Task: Find connections with filter location Vlotho with filter topic #communitywith filter profile language German with filter current company ANZ OILFIELD SERVICES PVT. LTD. with filter school Velammal College of Engineering & Technology, Madurai with filter industry Venture Capital and Private Equity Principals with filter service category Management with filter keywords title Beautician
Action: Mouse moved to (662, 68)
Screenshot: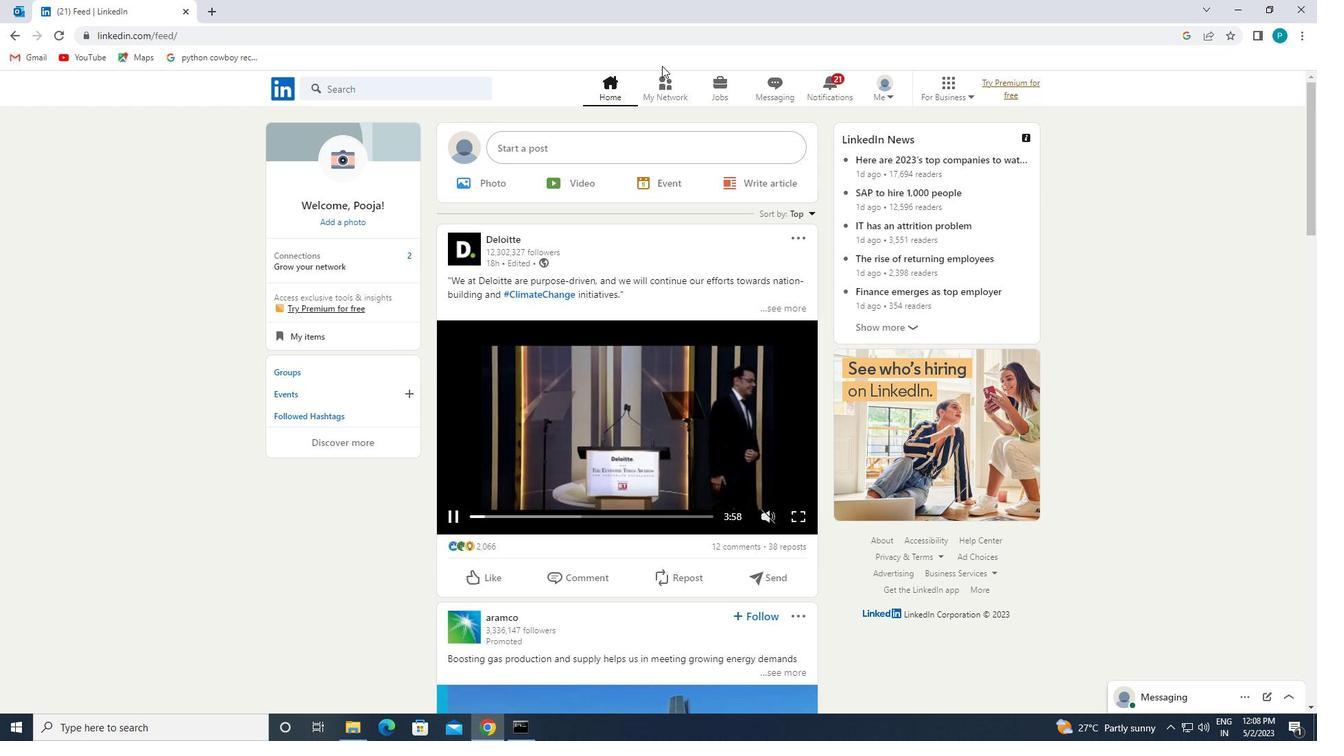 
Action: Mouse pressed left at (662, 68)
Screenshot: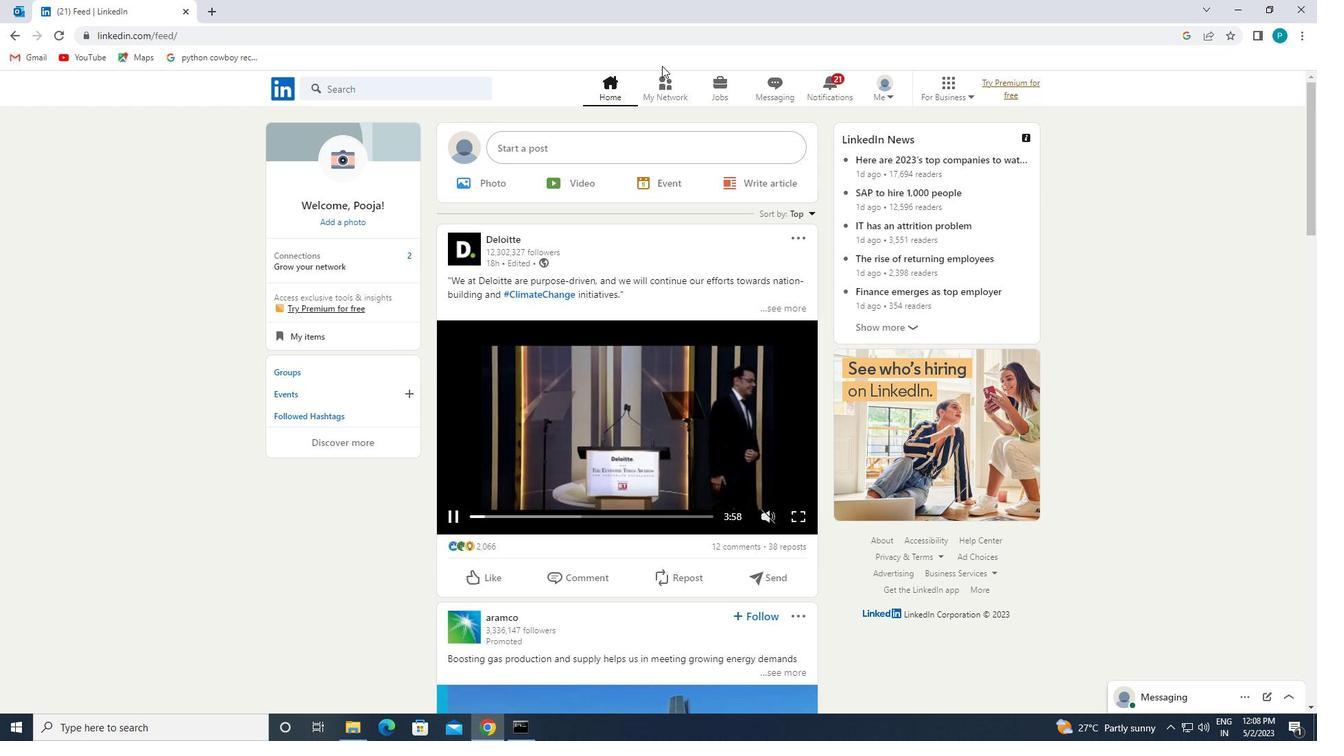 
Action: Mouse moved to (662, 77)
Screenshot: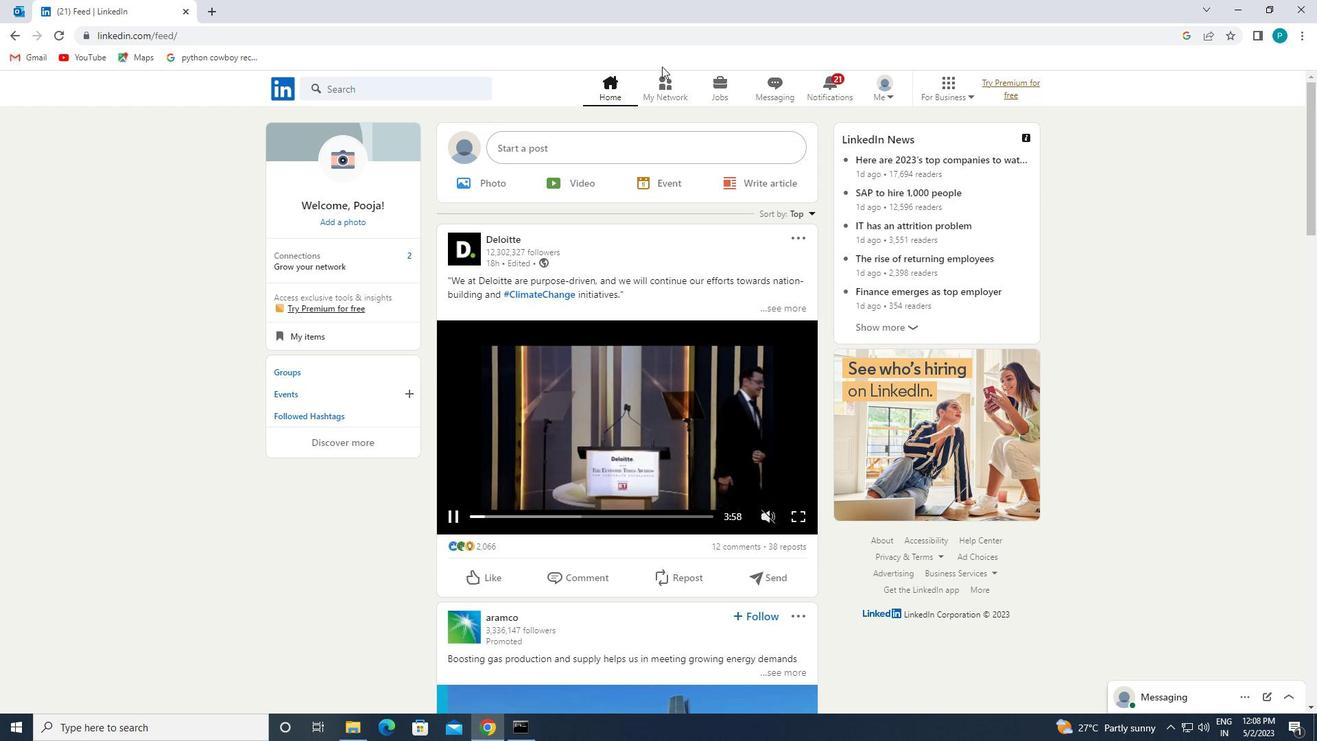 
Action: Mouse pressed left at (662, 77)
Screenshot: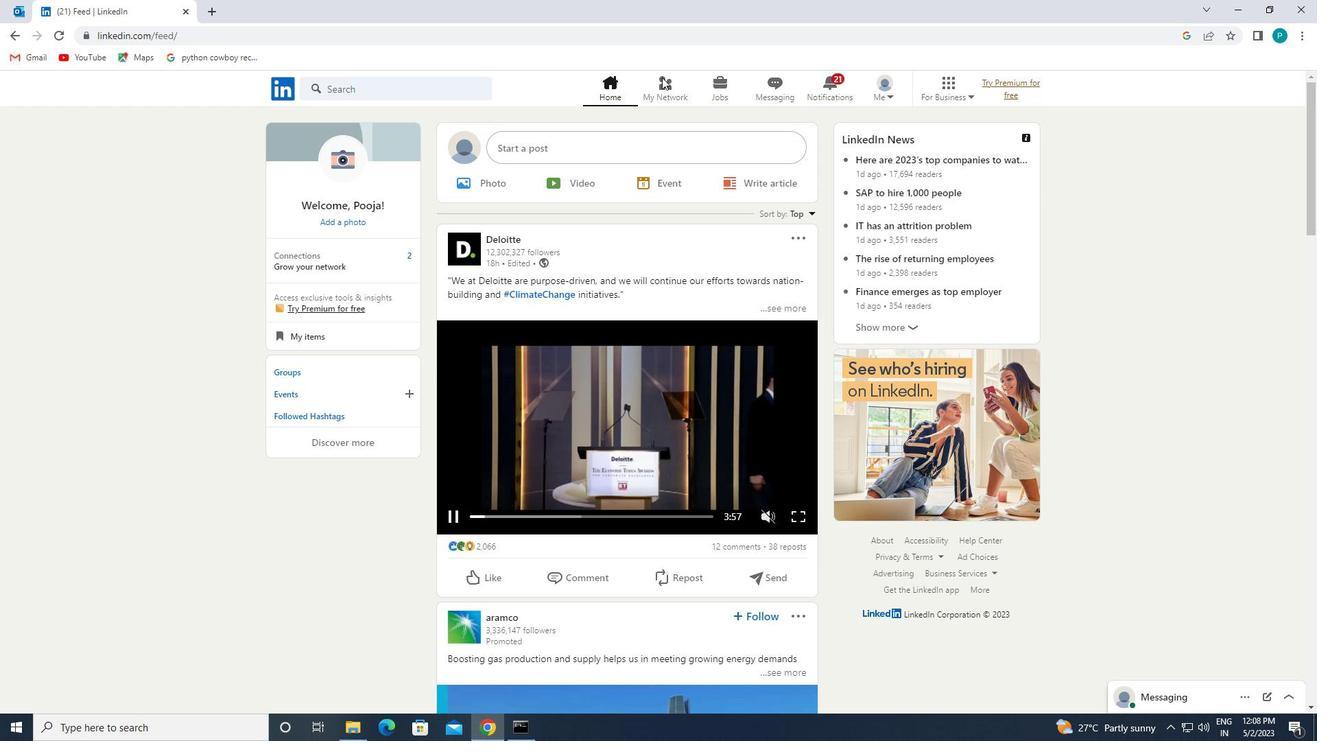
Action: Mouse moved to (414, 159)
Screenshot: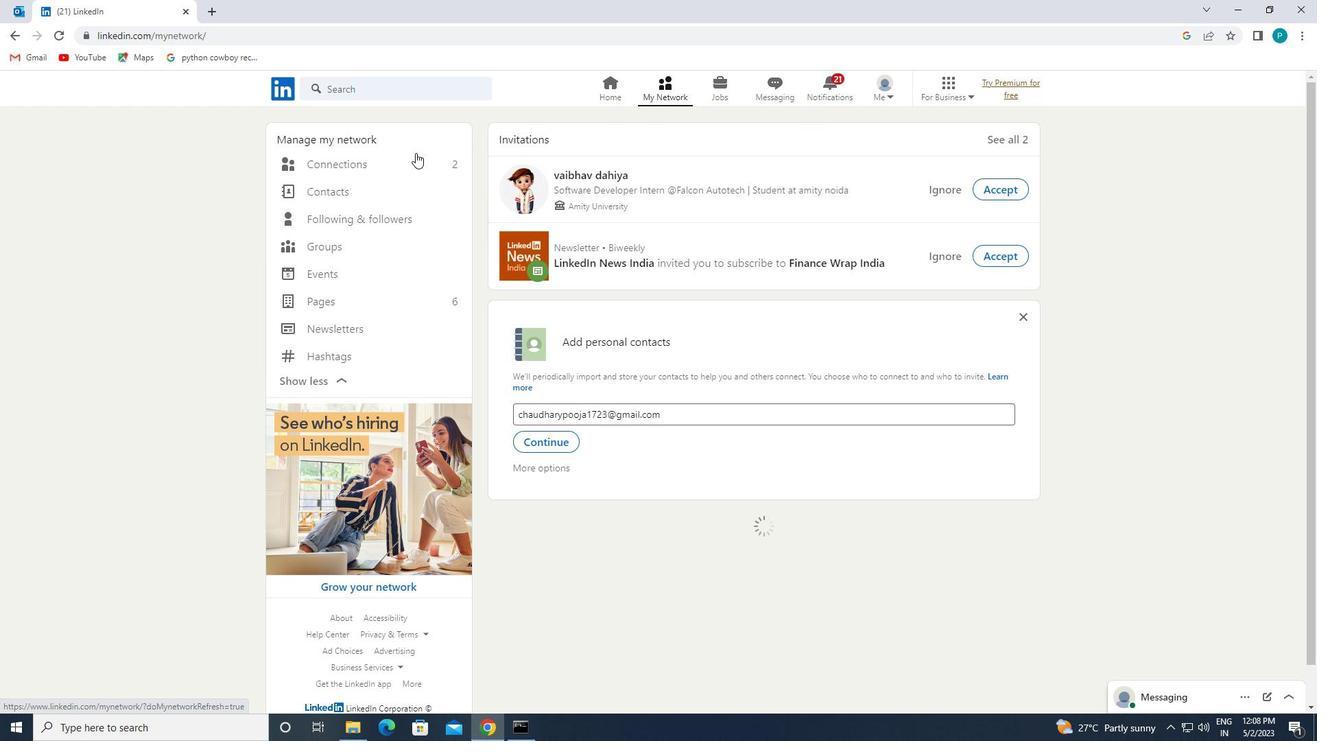 
Action: Mouse pressed left at (414, 159)
Screenshot: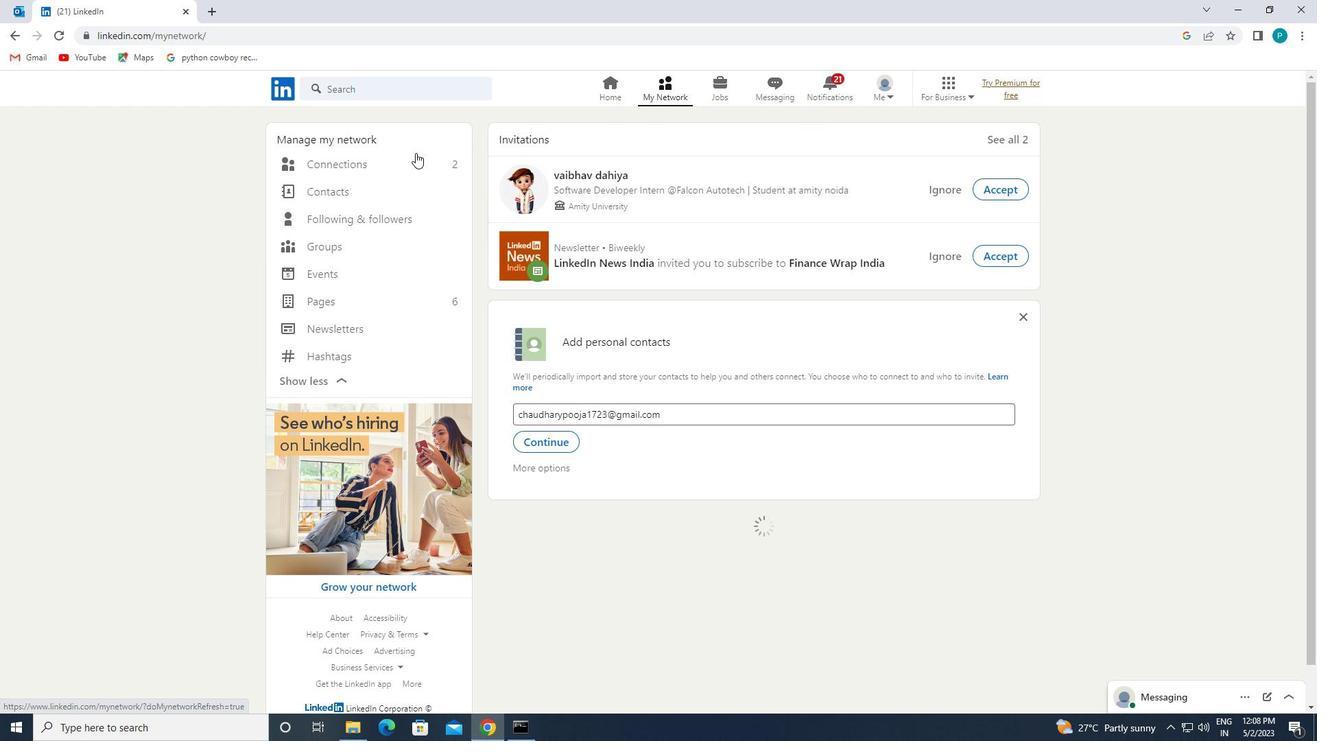
Action: Mouse moved to (749, 169)
Screenshot: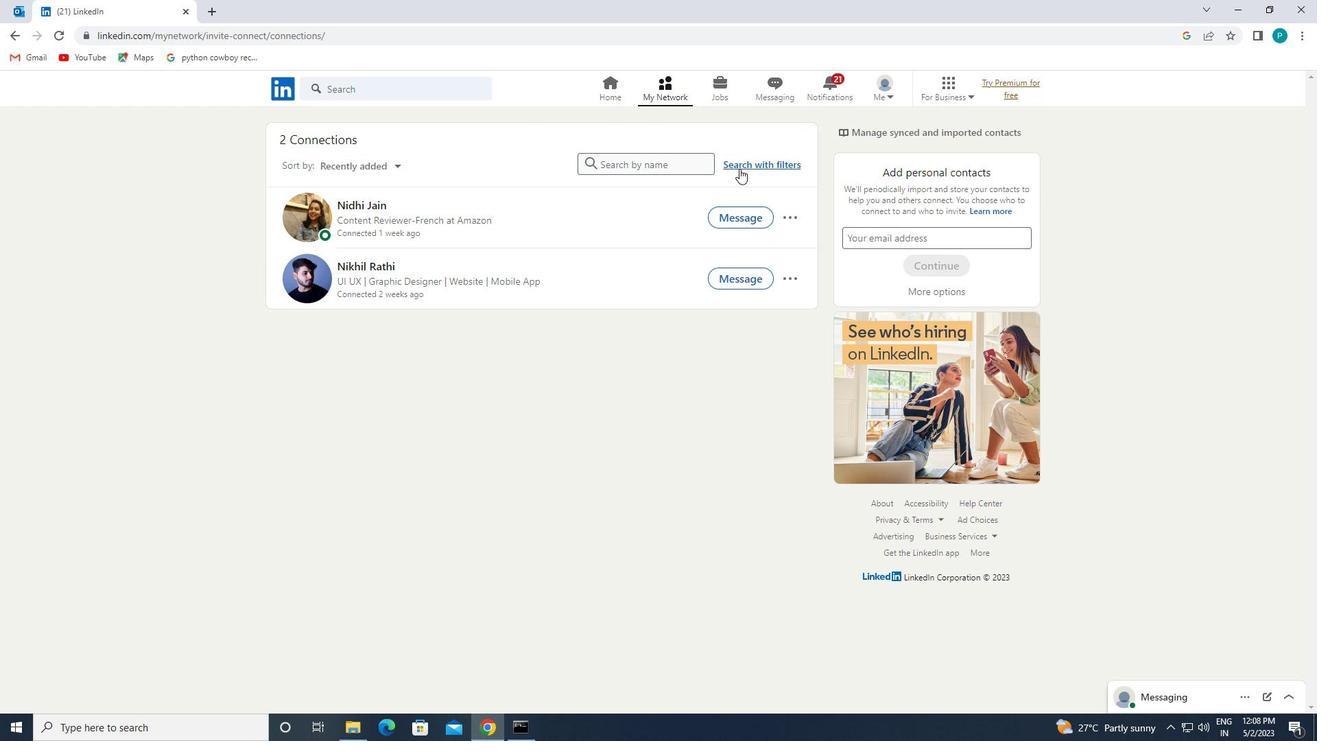 
Action: Mouse pressed left at (749, 169)
Screenshot: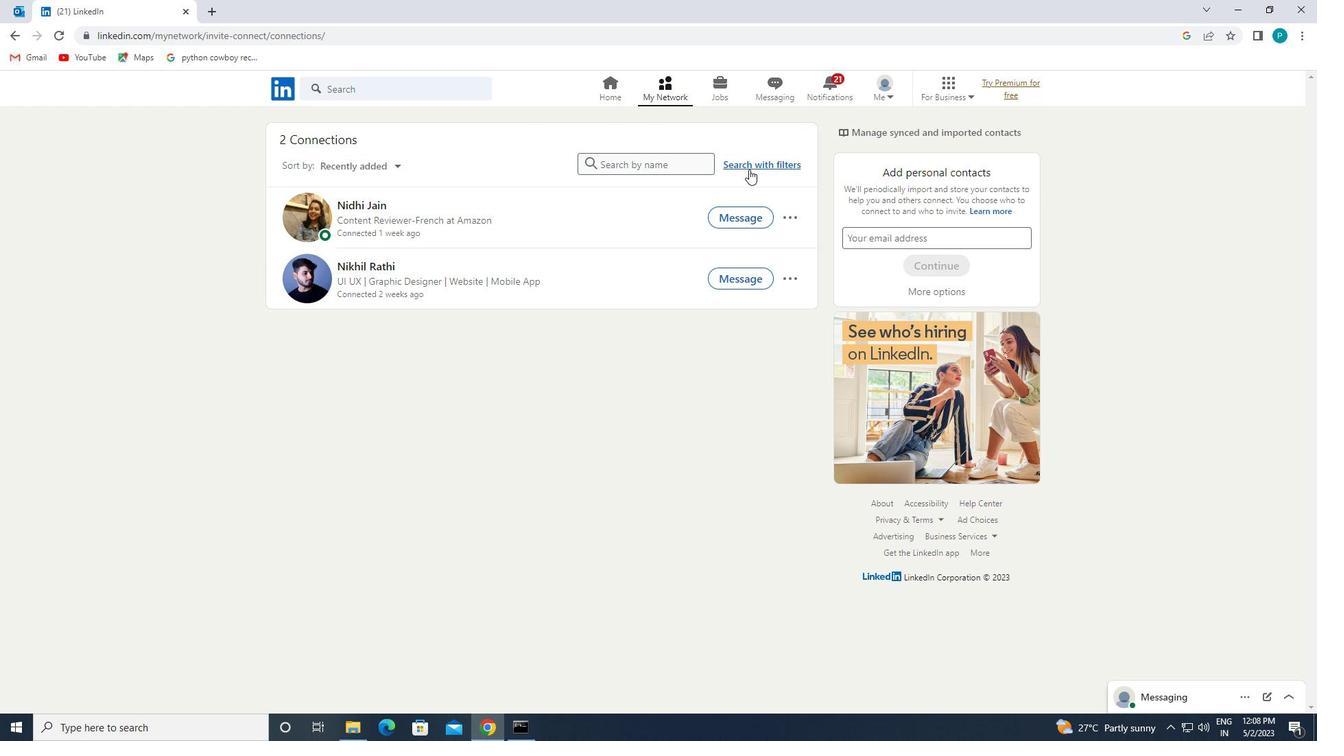 
Action: Mouse moved to (689, 131)
Screenshot: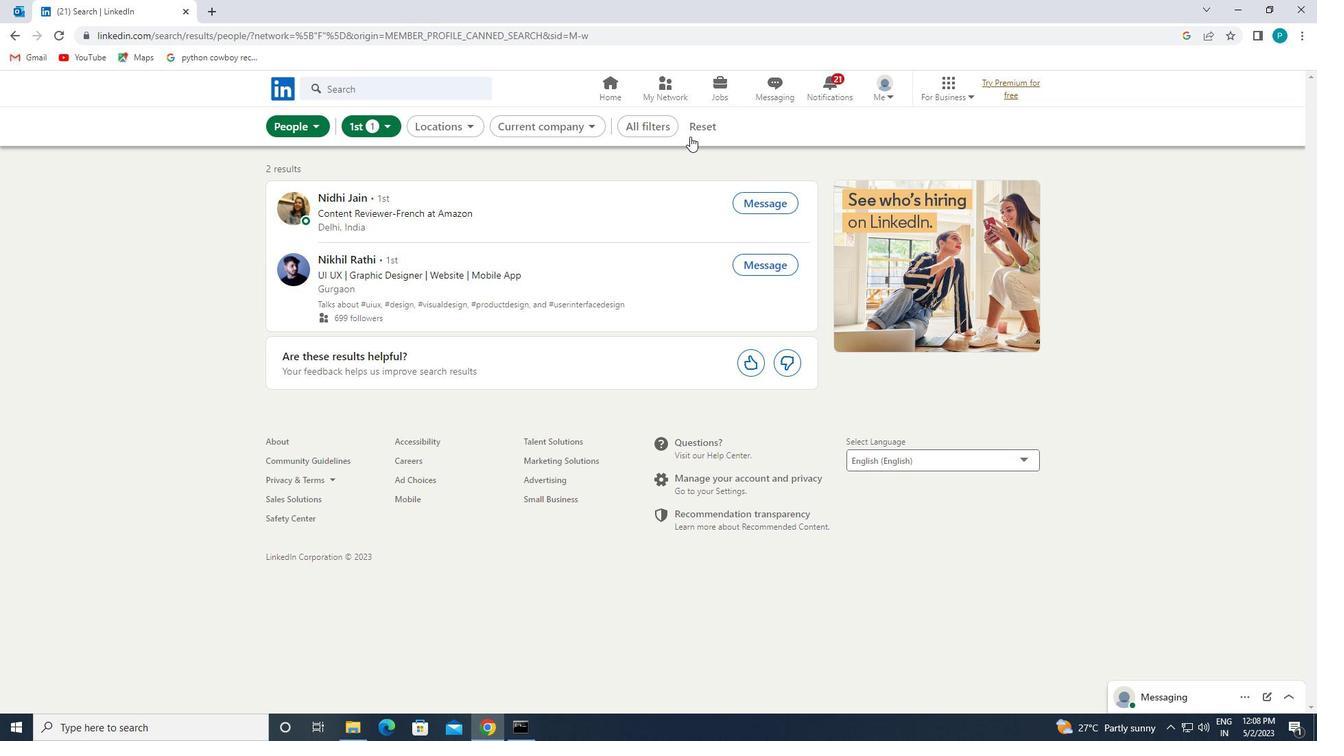 
Action: Mouse pressed left at (689, 131)
Screenshot: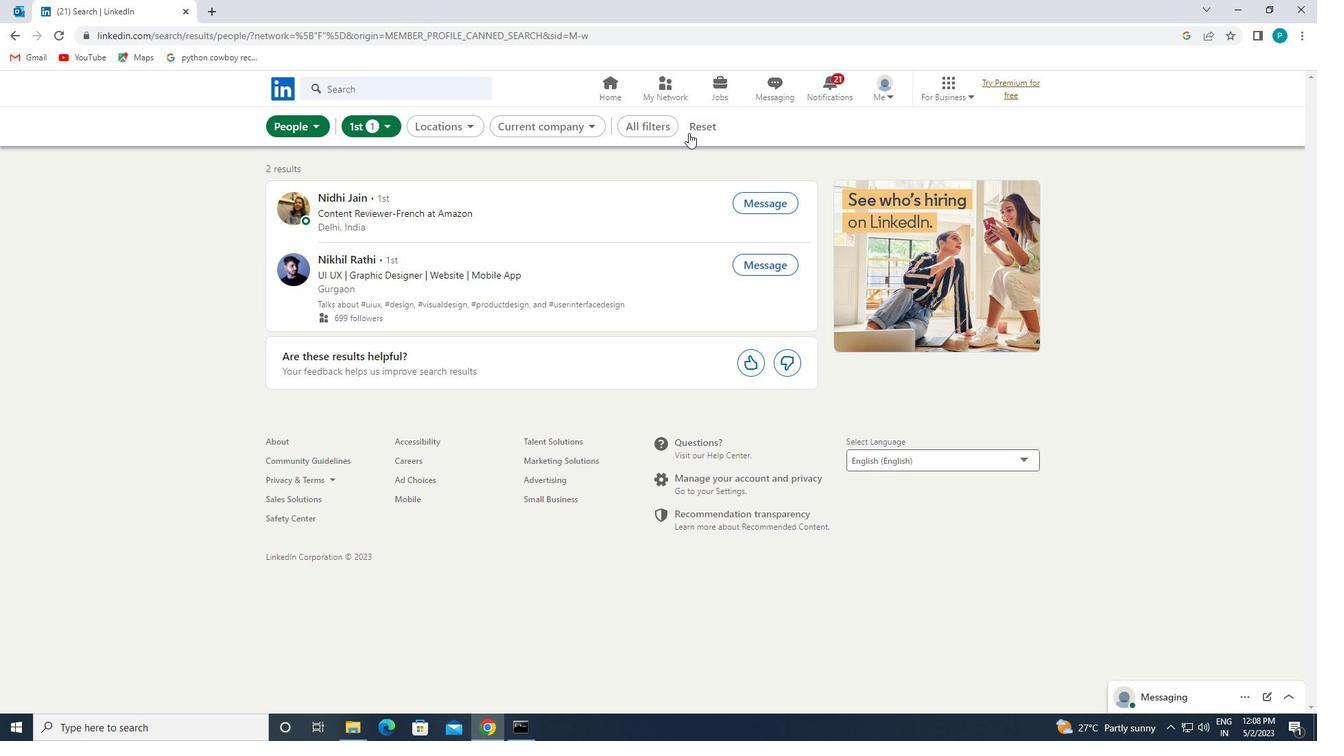 
Action: Mouse moved to (680, 129)
Screenshot: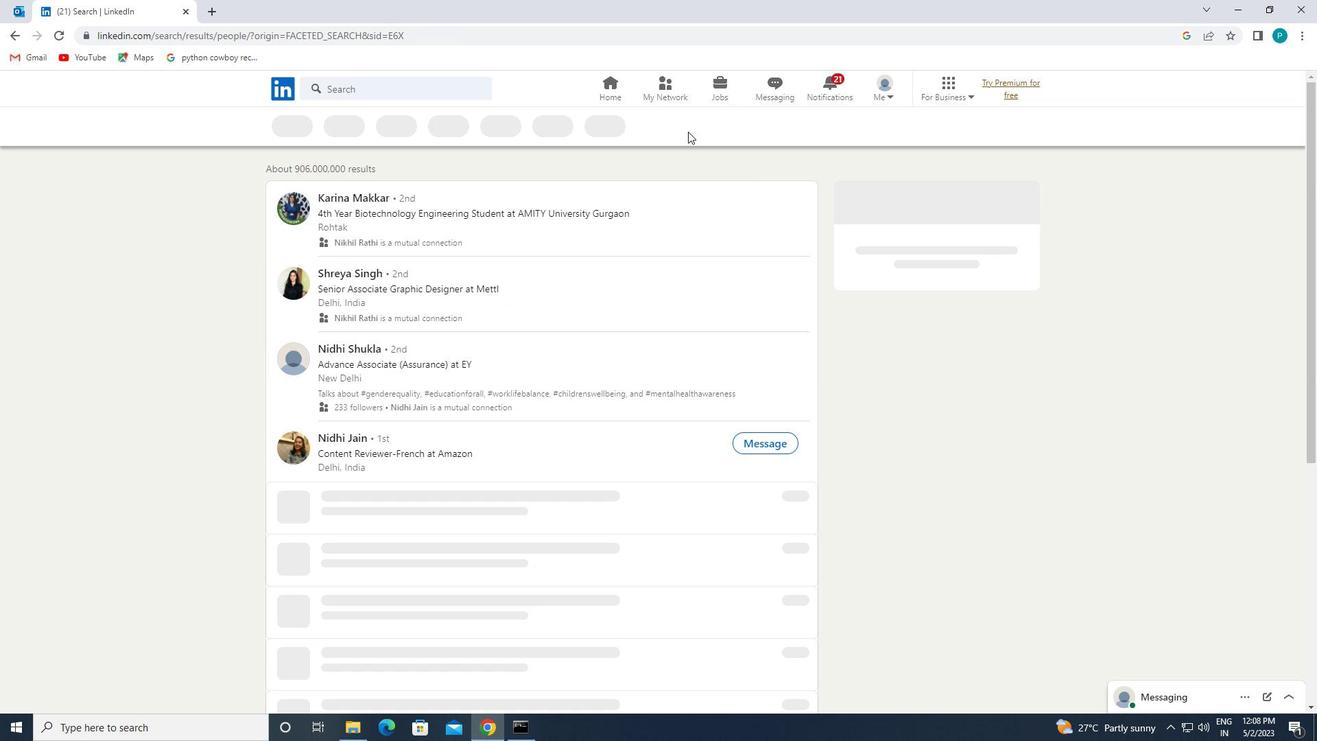 
Action: Mouse pressed left at (680, 129)
Screenshot: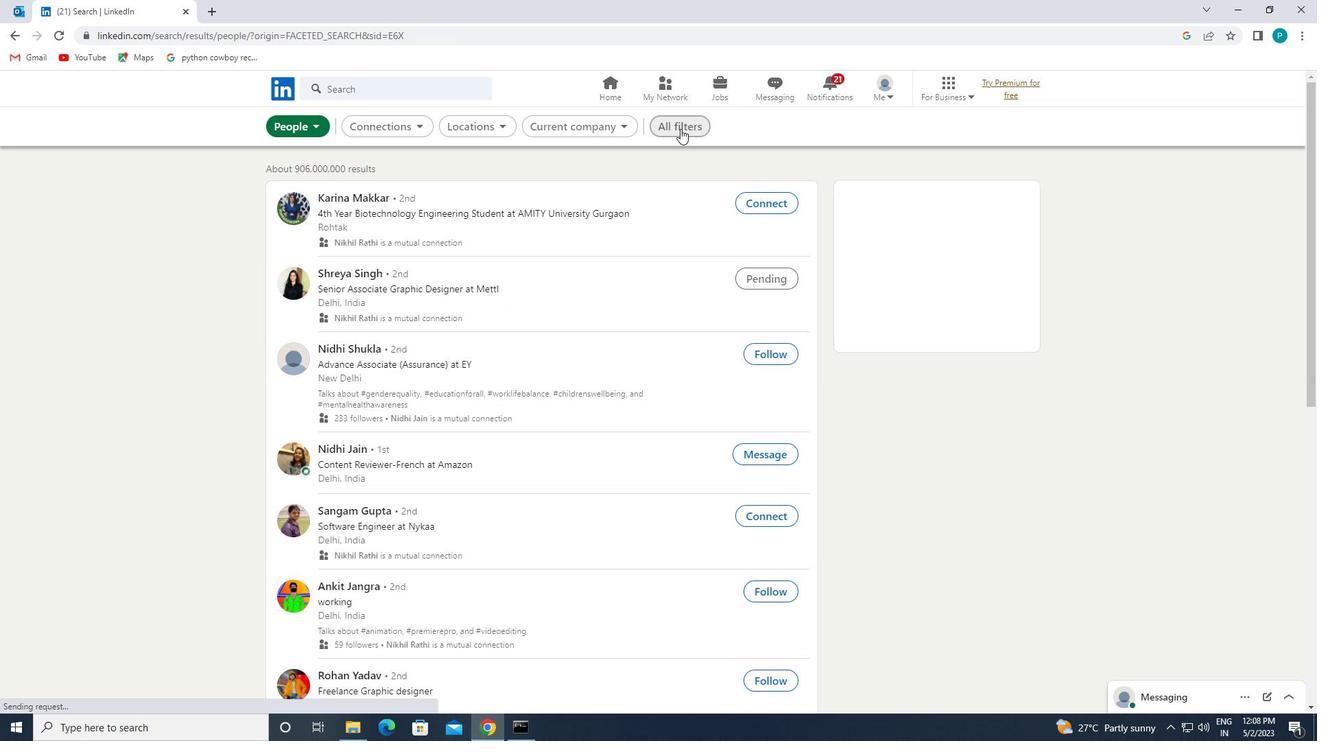 
Action: Mouse moved to (1053, 450)
Screenshot: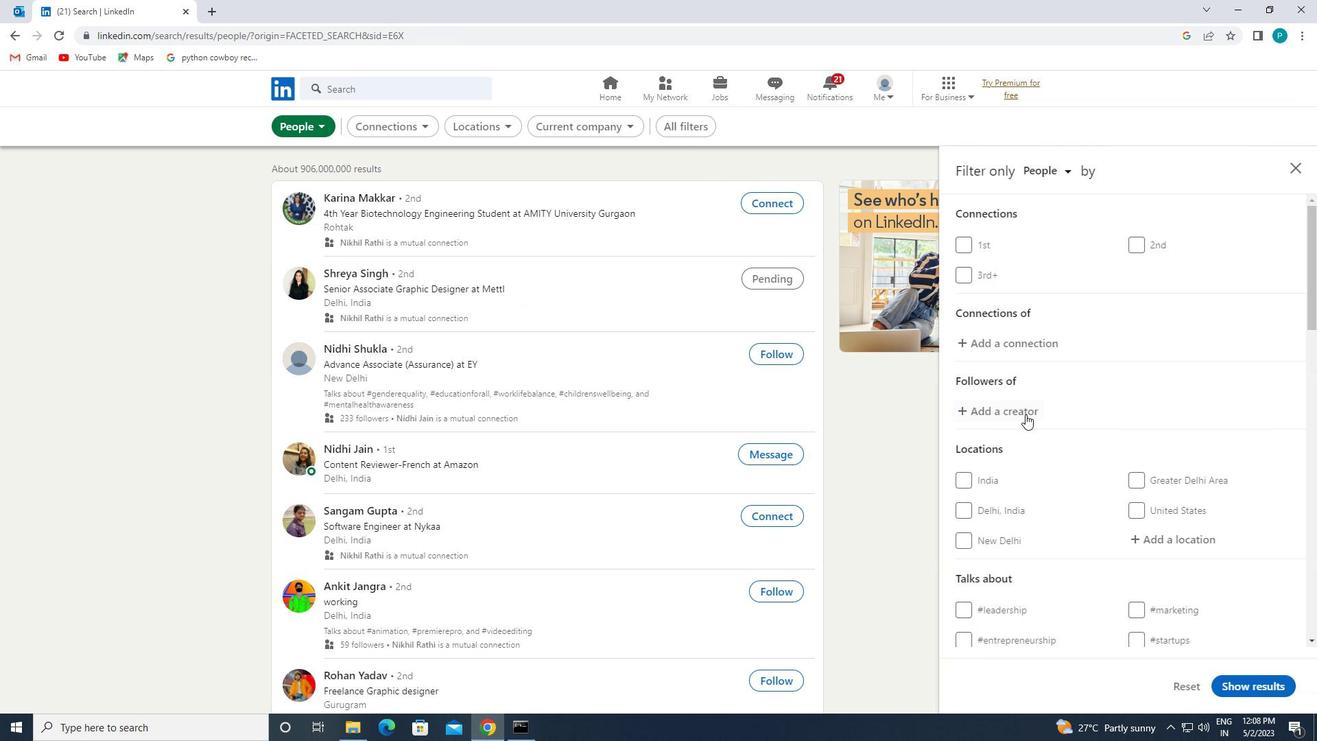 
Action: Mouse scrolled (1053, 450) with delta (0, 0)
Screenshot: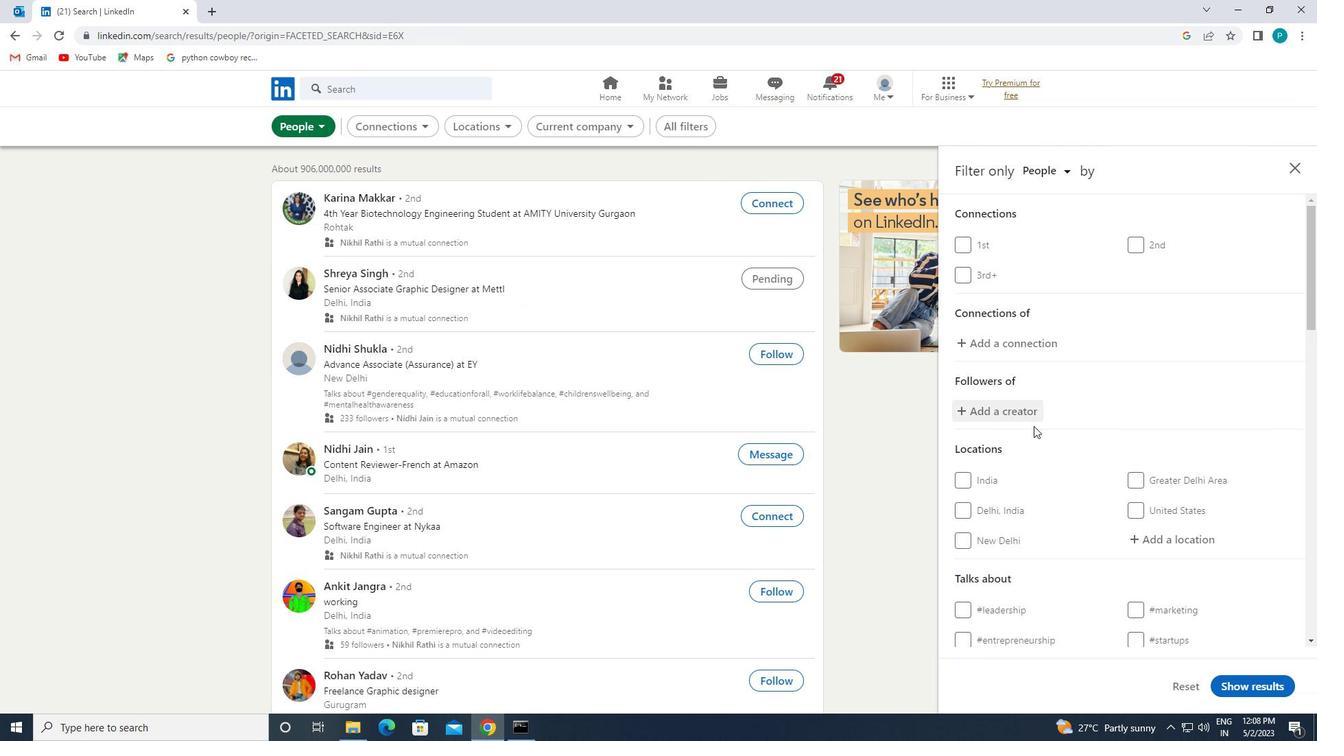 
Action: Mouse moved to (1058, 459)
Screenshot: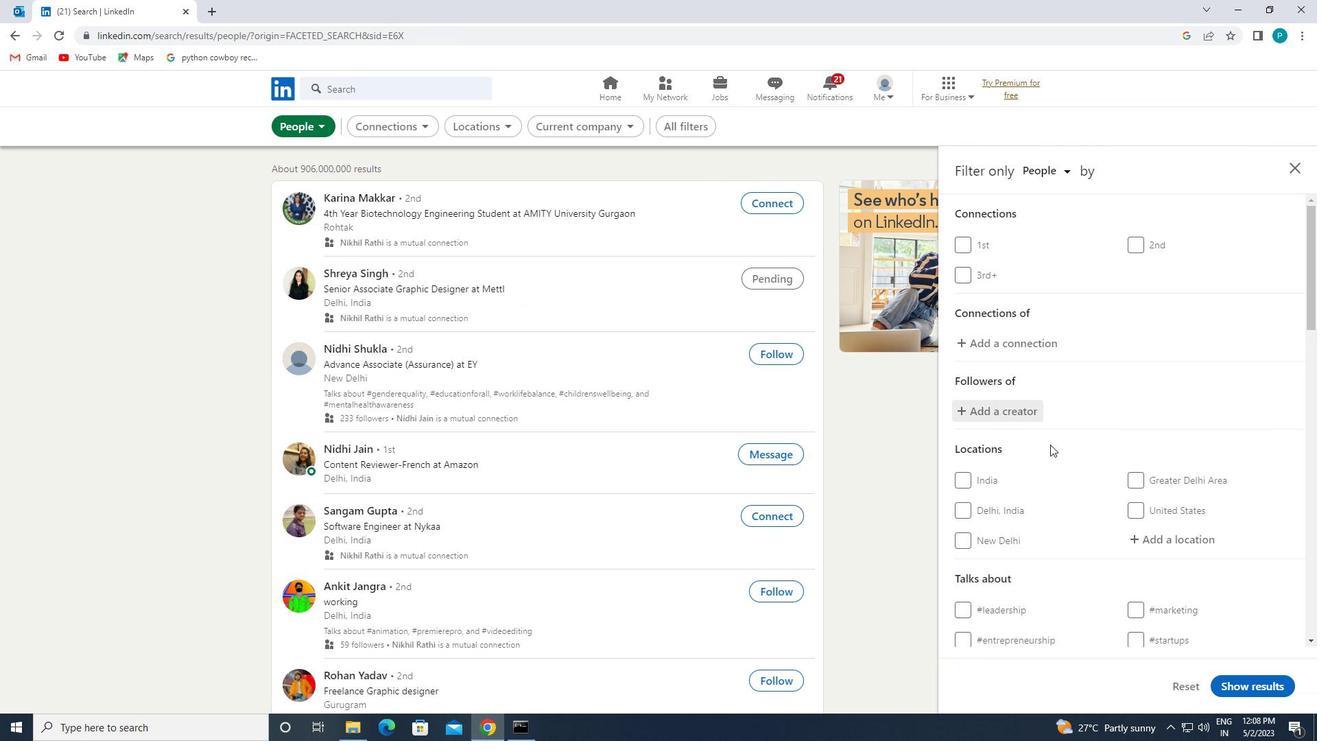 
Action: Mouse scrolled (1058, 459) with delta (0, 0)
Screenshot: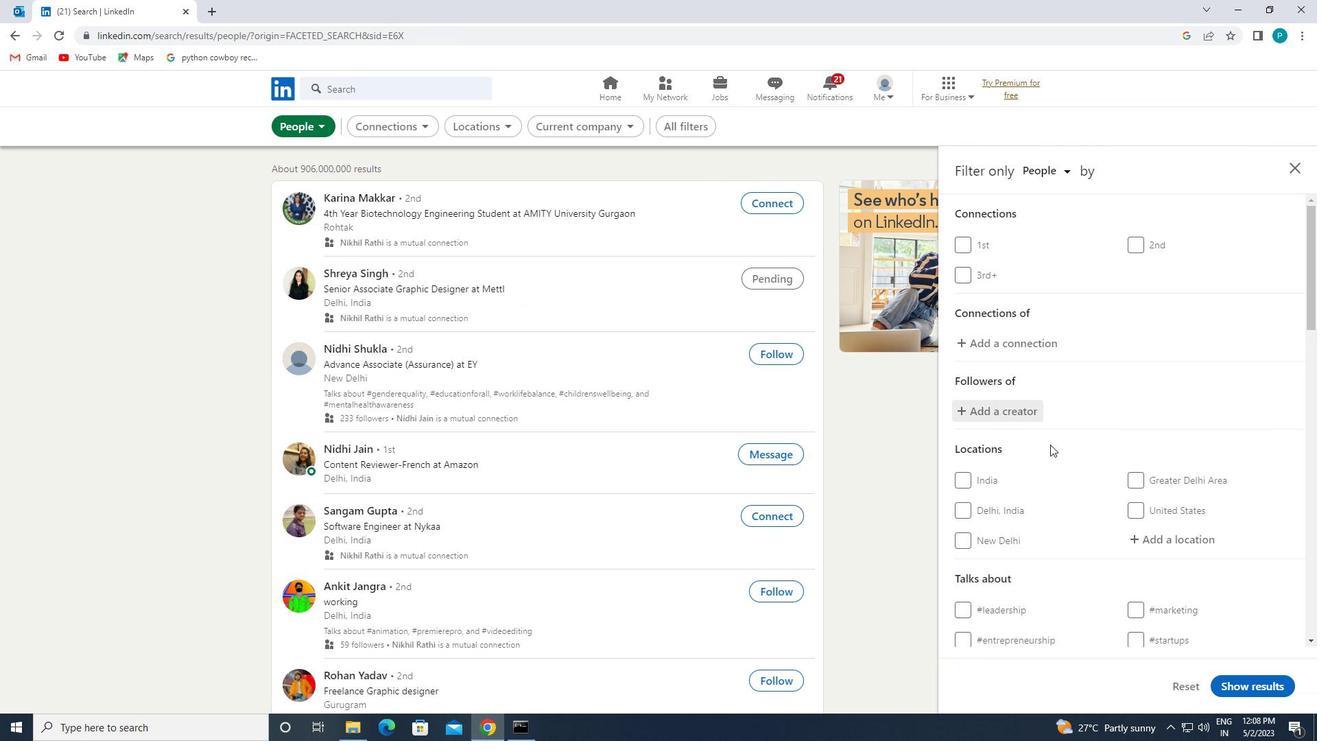 
Action: Mouse moved to (1150, 409)
Screenshot: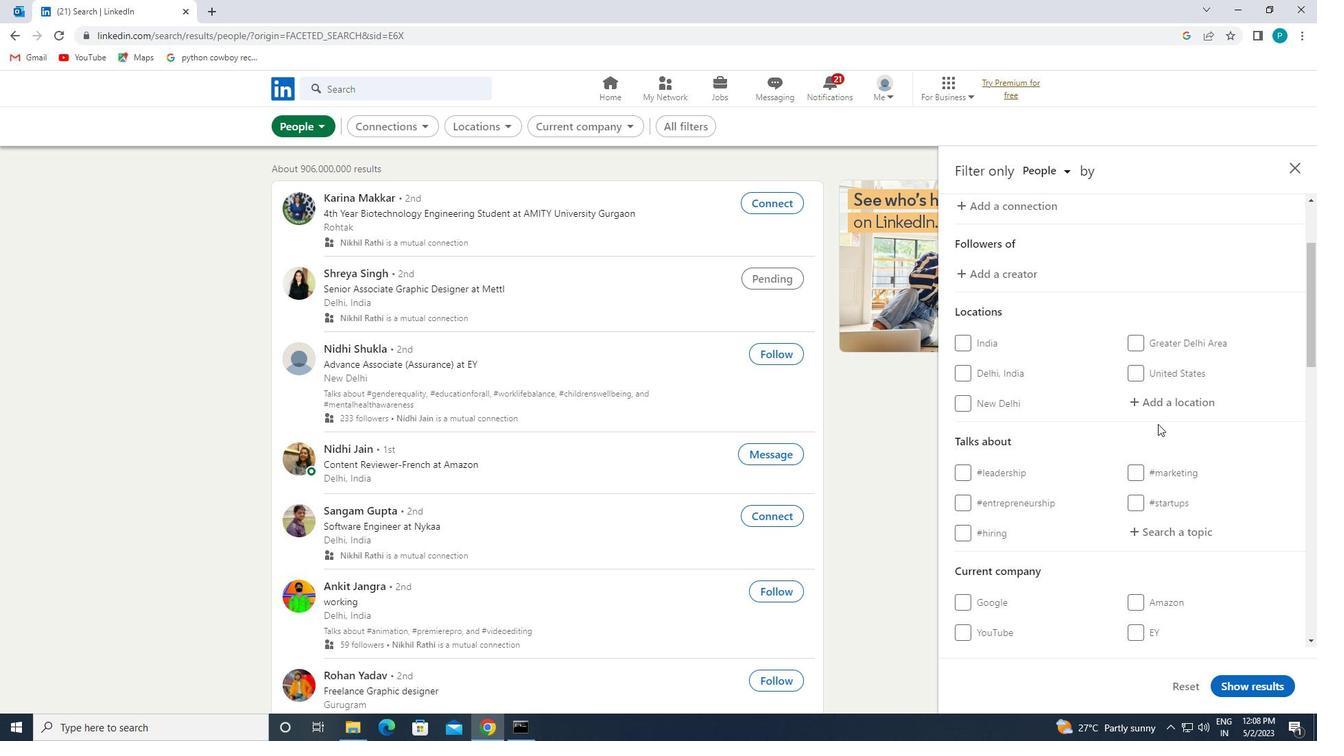 
Action: Mouse pressed left at (1150, 409)
Screenshot: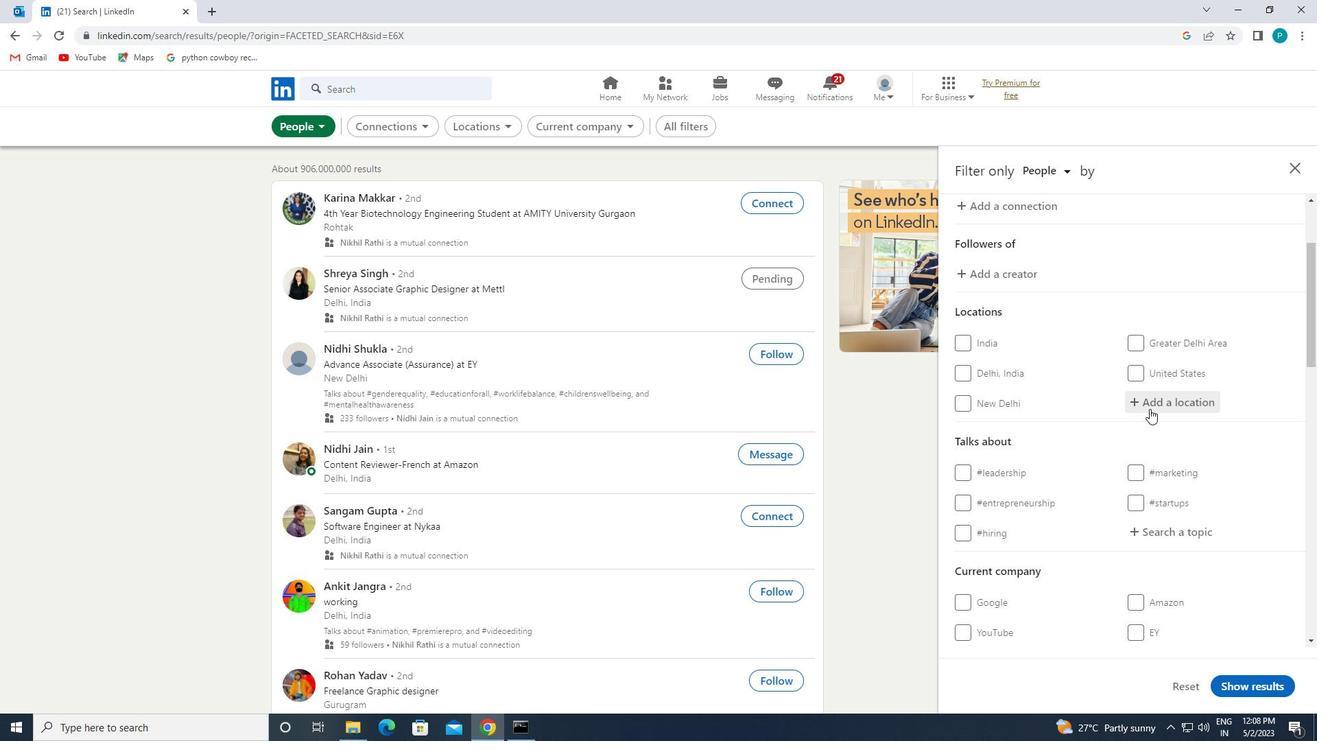 
Action: Mouse moved to (1149, 408)
Screenshot: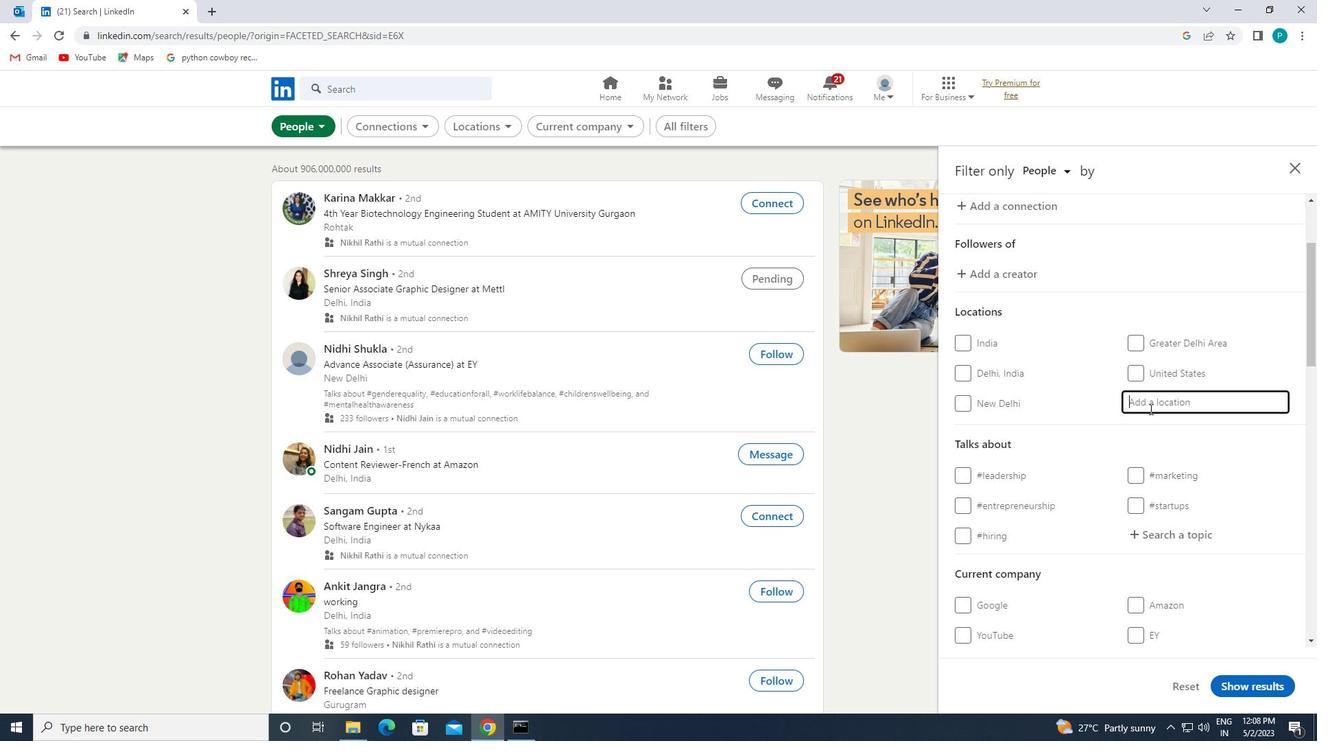 
Action: Key pressed <Key.caps_lock>v<Key.caps_lock>ol<Key.backspace><Key.backspace>lotho
Screenshot: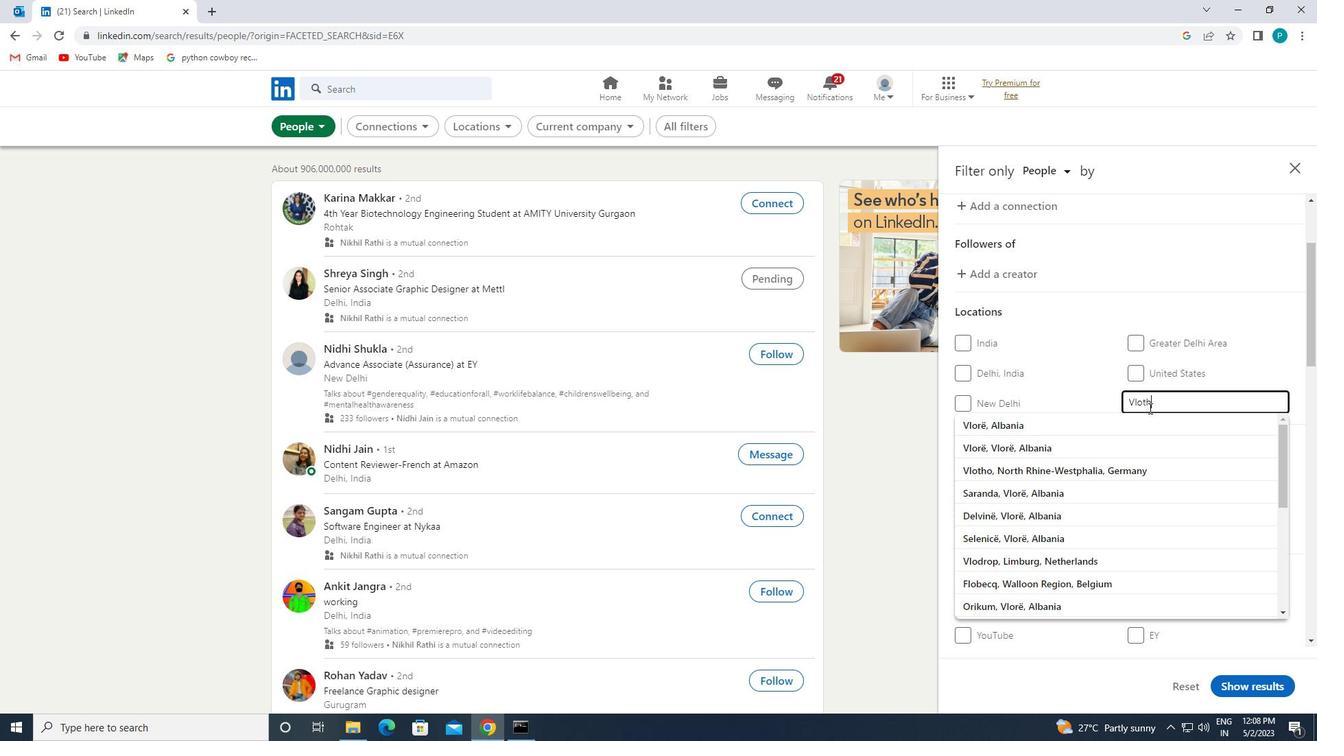 
Action: Mouse moved to (1132, 422)
Screenshot: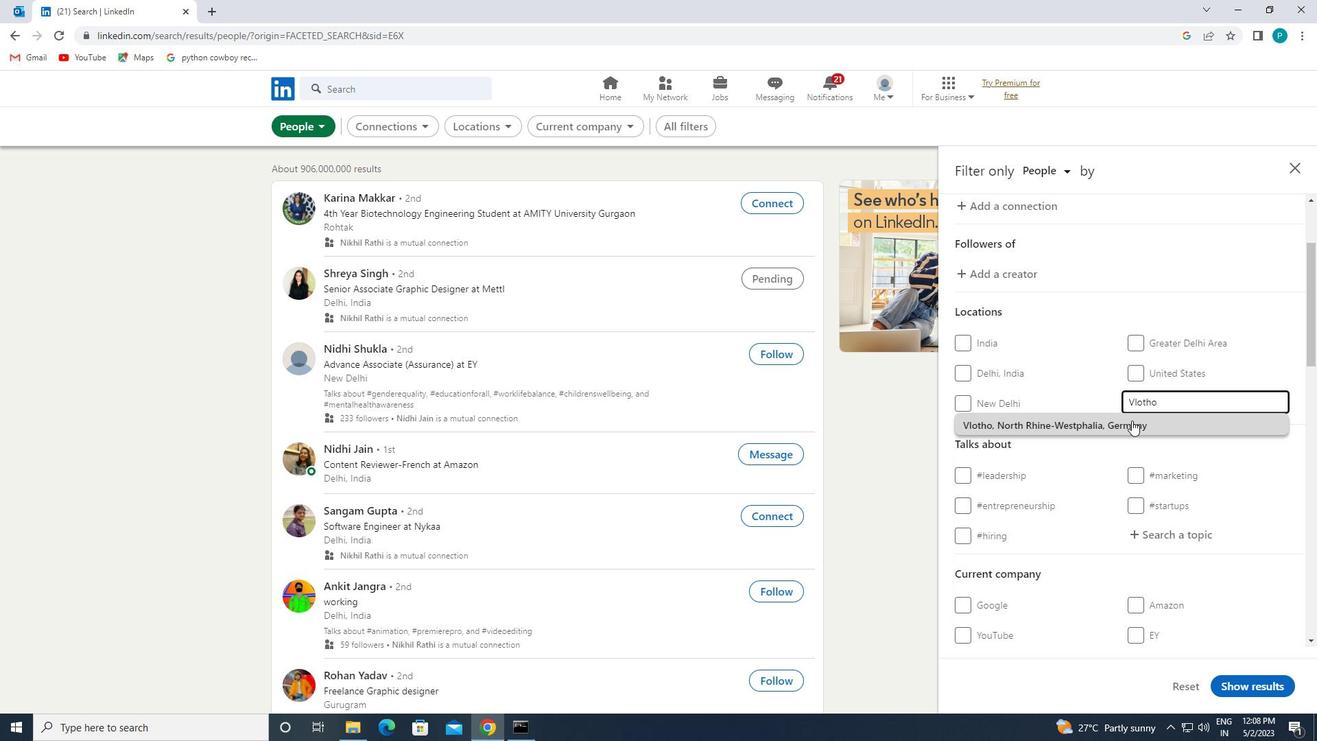 
Action: Mouse pressed left at (1132, 422)
Screenshot: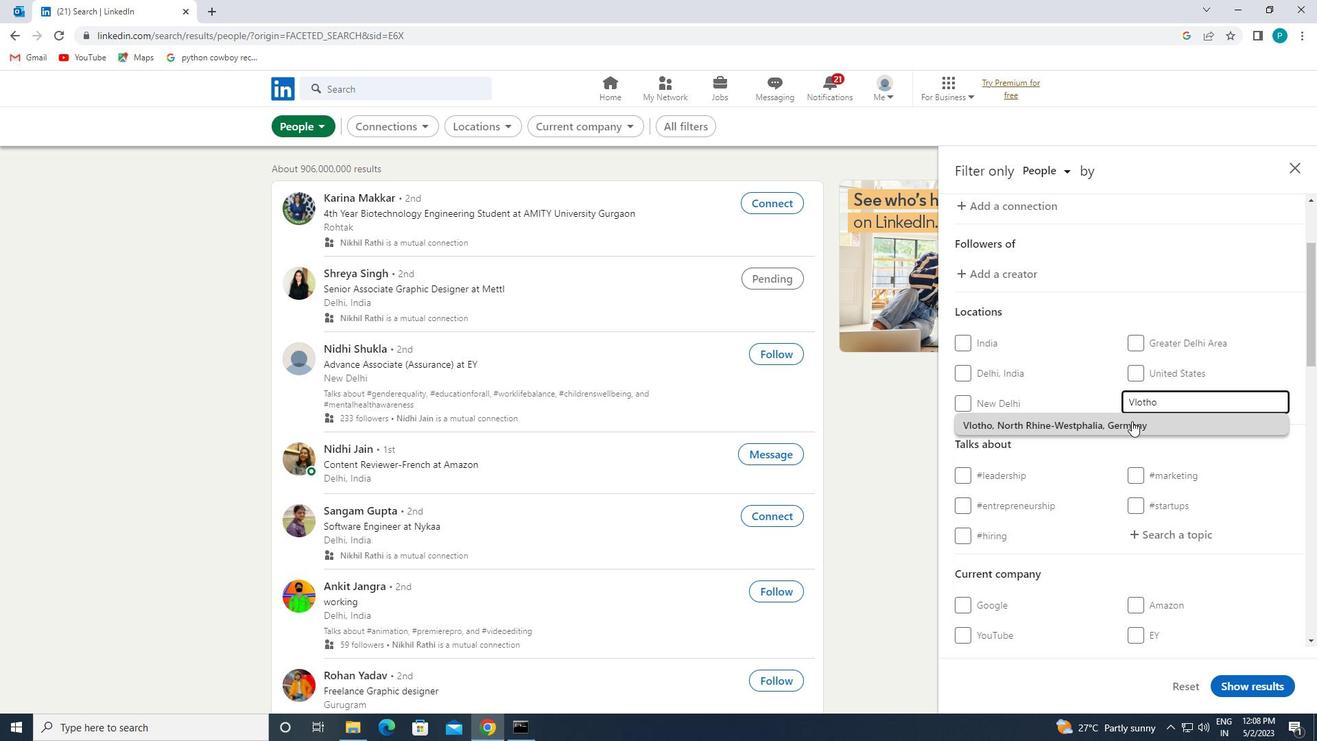 
Action: Mouse scrolled (1132, 422) with delta (0, 0)
Screenshot: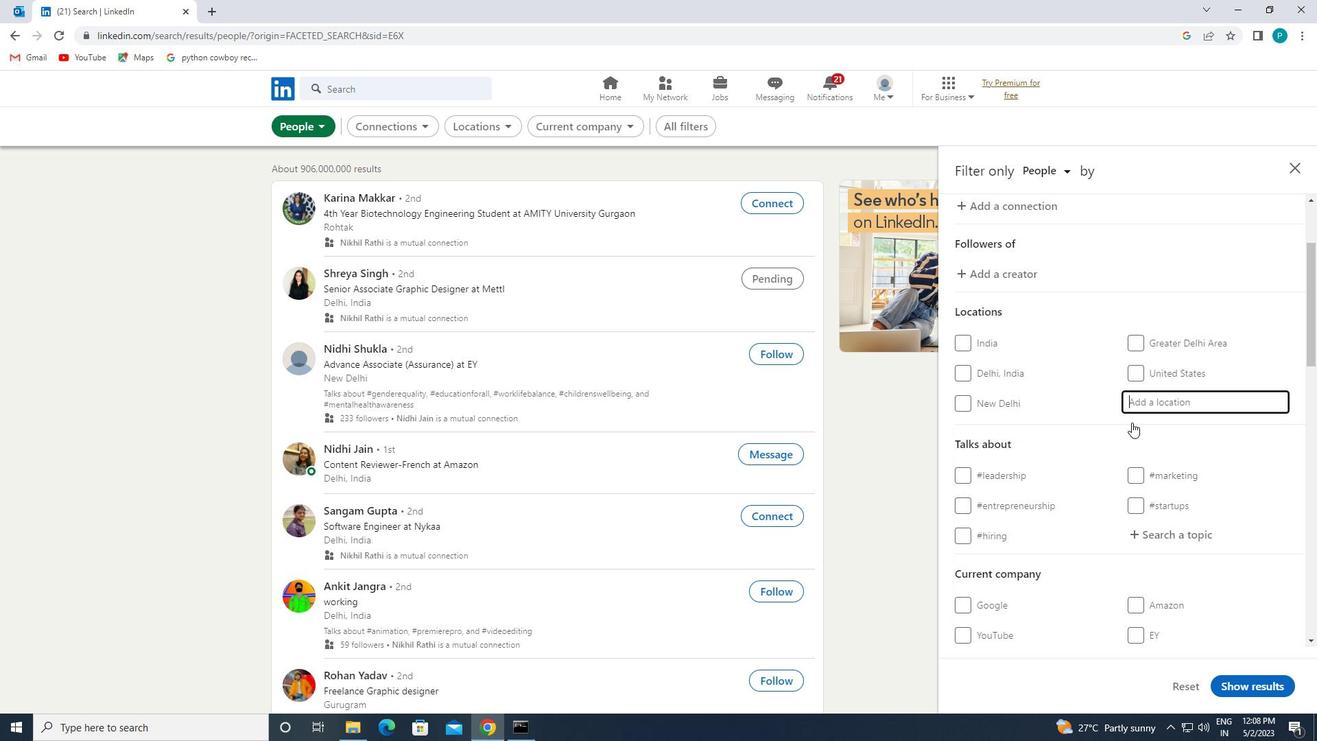 
Action: Mouse scrolled (1132, 422) with delta (0, 0)
Screenshot: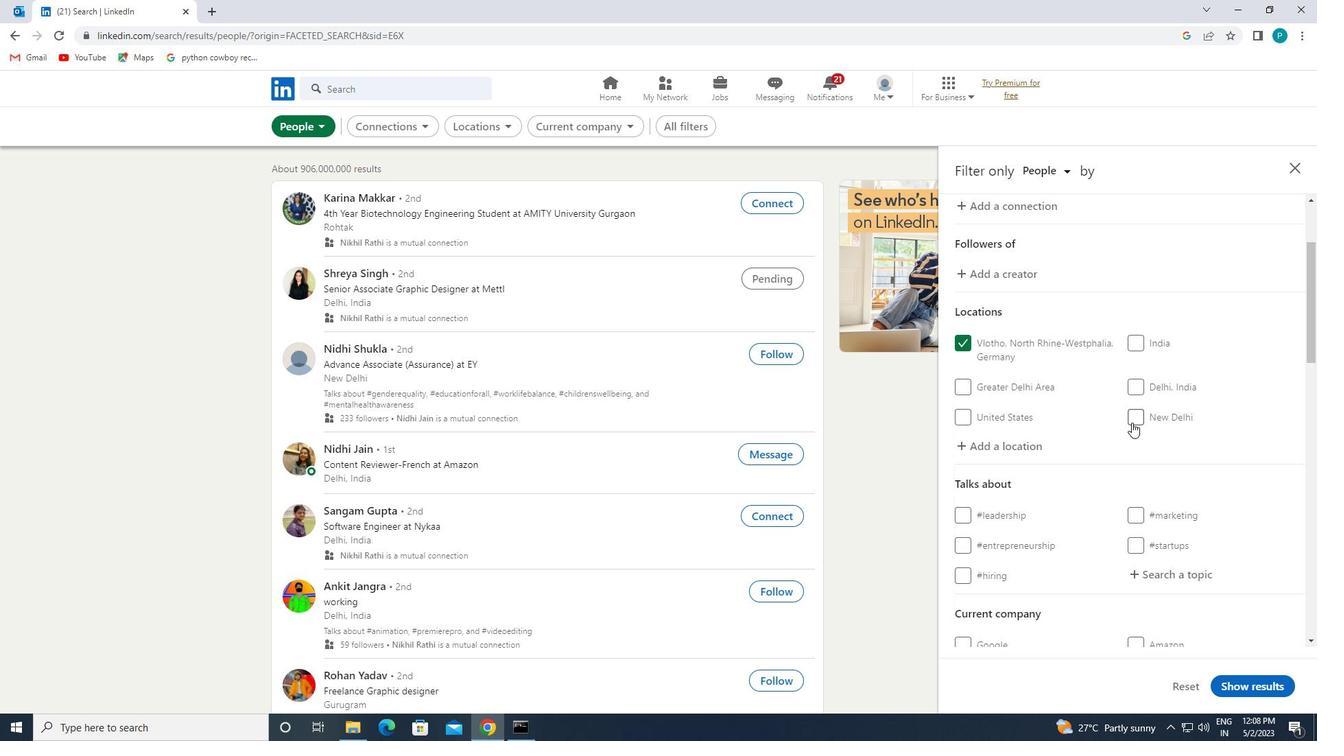 
Action: Mouse moved to (1142, 436)
Screenshot: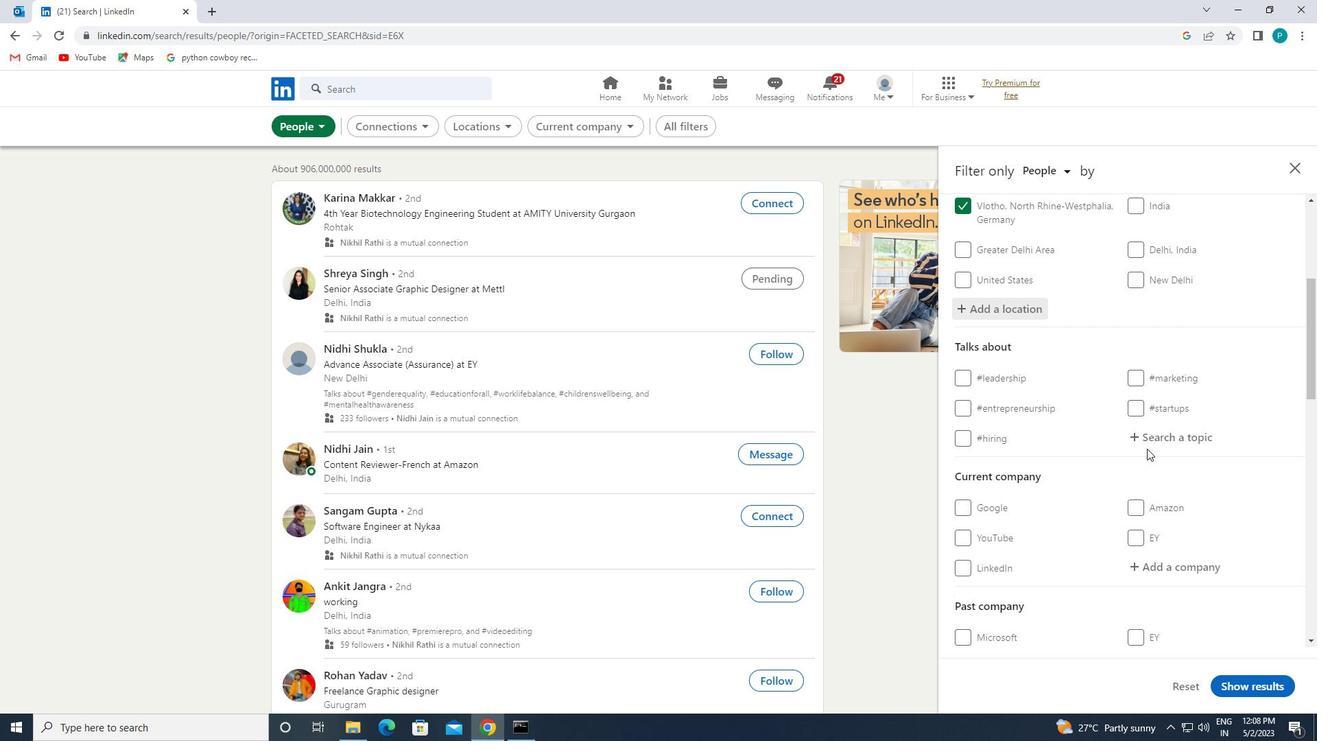 
Action: Mouse pressed left at (1142, 436)
Screenshot: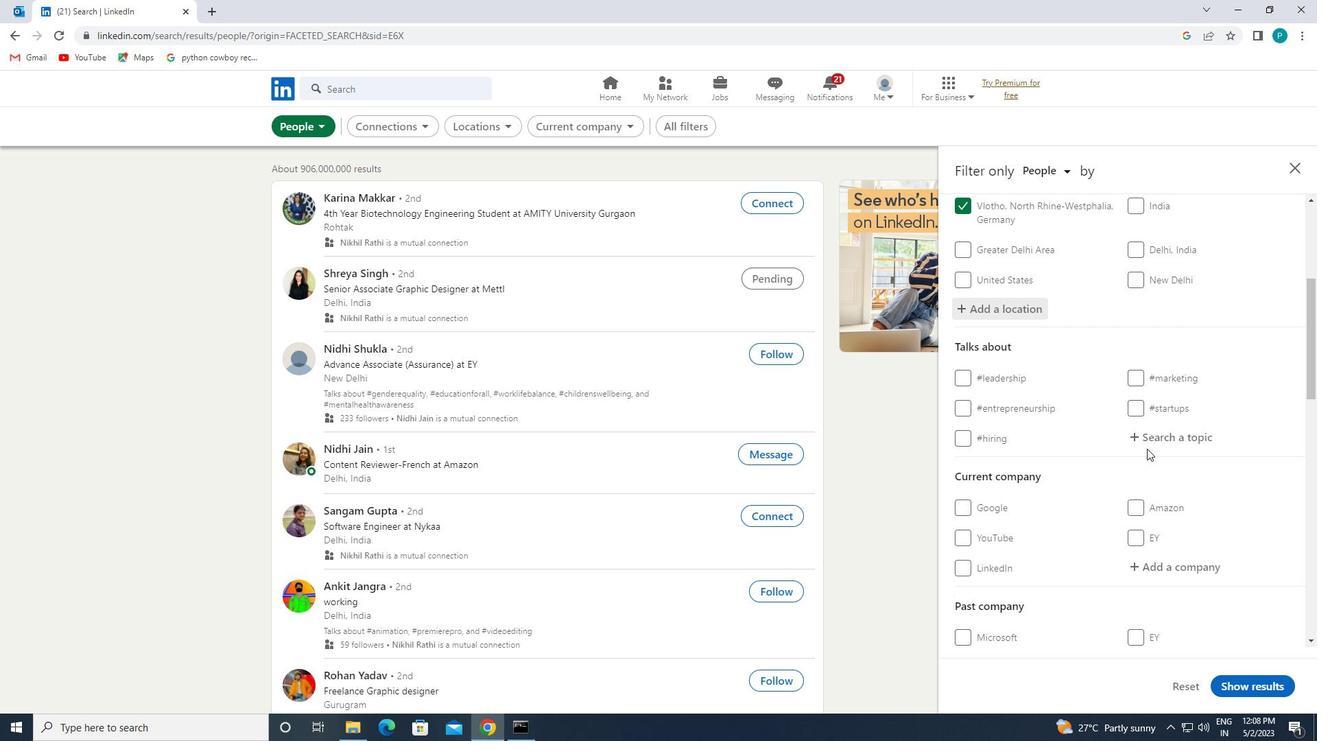
Action: Mouse moved to (1144, 437)
Screenshot: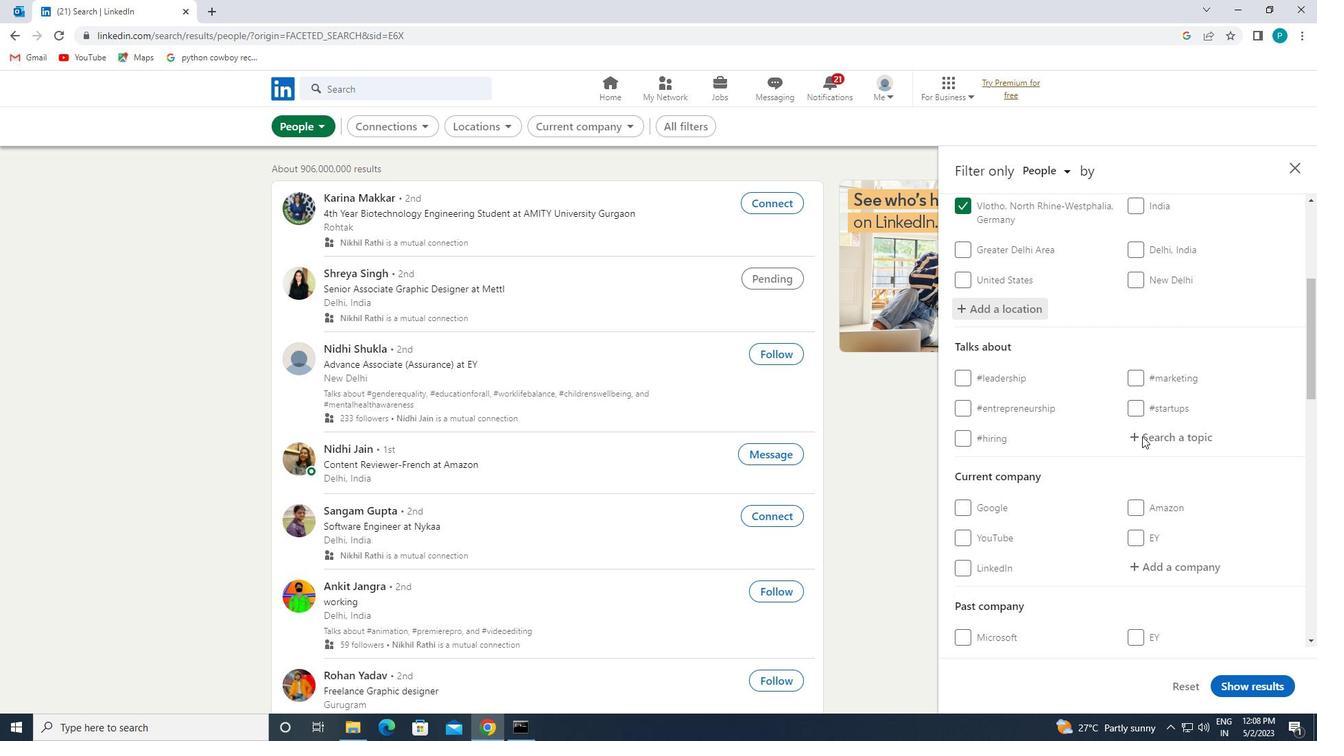 
Action: Key pressed <Key.shift>#COMMUNITY
Screenshot: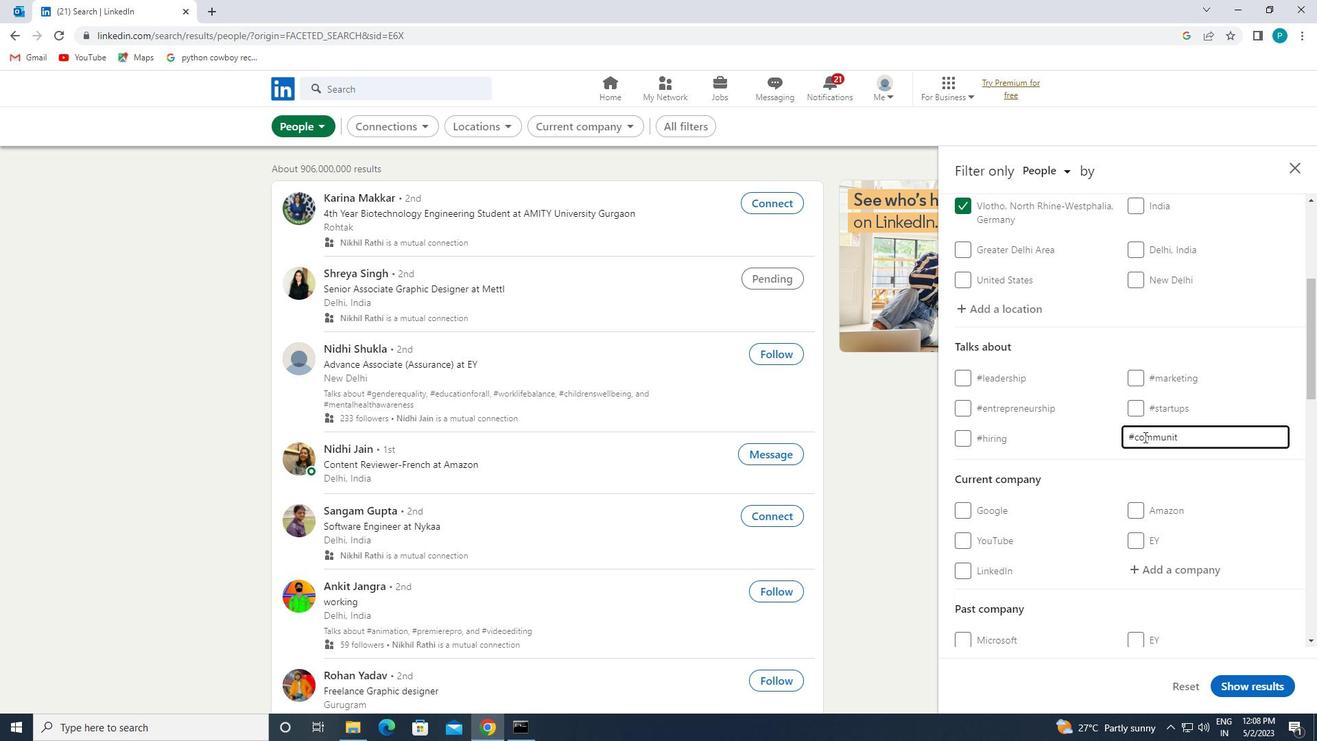 
Action: Mouse scrolled (1144, 436) with delta (0, 0)
Screenshot: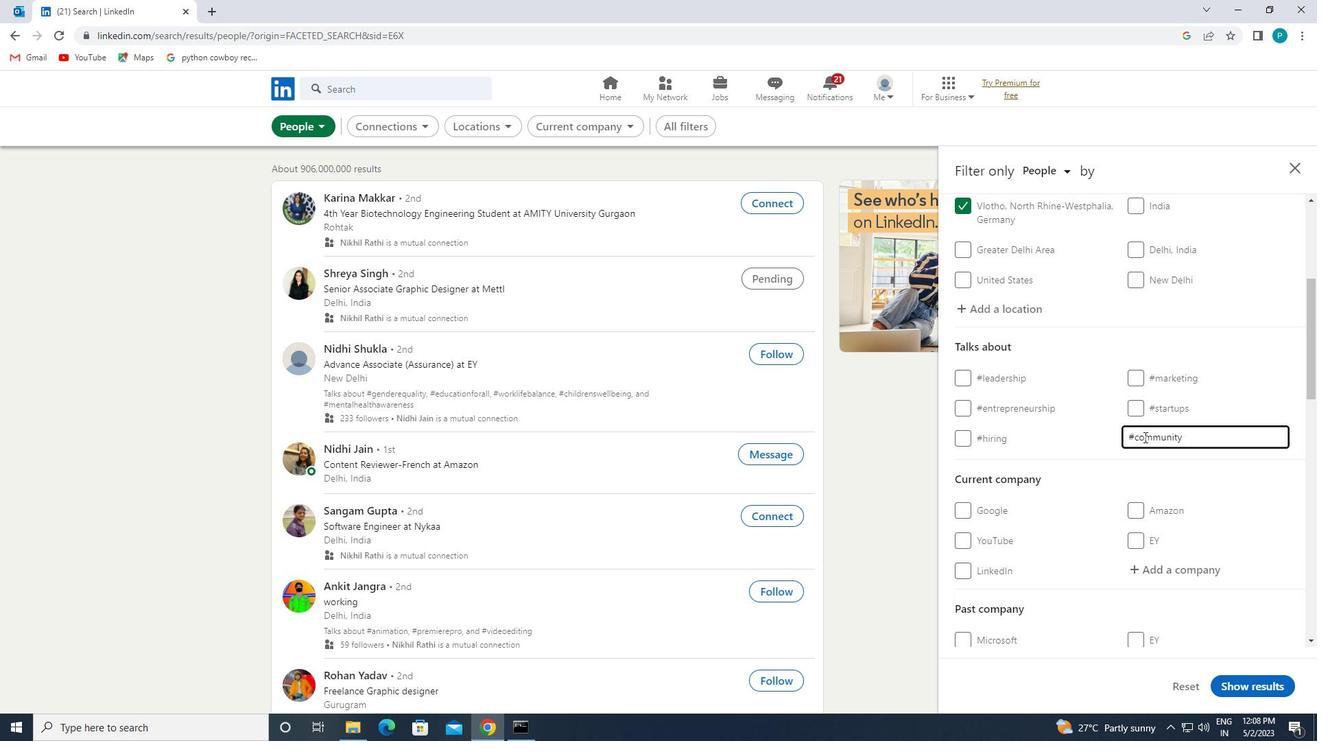 
Action: Mouse scrolled (1144, 436) with delta (0, 0)
Screenshot: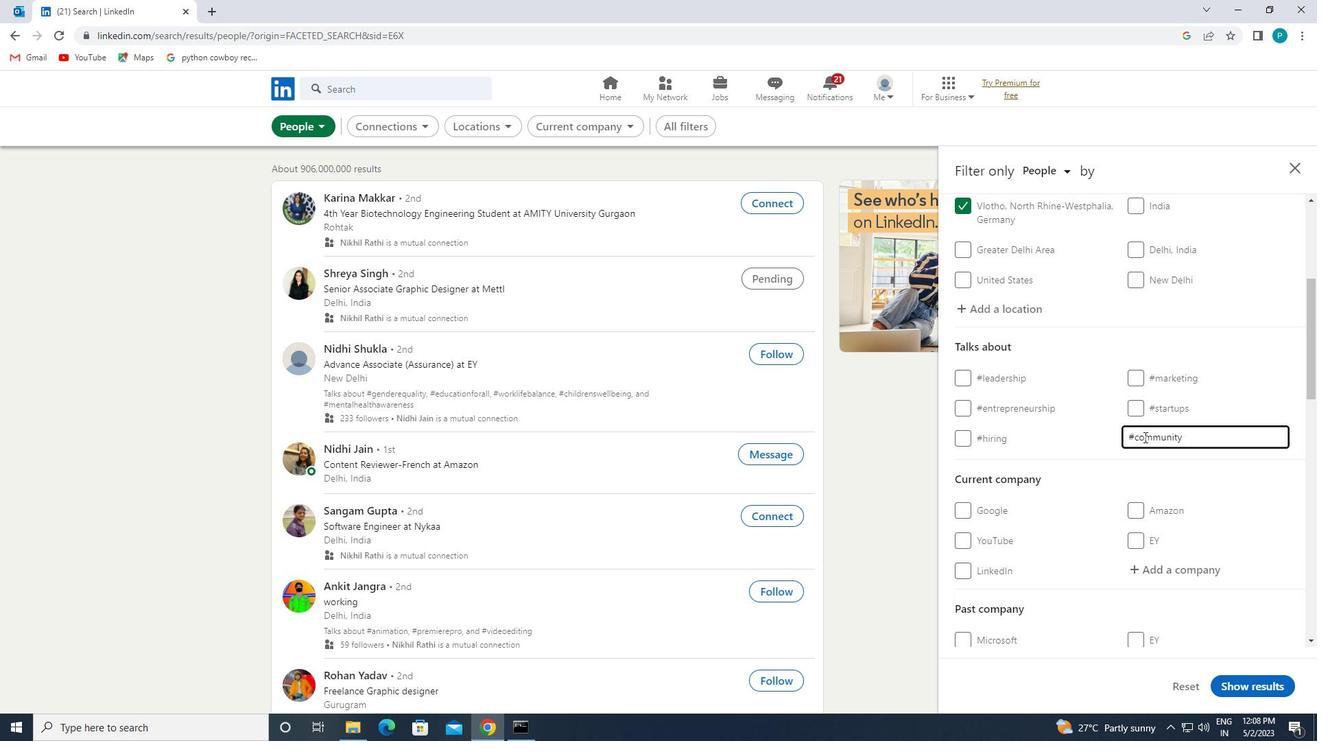 
Action: Mouse scrolled (1144, 436) with delta (0, 0)
Screenshot: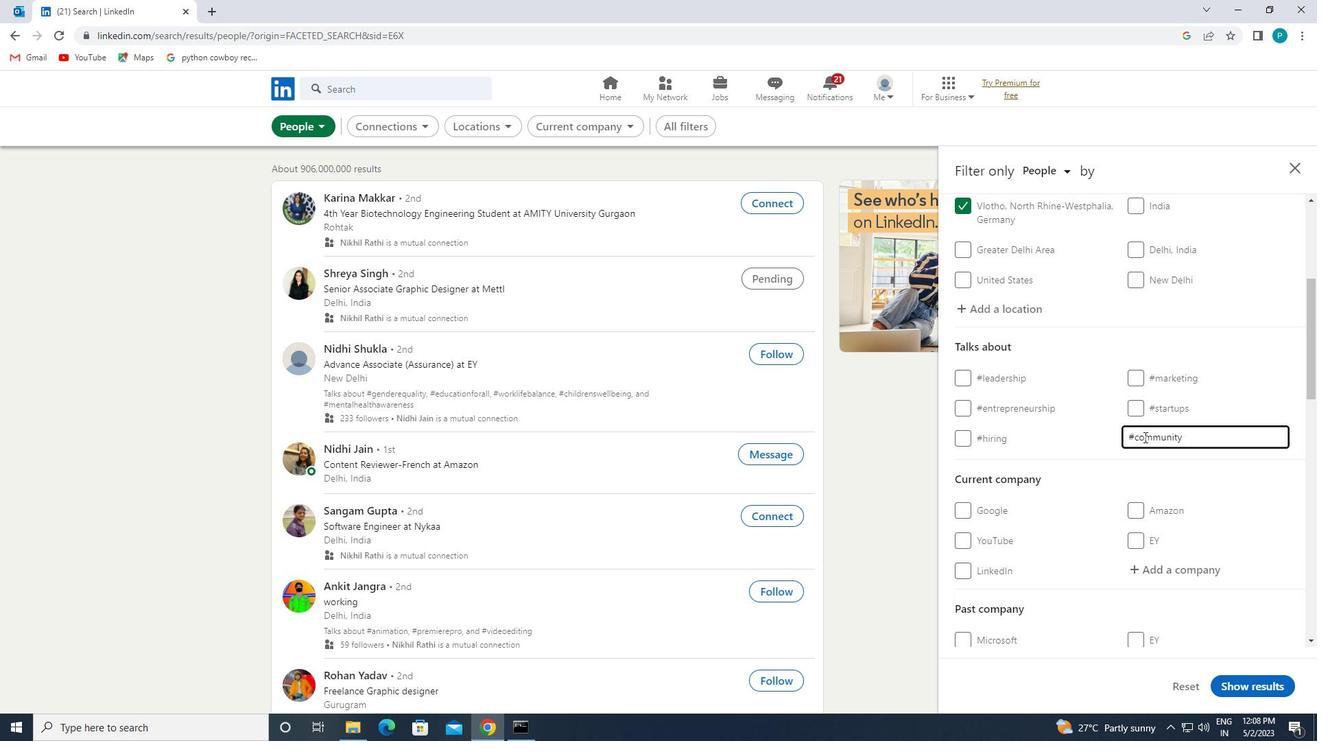 
Action: Mouse moved to (1080, 427)
Screenshot: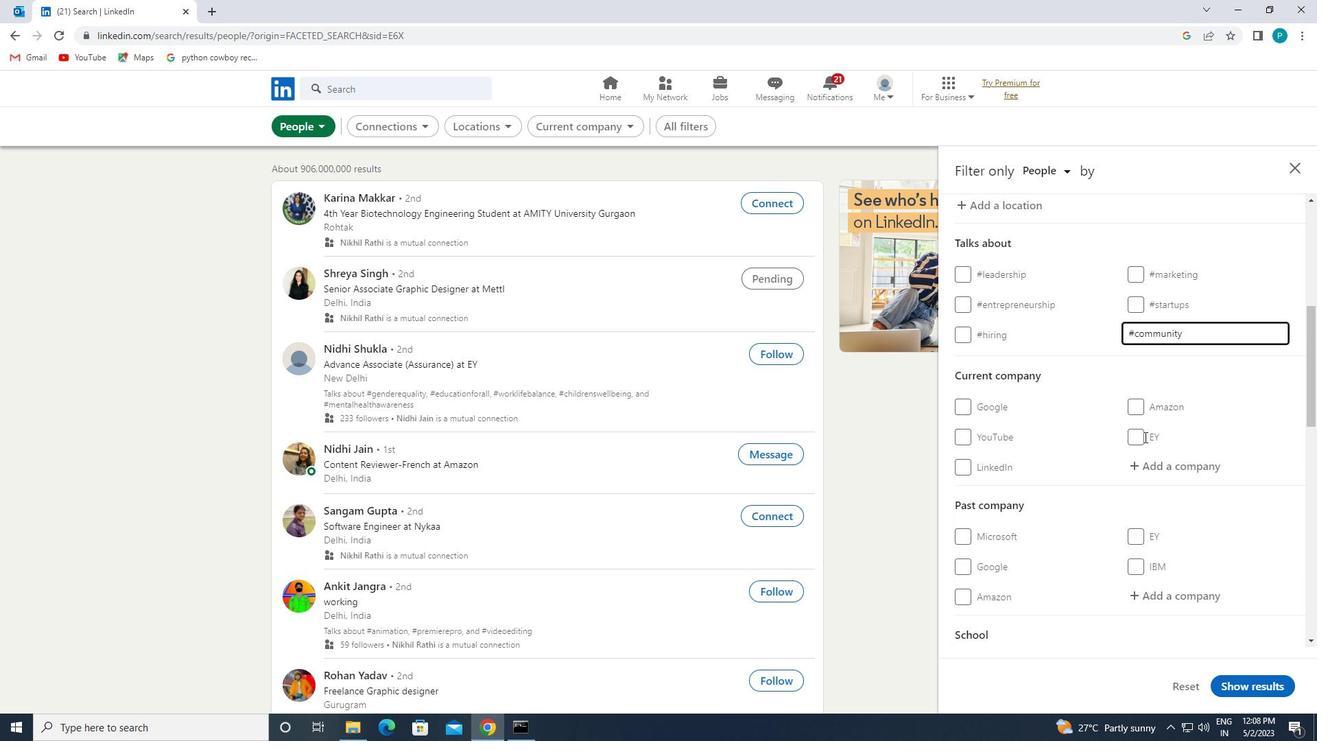 
Action: Mouse scrolled (1080, 426) with delta (0, 0)
Screenshot: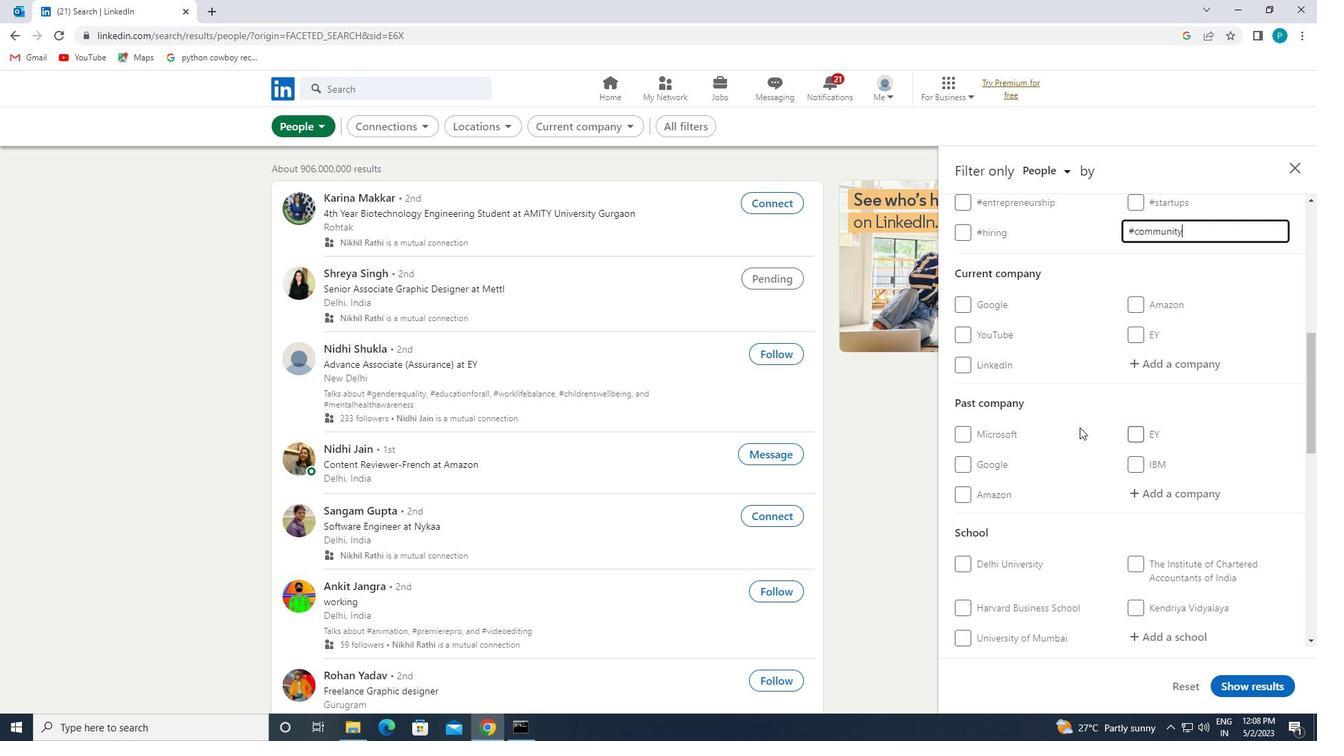 
Action: Mouse scrolled (1080, 426) with delta (0, 0)
Screenshot: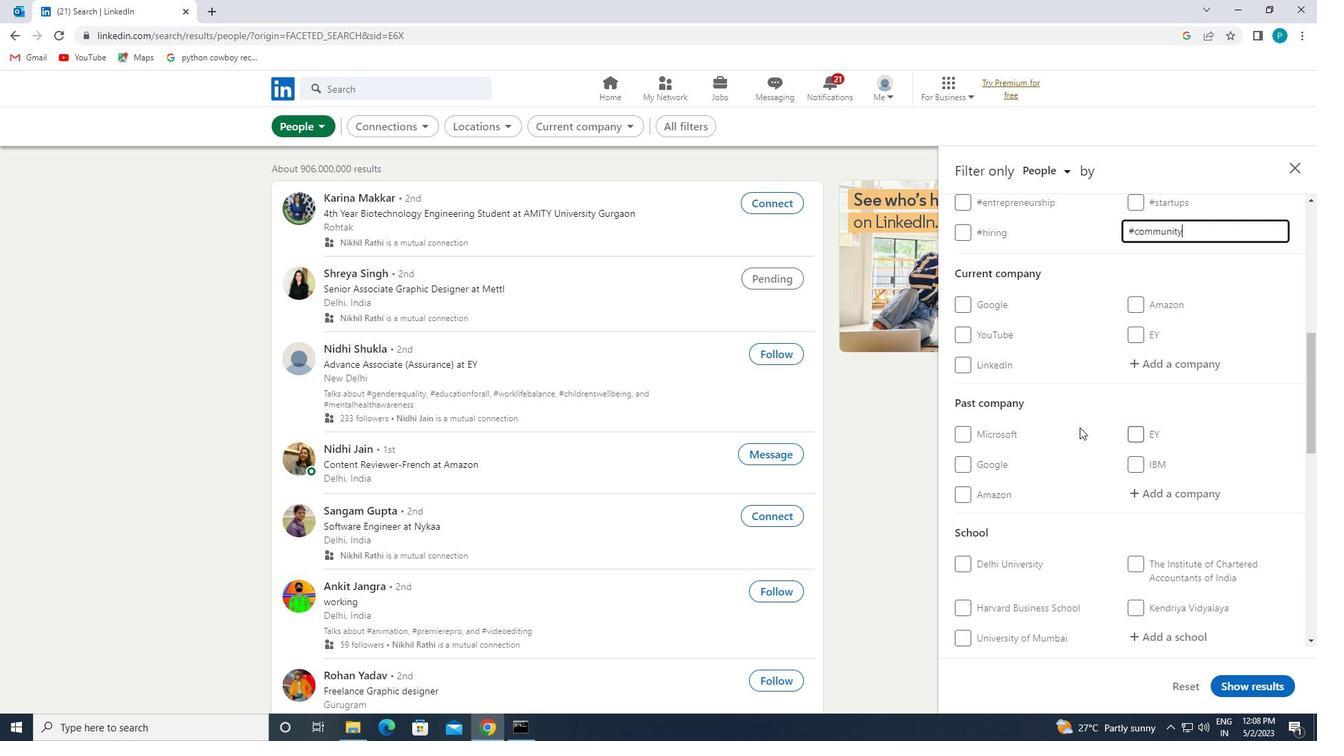 
Action: Mouse scrolled (1080, 426) with delta (0, 0)
Screenshot: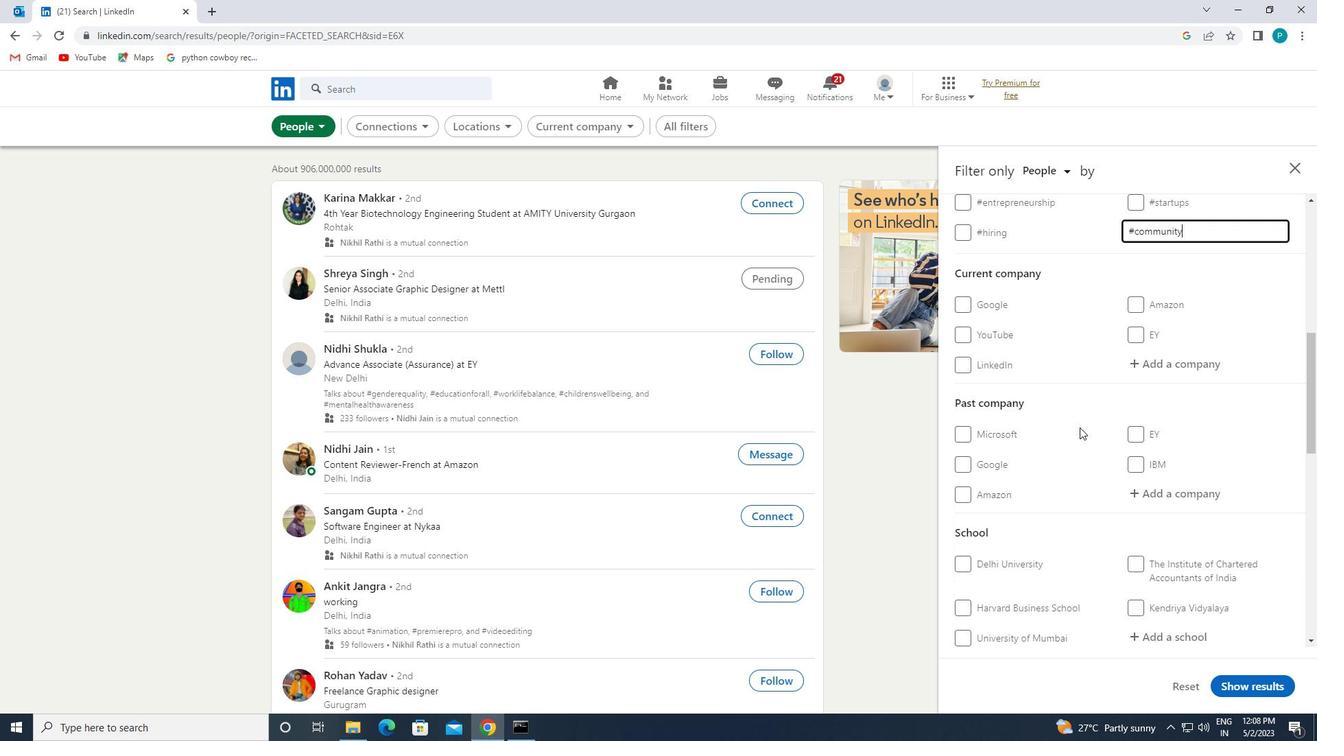 
Action: Mouse moved to (1038, 488)
Screenshot: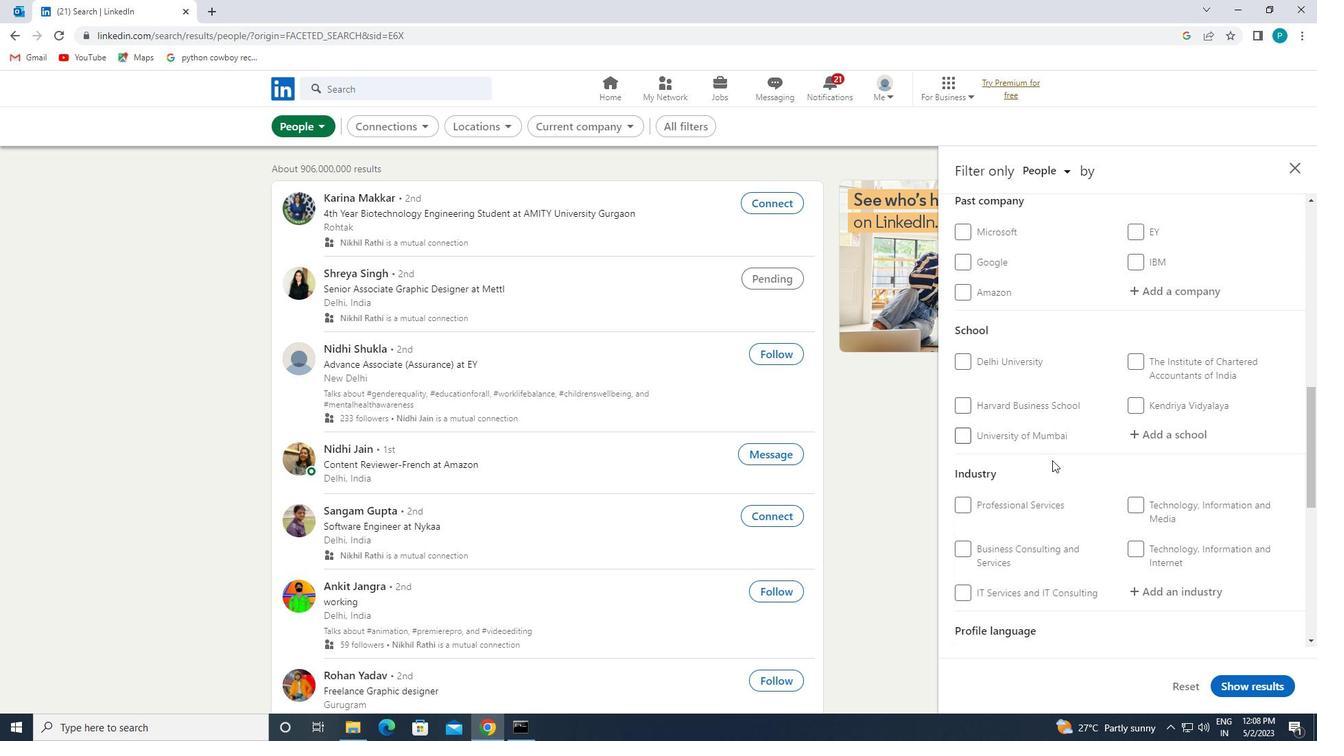 
Action: Mouse scrolled (1038, 488) with delta (0, 0)
Screenshot: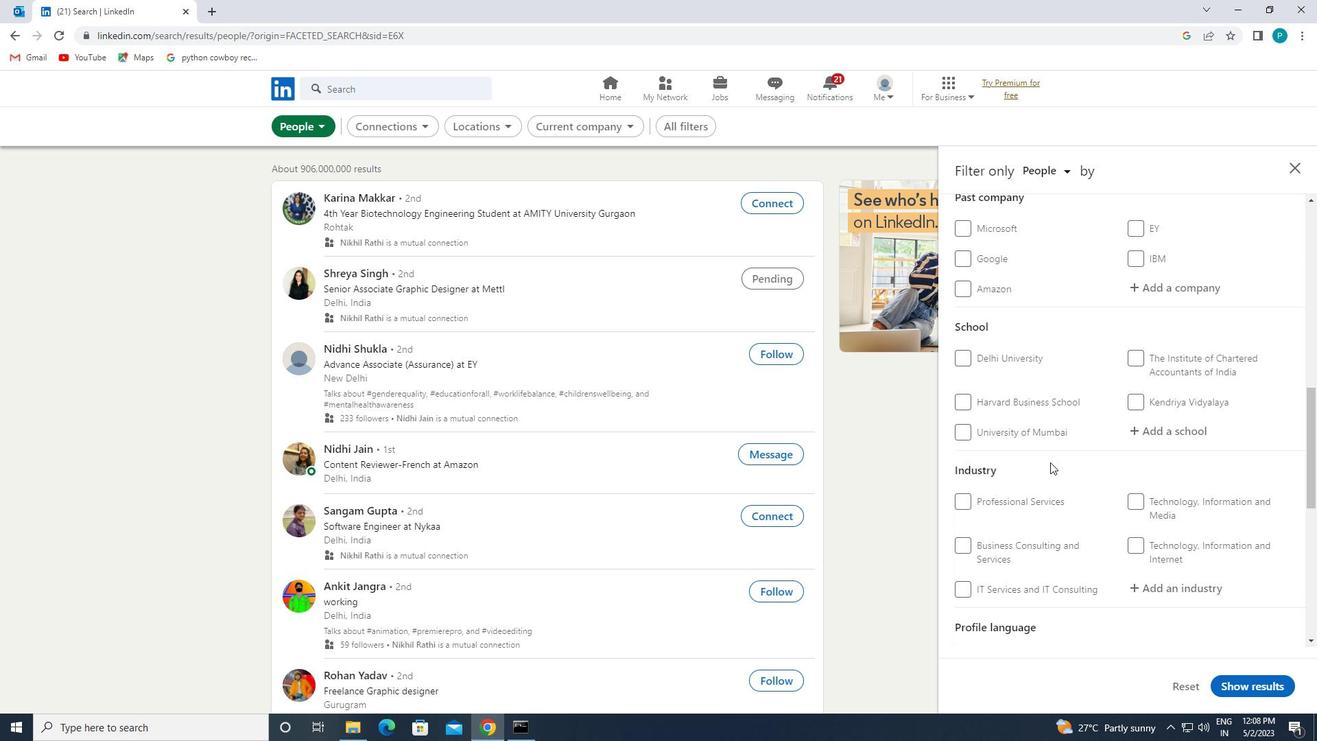 
Action: Mouse scrolled (1038, 488) with delta (0, 0)
Screenshot: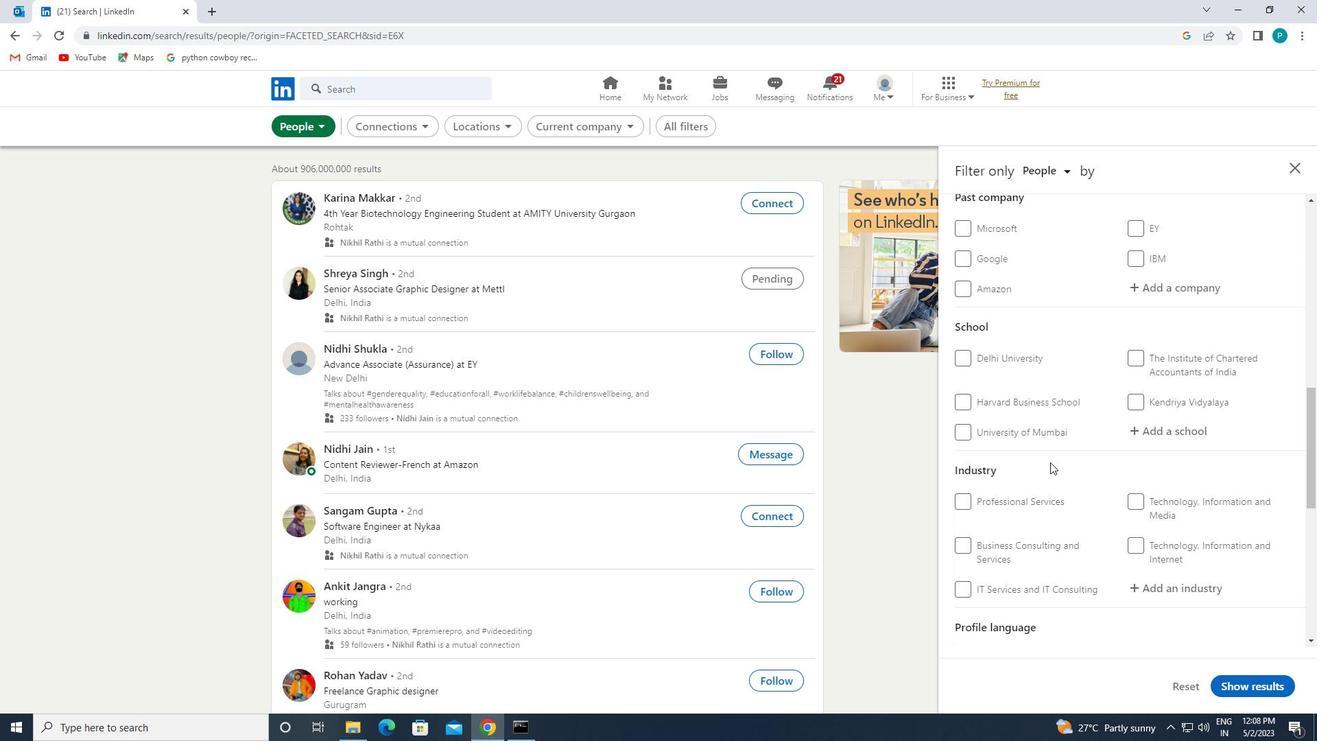 
Action: Mouse moved to (1030, 517)
Screenshot: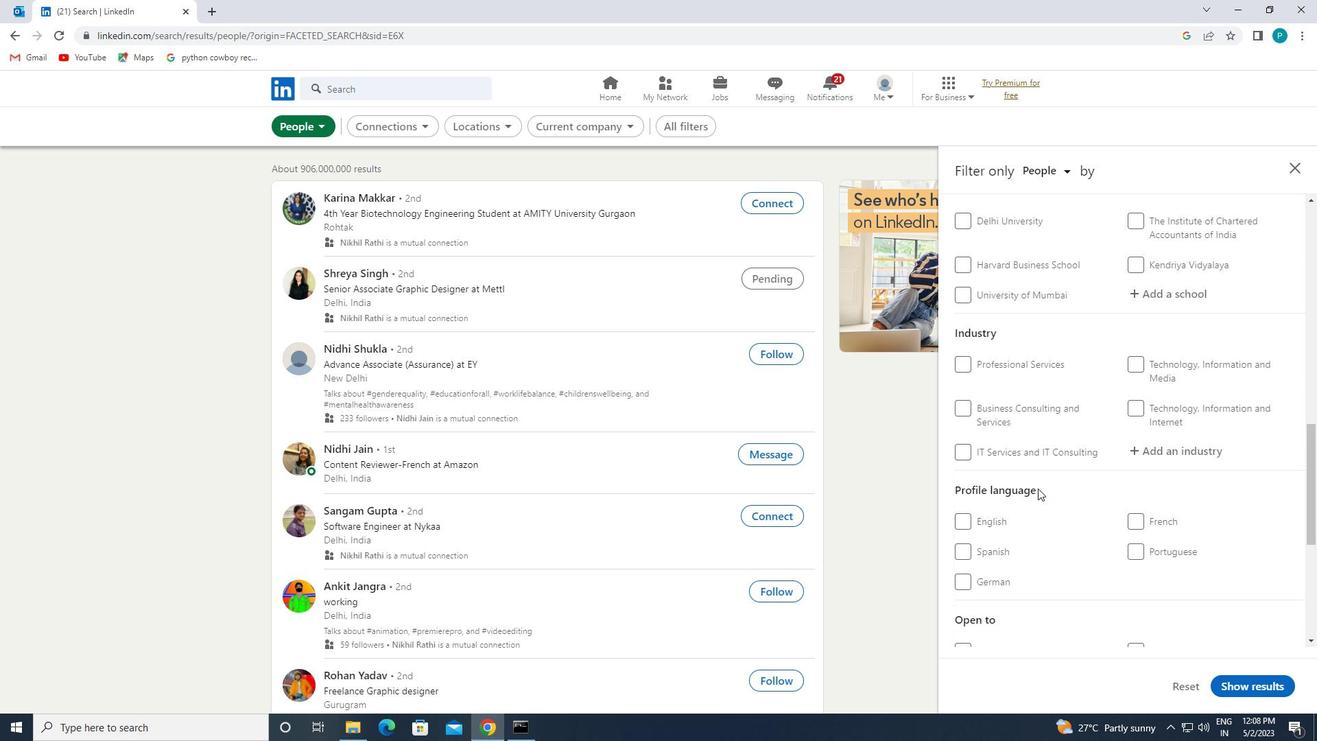 
Action: Mouse scrolled (1030, 516) with delta (0, 0)
Screenshot: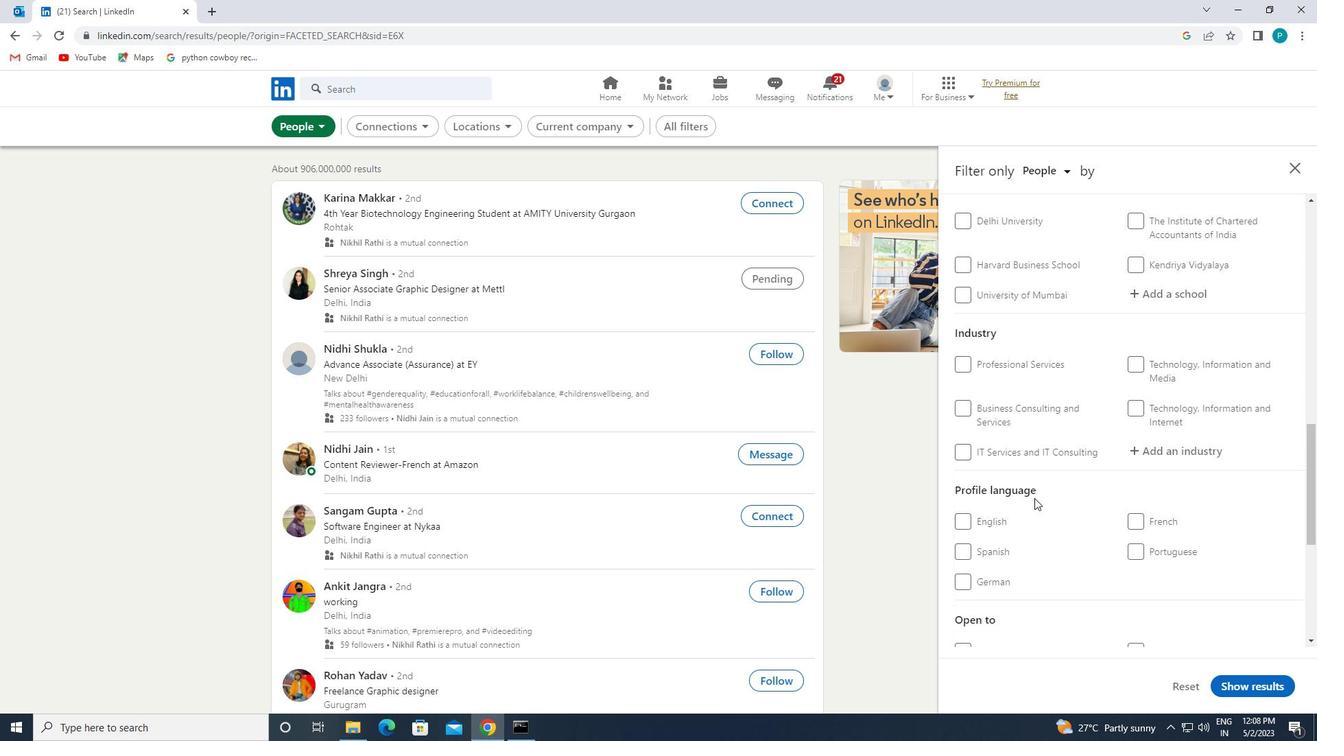 
Action: Mouse moved to (1007, 514)
Screenshot: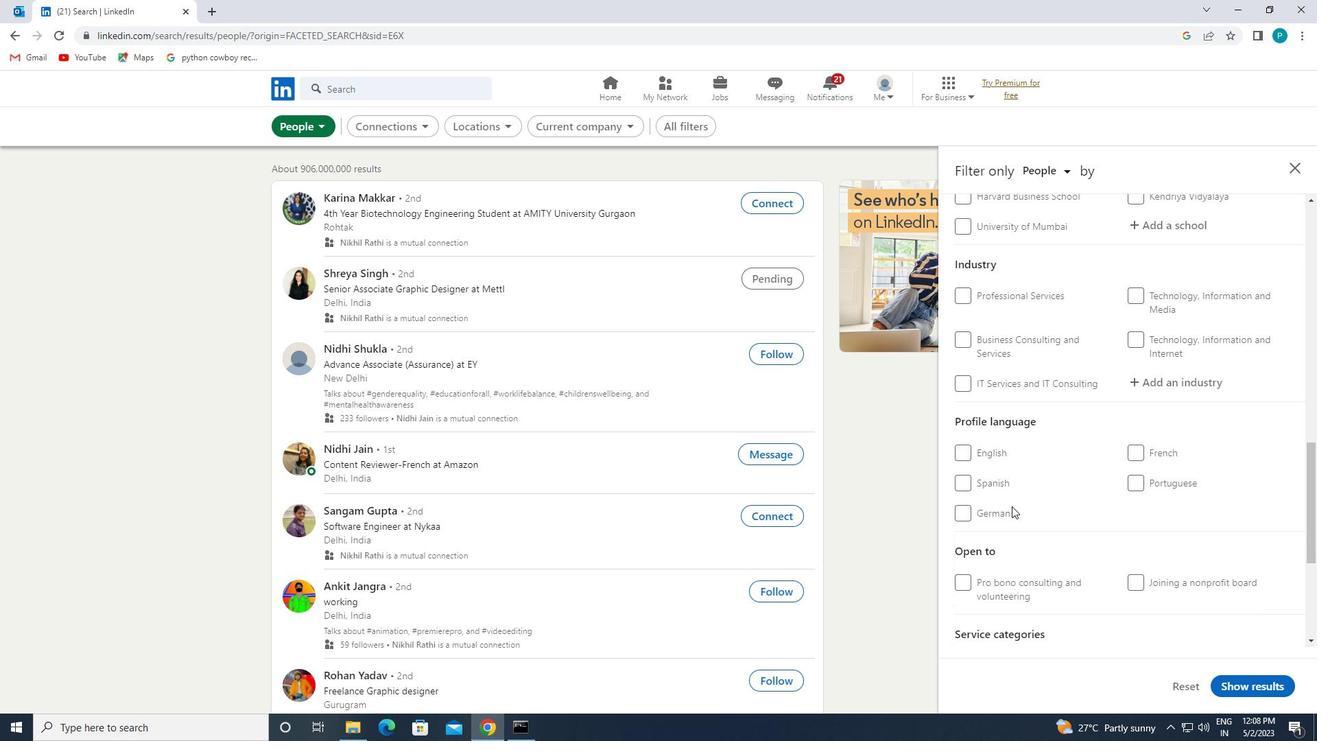 
Action: Mouse pressed left at (1007, 514)
Screenshot: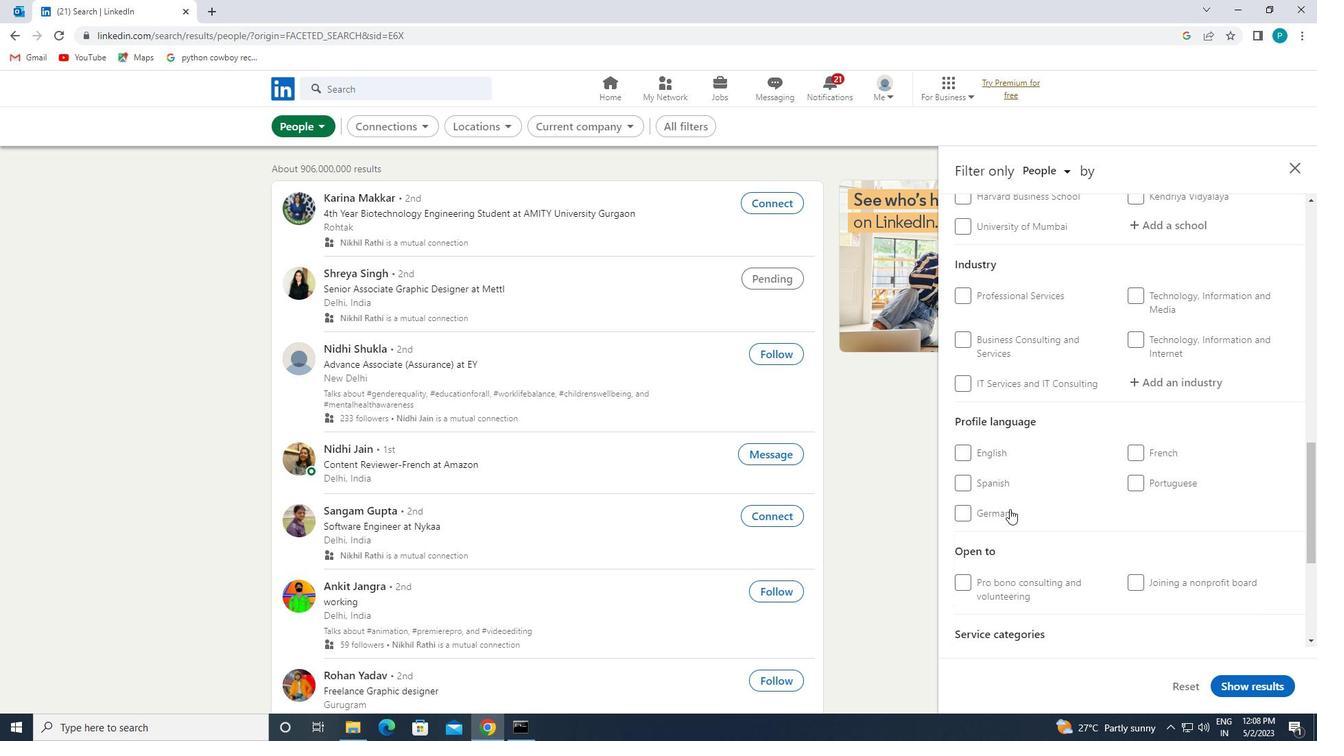 
Action: Mouse moved to (1141, 480)
Screenshot: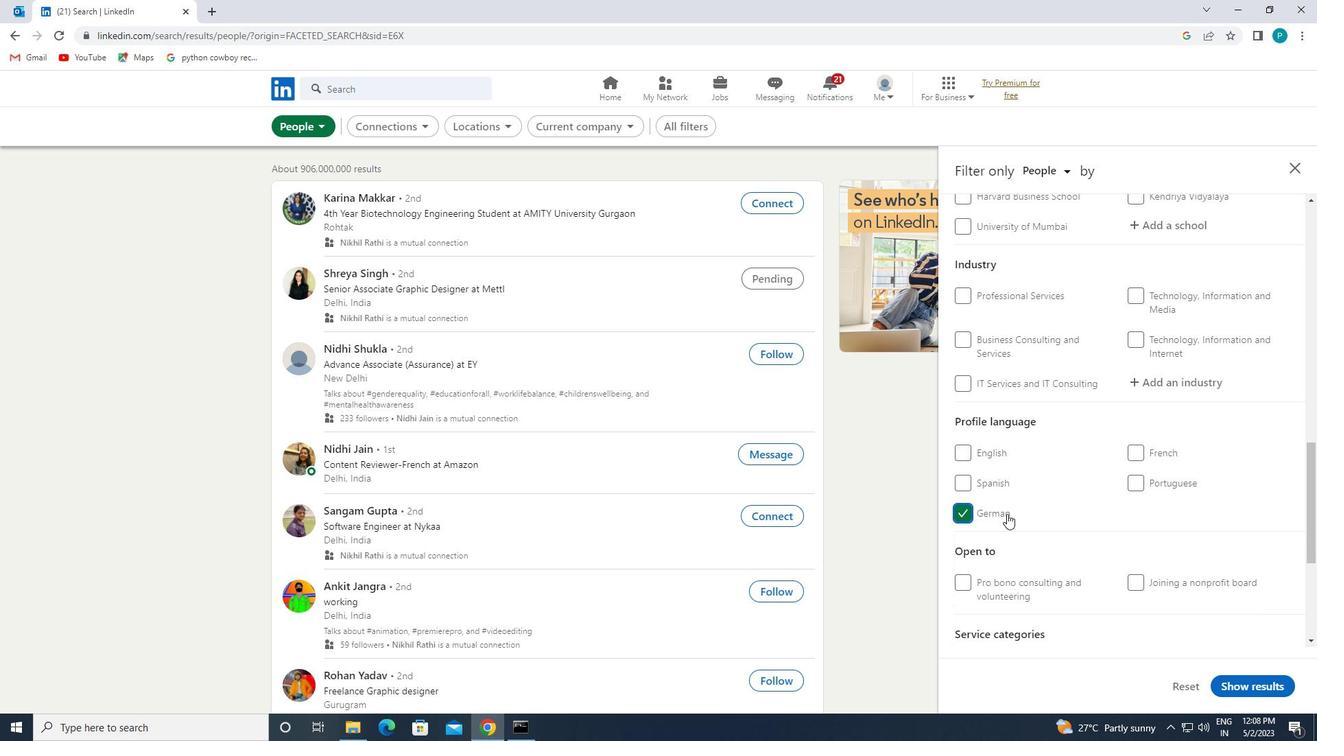
Action: Mouse scrolled (1141, 481) with delta (0, 0)
Screenshot: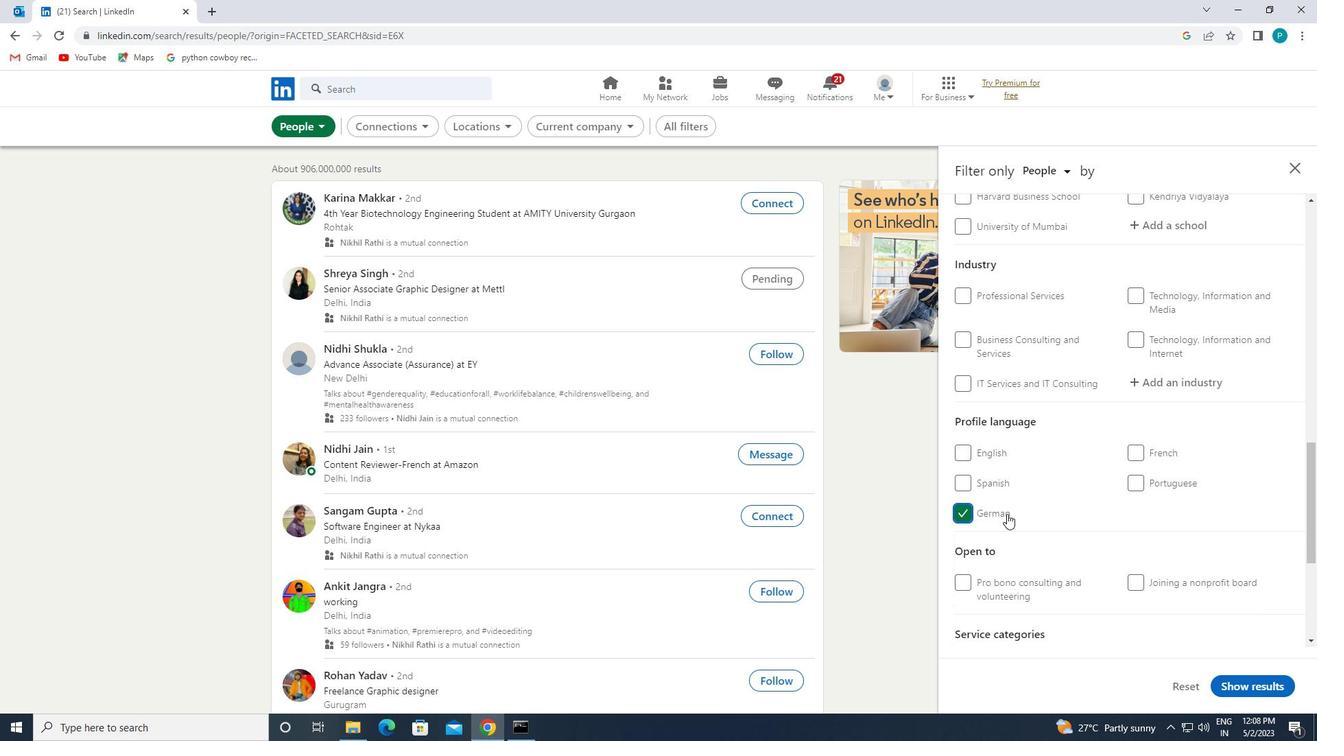 
Action: Mouse scrolled (1141, 481) with delta (0, 0)
Screenshot: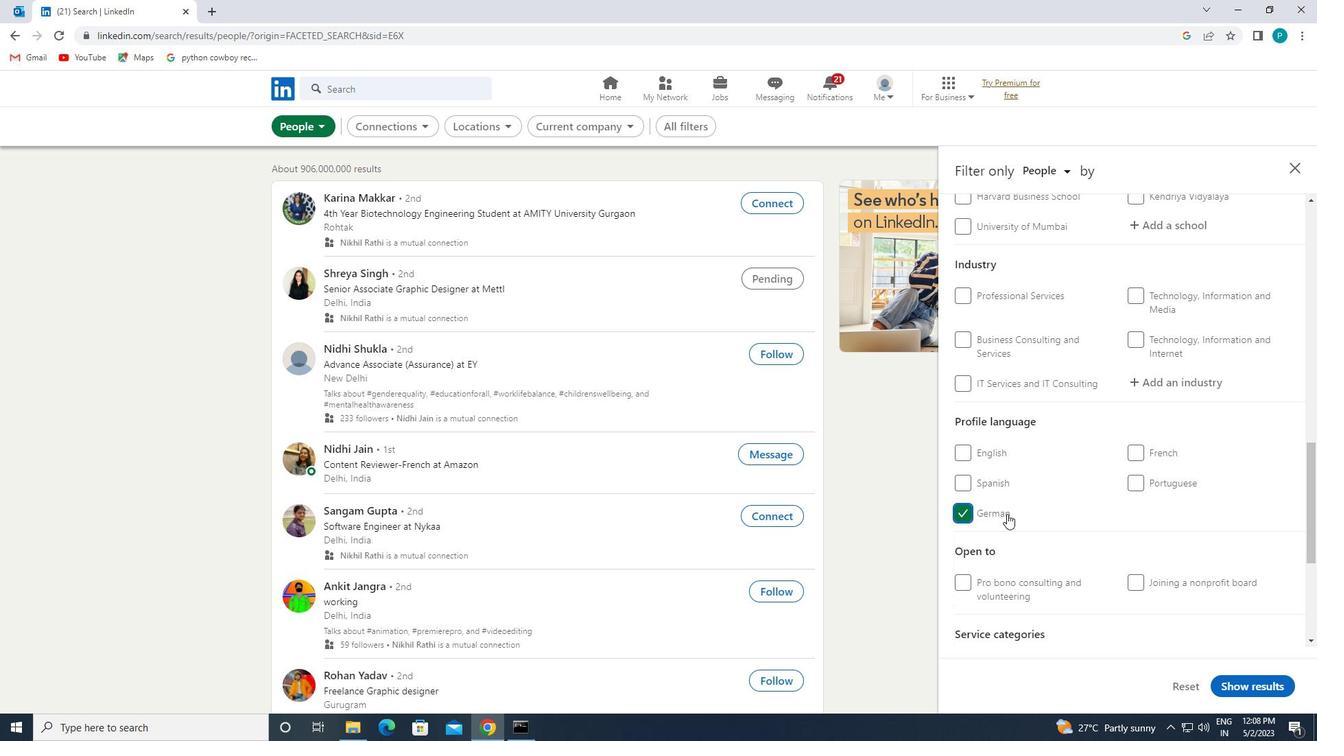 
Action: Mouse scrolled (1141, 481) with delta (0, 0)
Screenshot: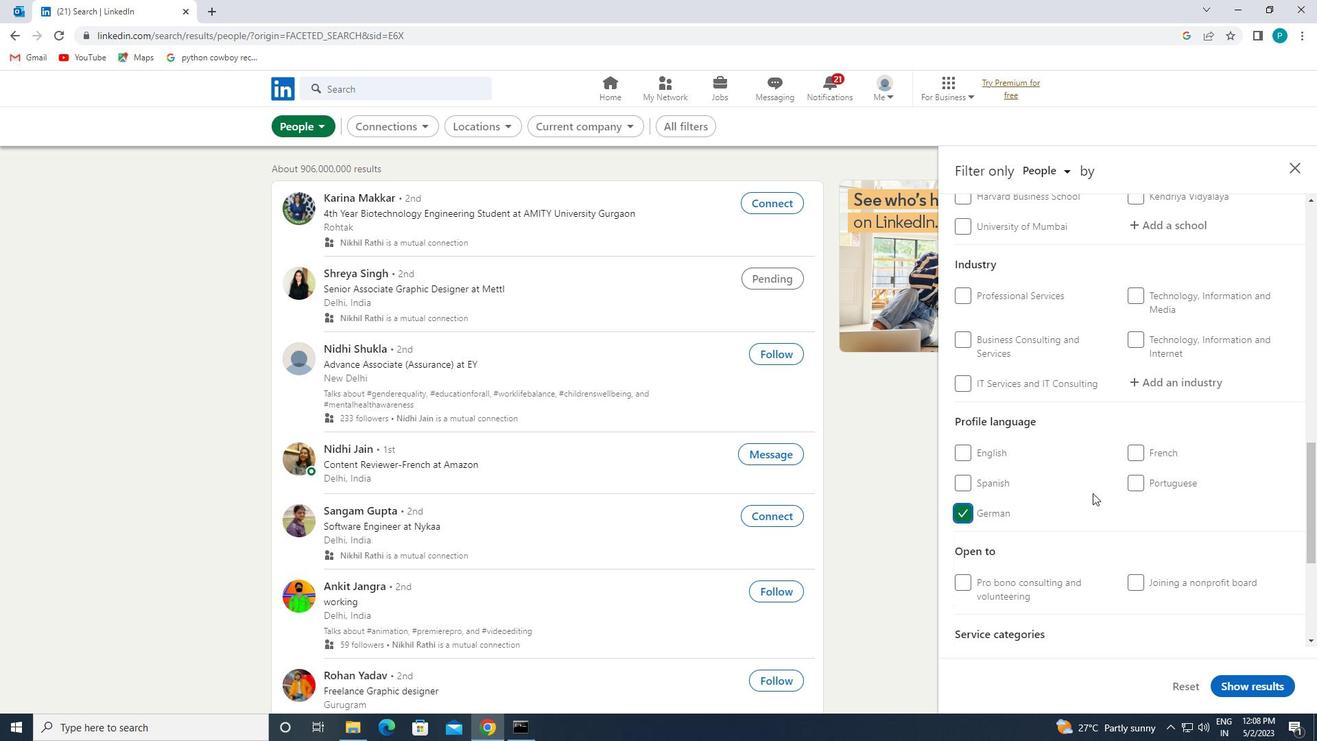 
Action: Mouse moved to (1141, 473)
Screenshot: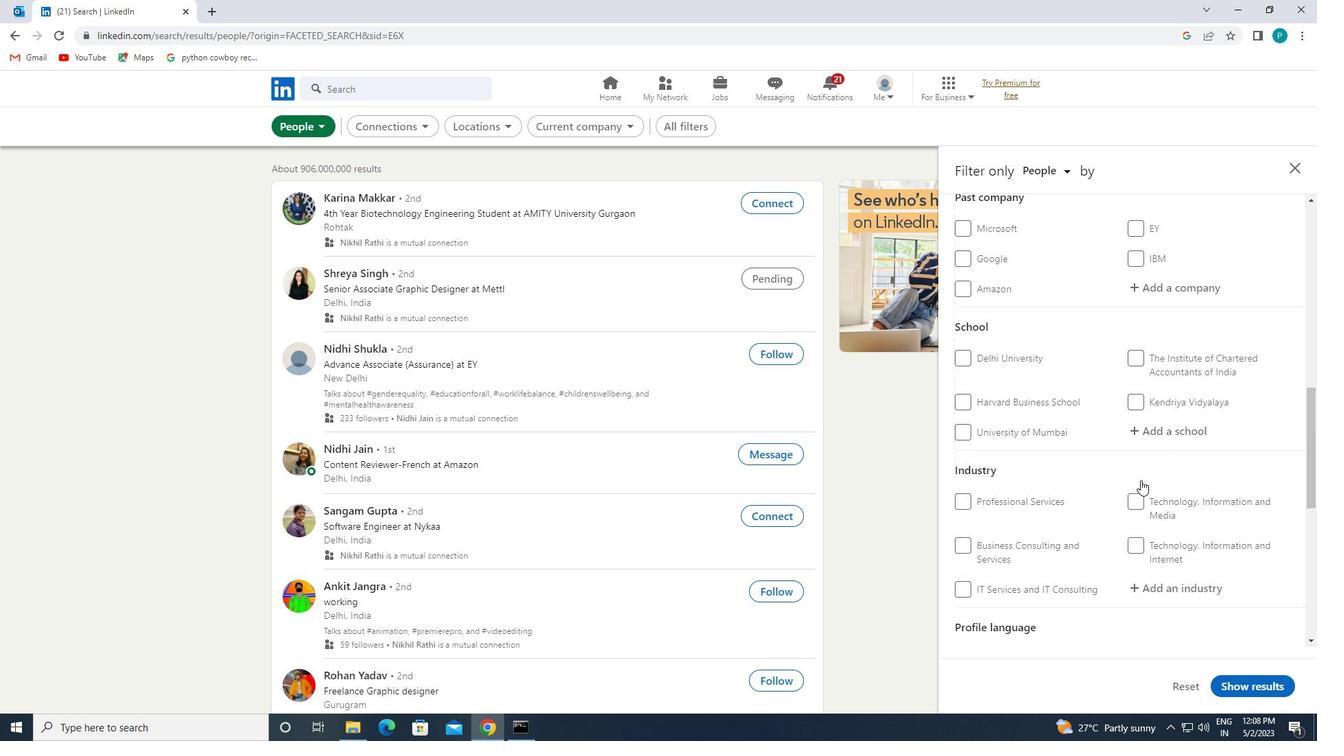 
Action: Mouse scrolled (1141, 474) with delta (0, 0)
Screenshot: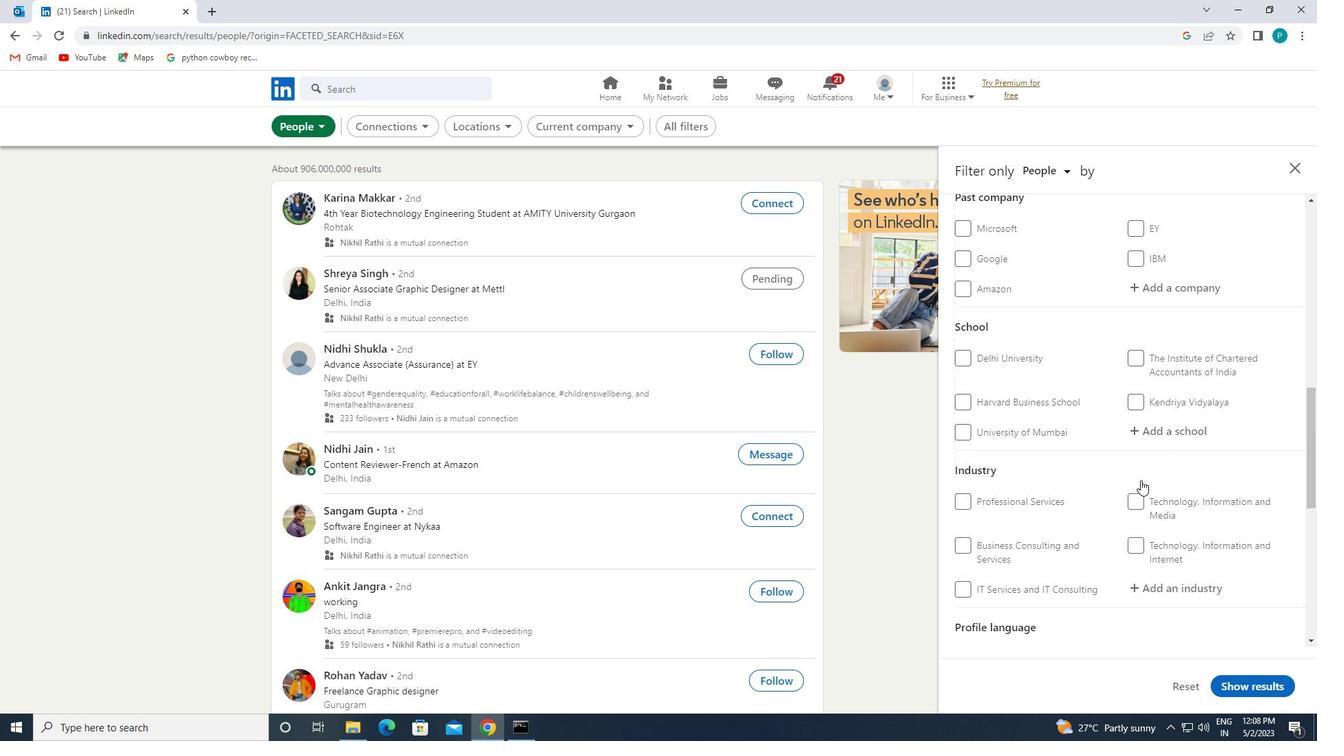 
Action: Mouse scrolled (1141, 474) with delta (0, 0)
Screenshot: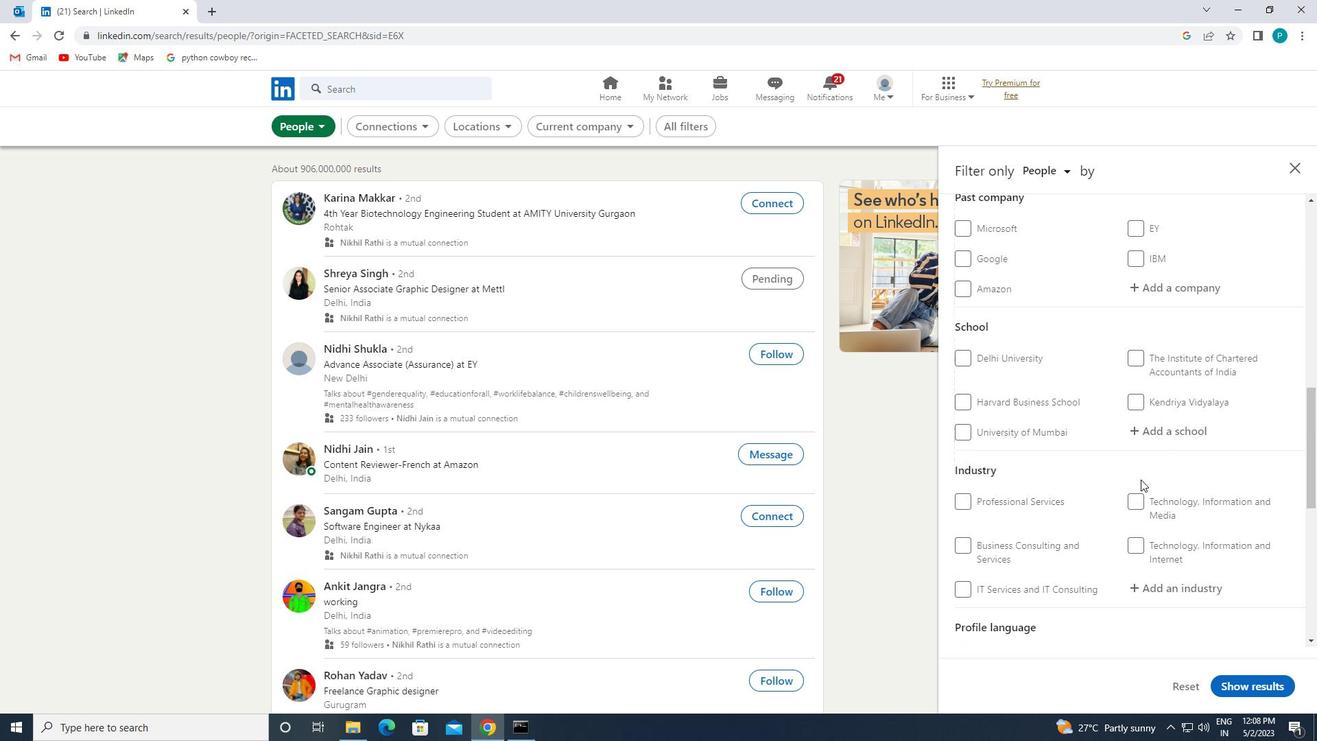 
Action: Mouse moved to (1149, 304)
Screenshot: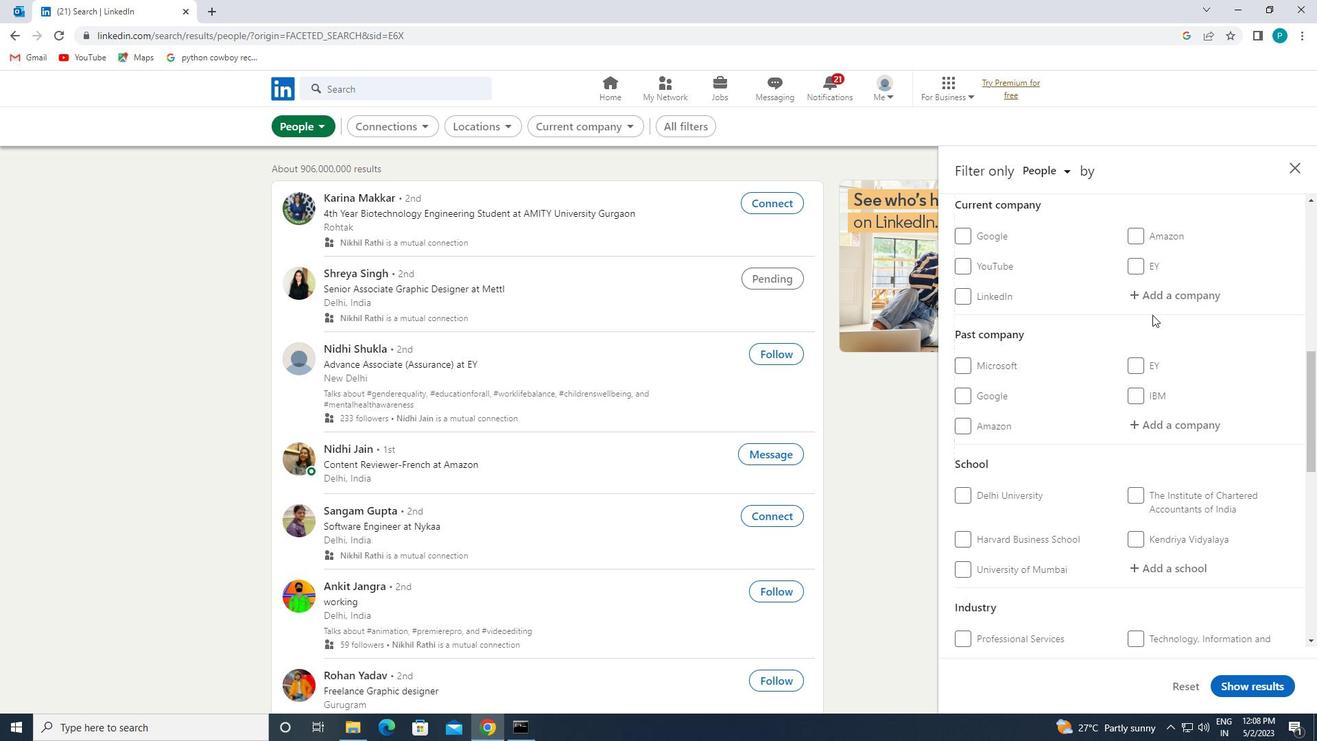 
Action: Mouse pressed left at (1149, 304)
Screenshot: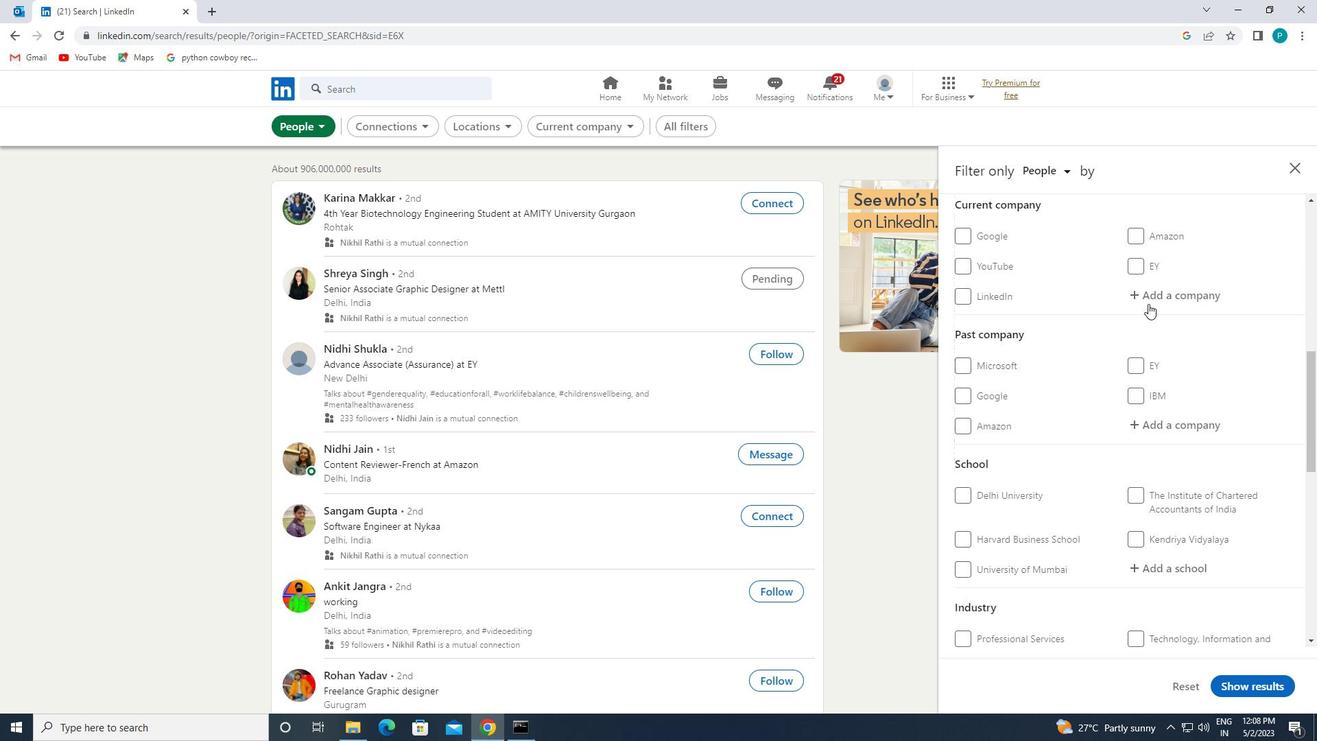 
Action: Key pressed <Key.caps_lock>ANZ
Screenshot: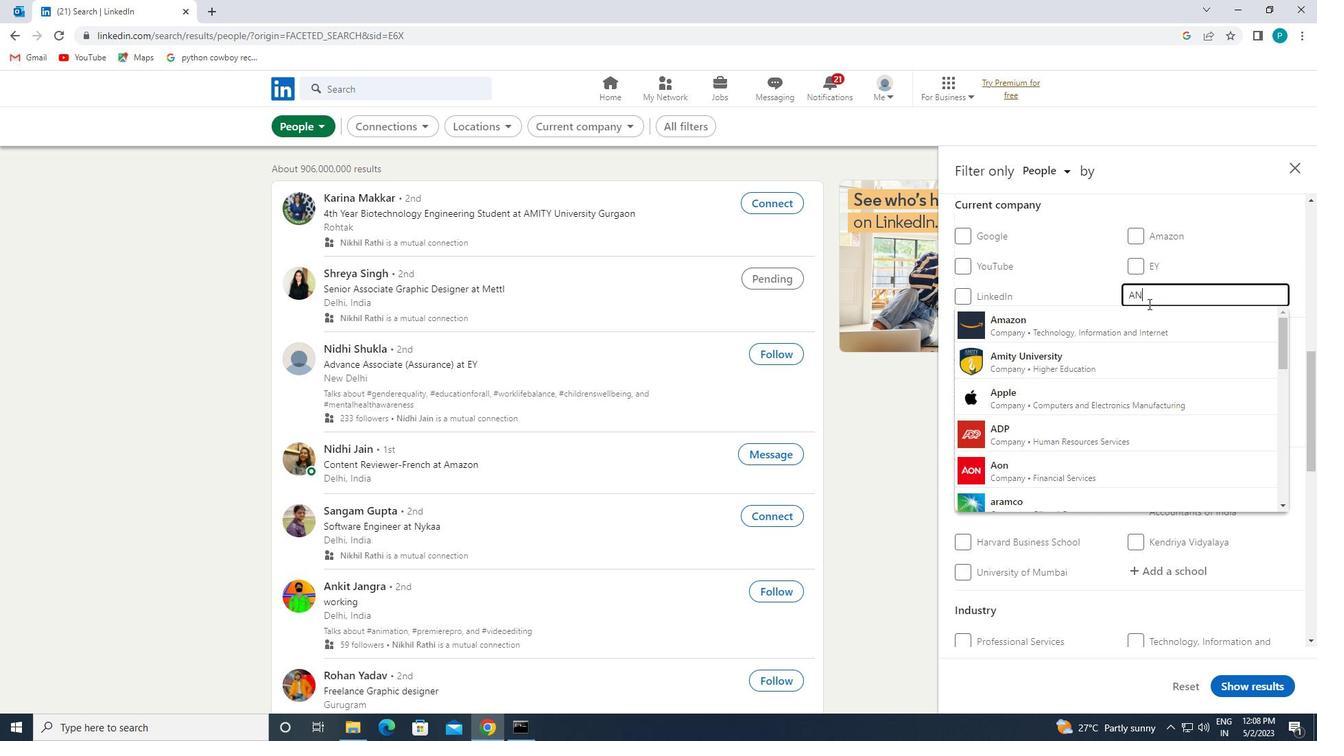 
Action: Mouse moved to (1149, 303)
Screenshot: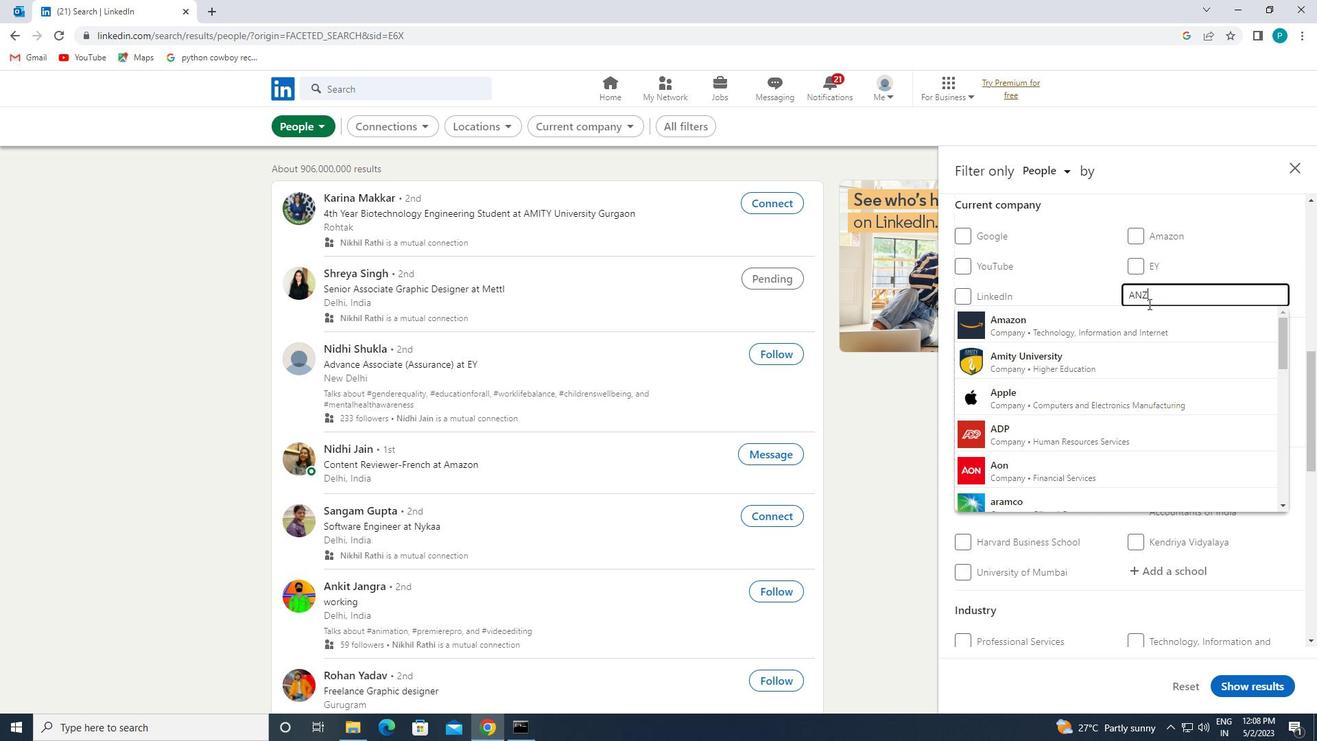 
Action: Key pressed <Key.space>OILF<Key.backspace>IELD
Screenshot: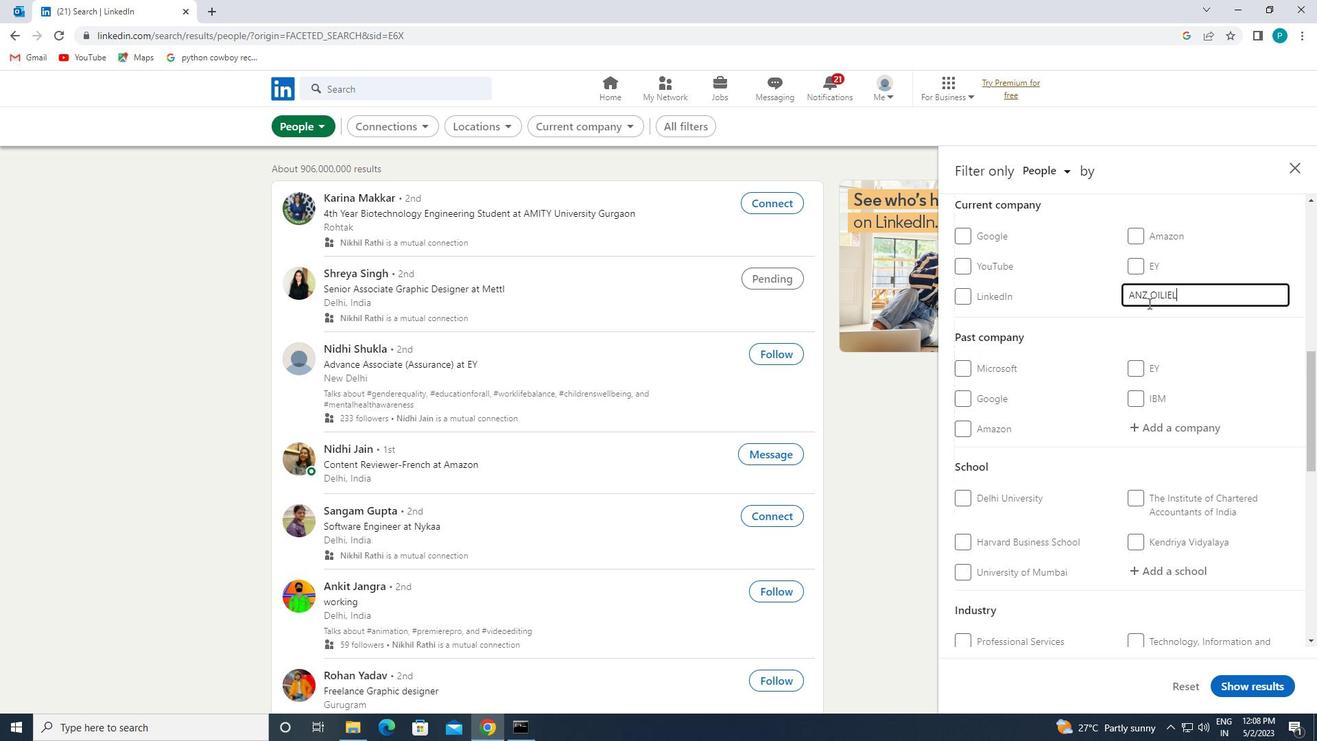
Action: Mouse moved to (1186, 297)
Screenshot: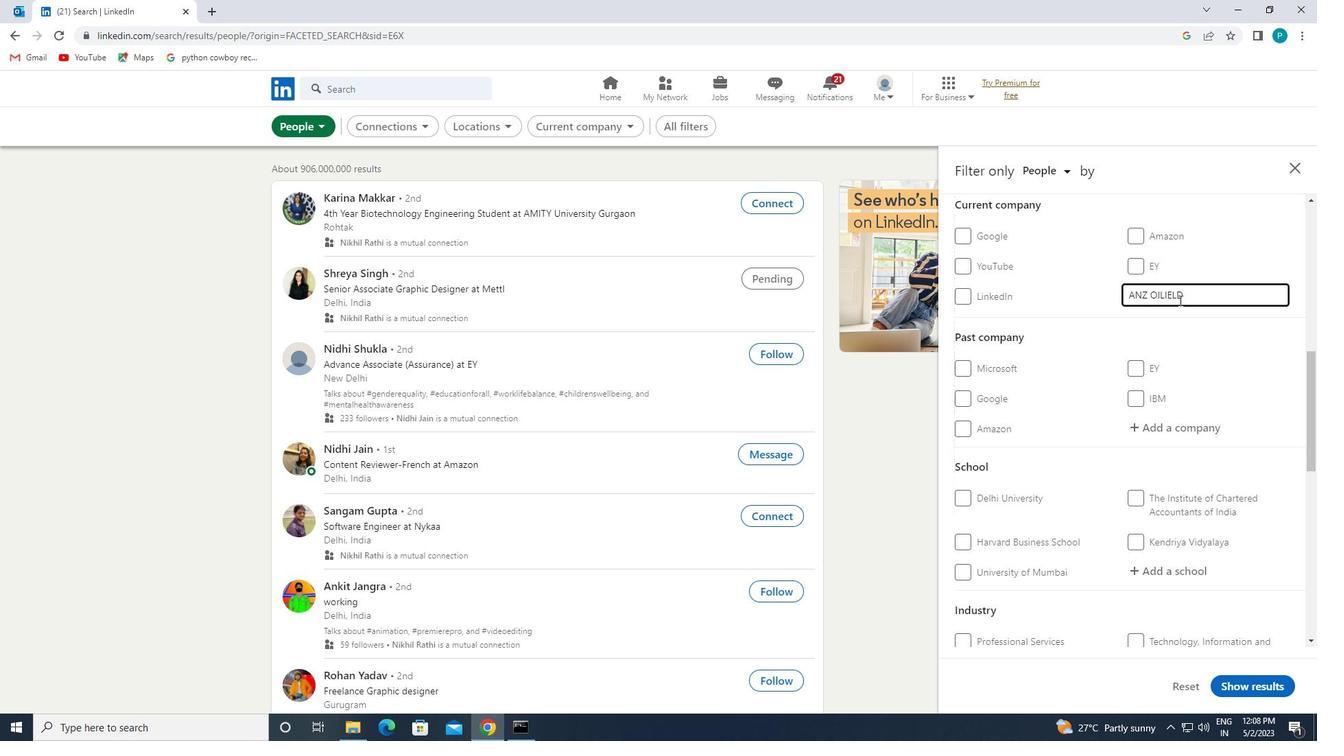 
Action: Mouse pressed left at (1186, 297)
Screenshot: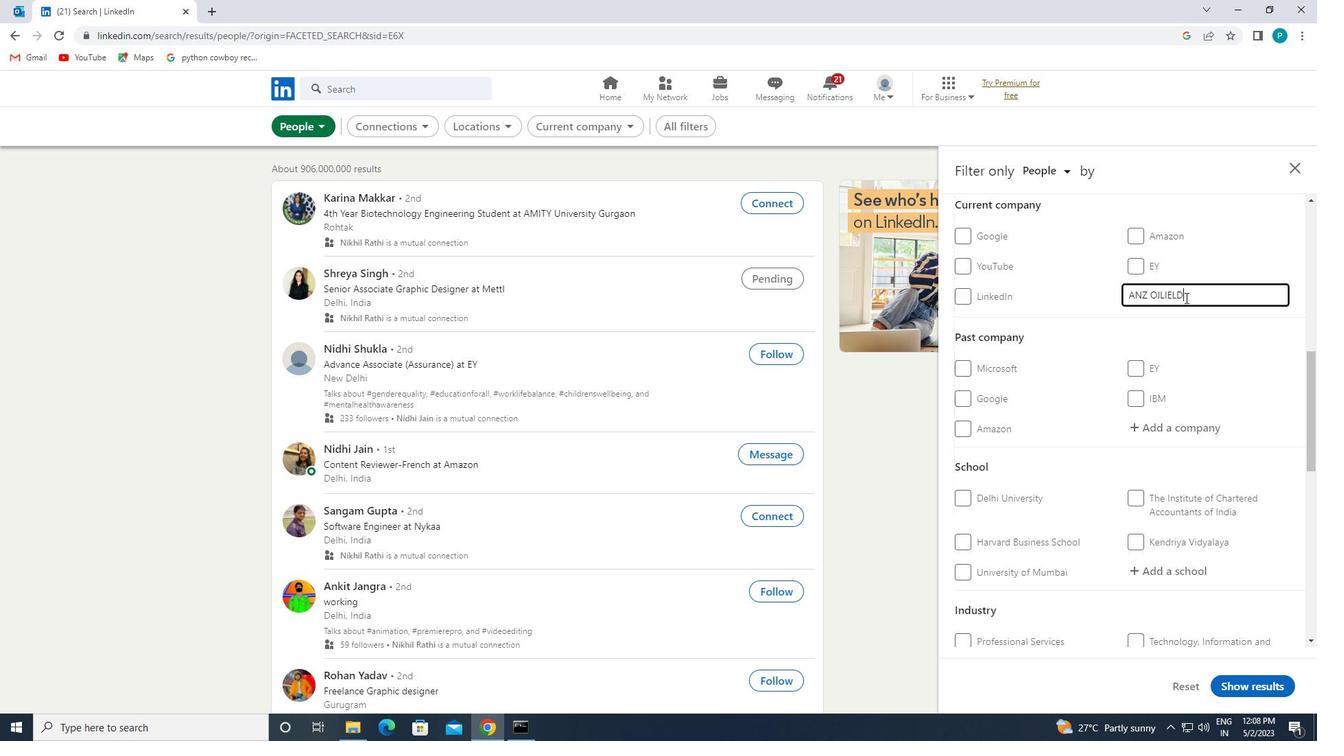 
Action: Key pressed <Key.backspace><Key.backspace><Key.backspace><Key.backspace>FIELD
Screenshot: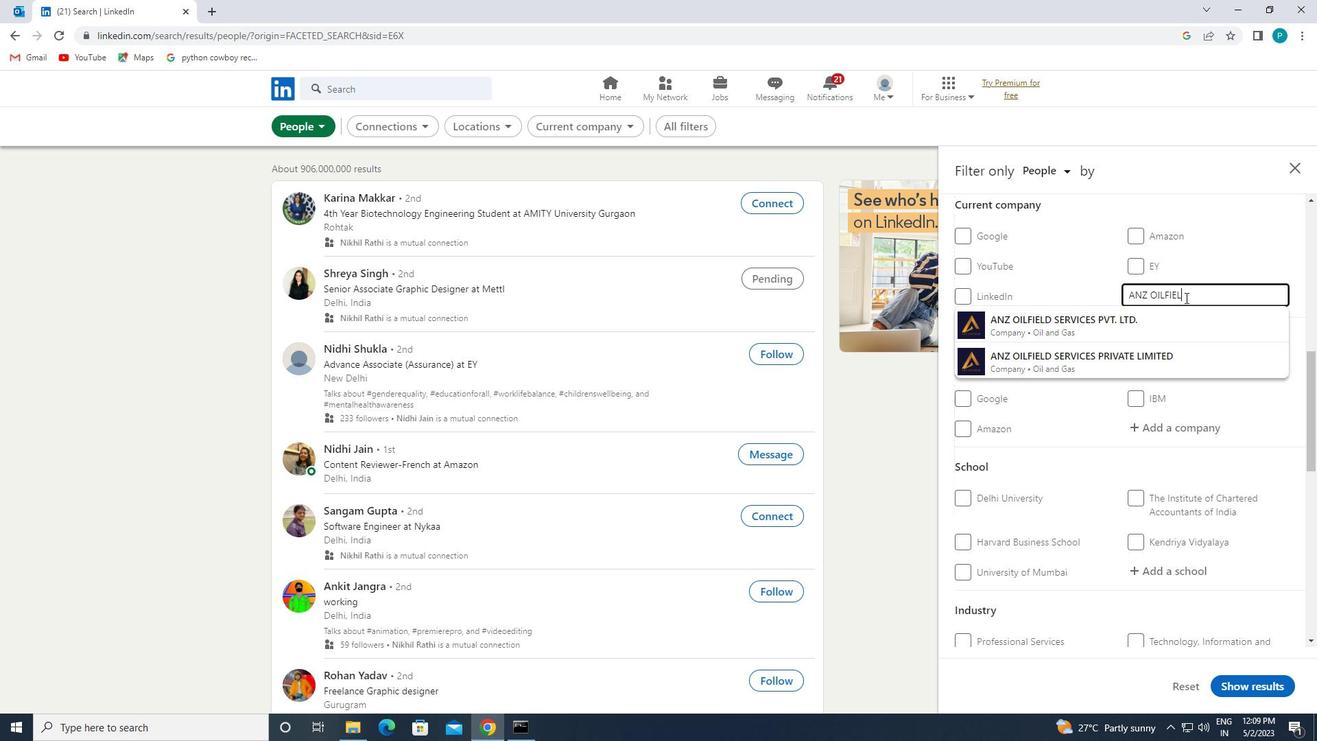 
Action: Mouse moved to (1173, 321)
Screenshot: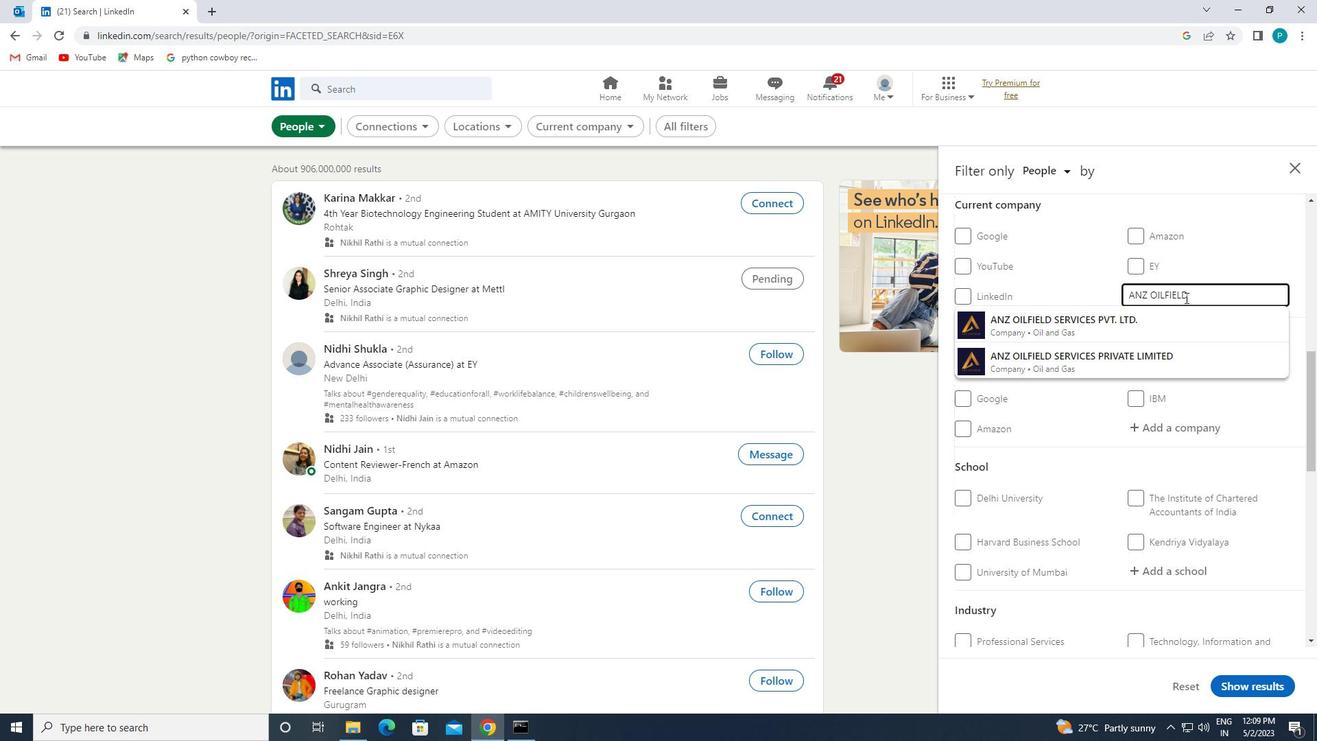 
Action: Mouse pressed left at (1173, 321)
Screenshot: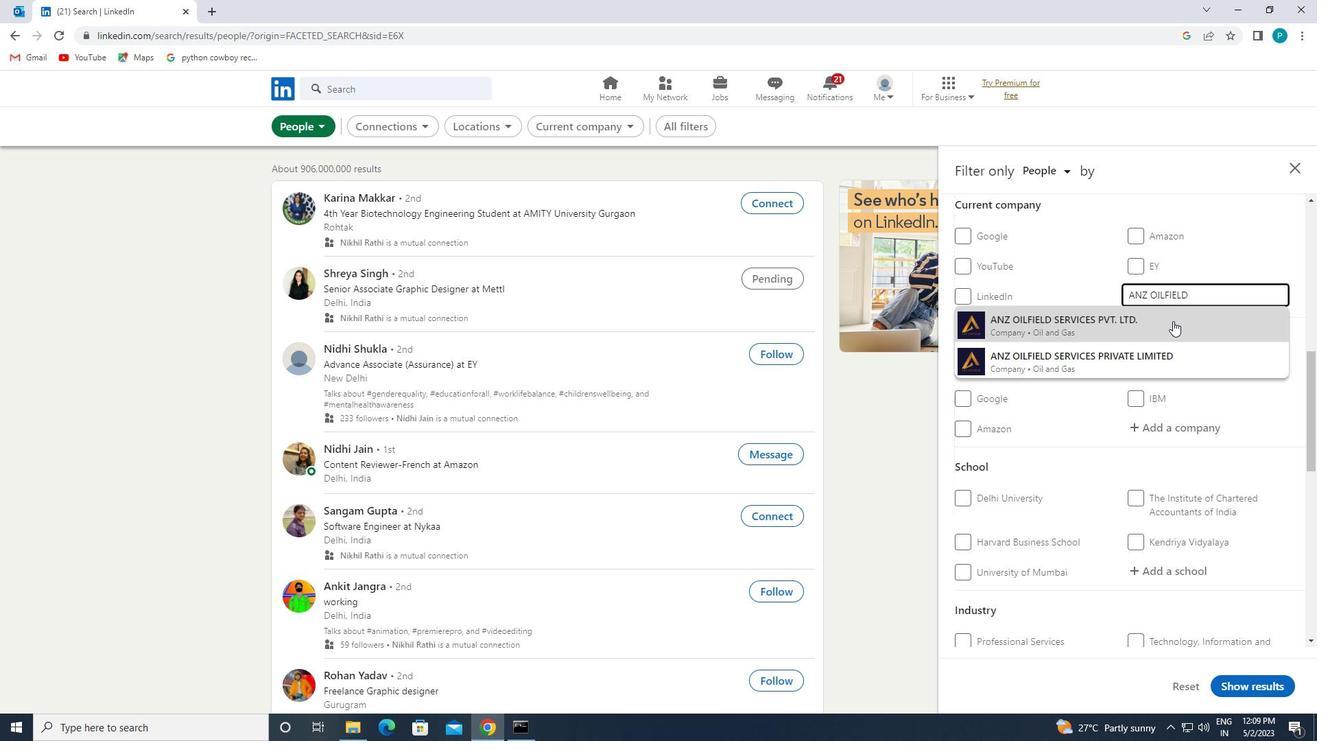 
Action: Mouse moved to (1172, 346)
Screenshot: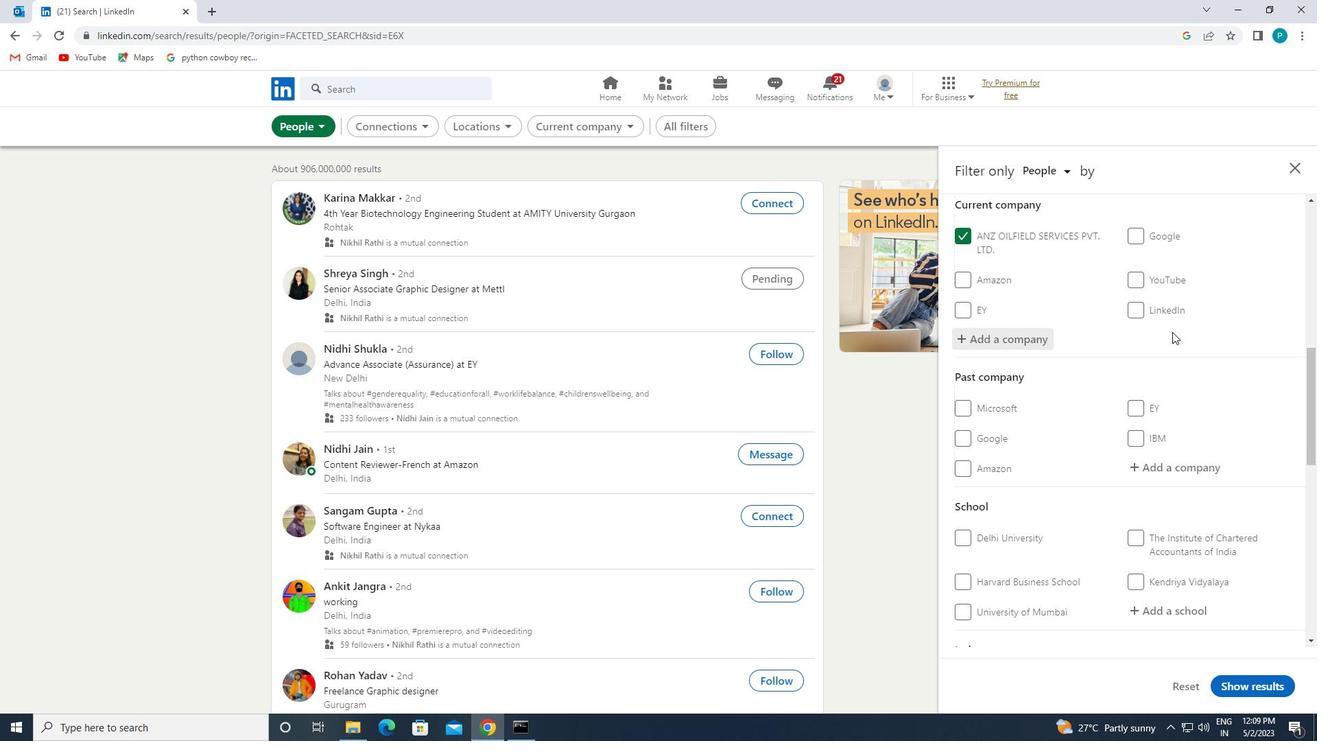 
Action: Mouse scrolled (1172, 345) with delta (0, 0)
Screenshot: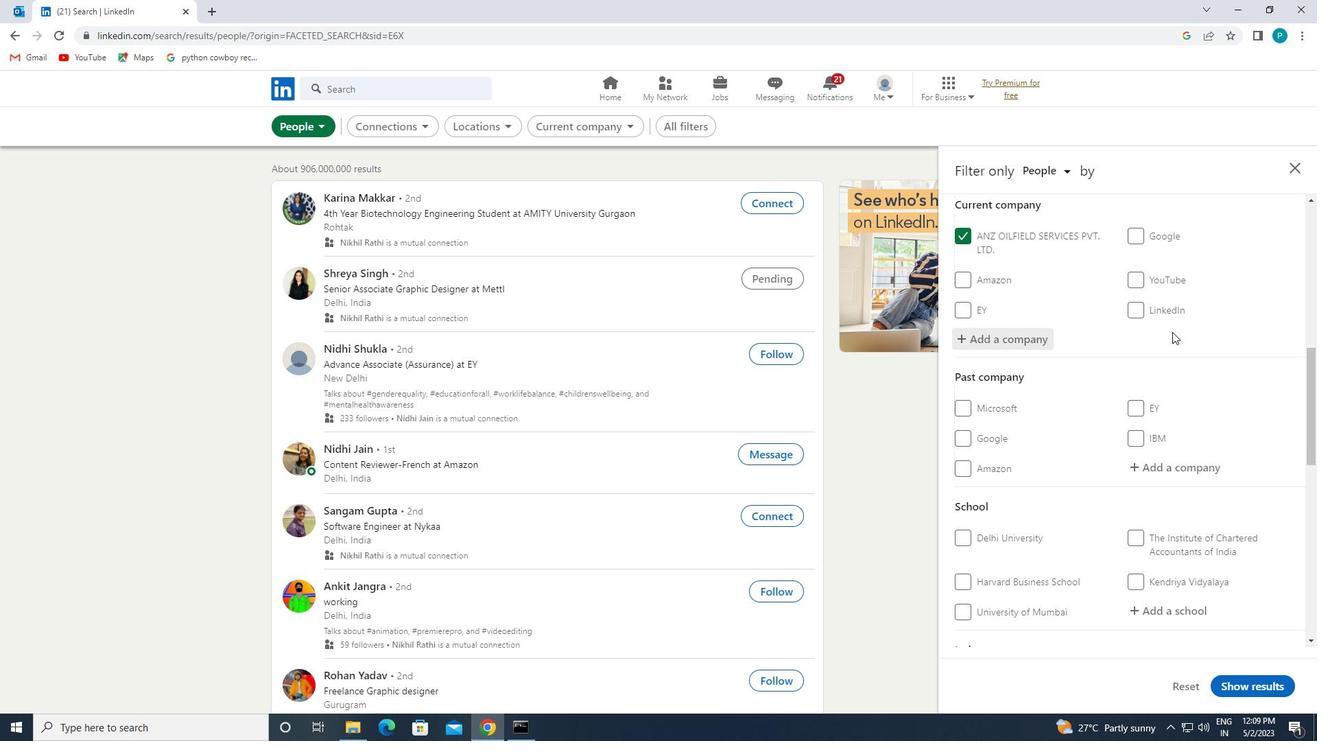 
Action: Mouse moved to (1163, 444)
Screenshot: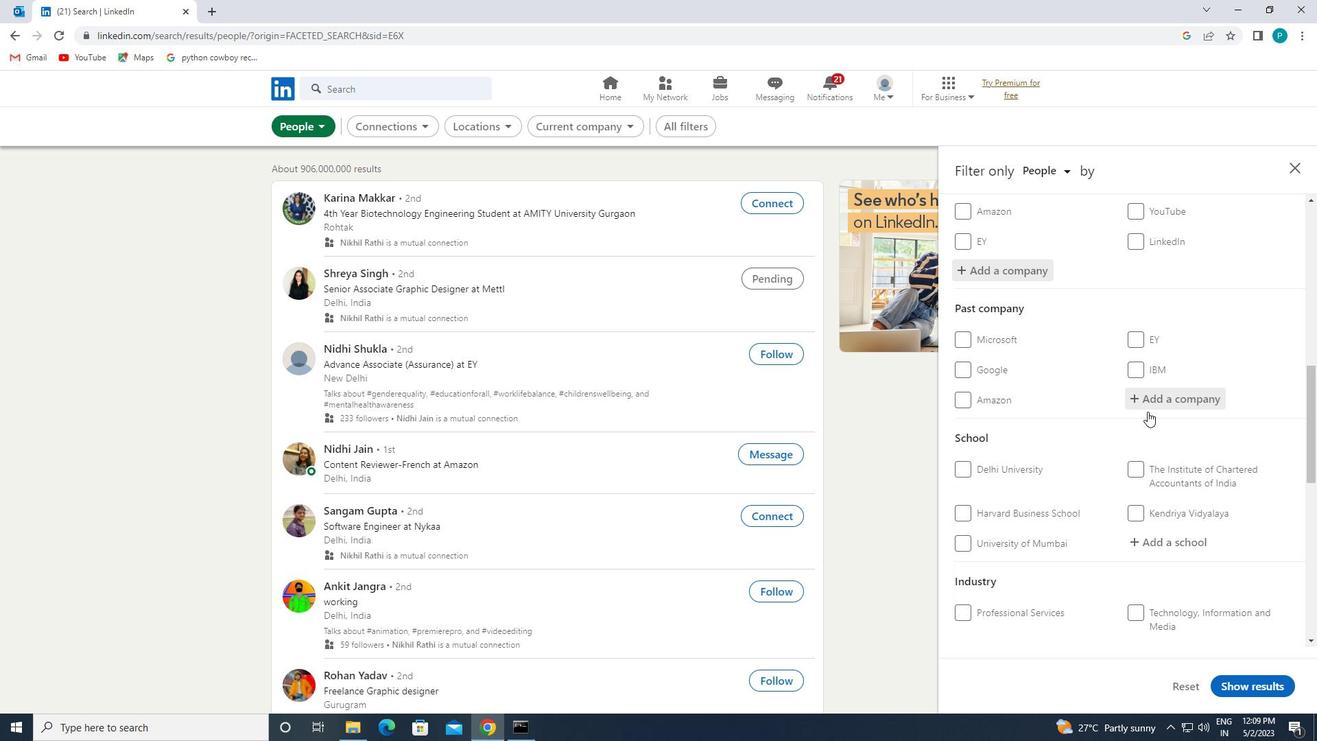 
Action: Mouse scrolled (1163, 443) with delta (0, 0)
Screenshot: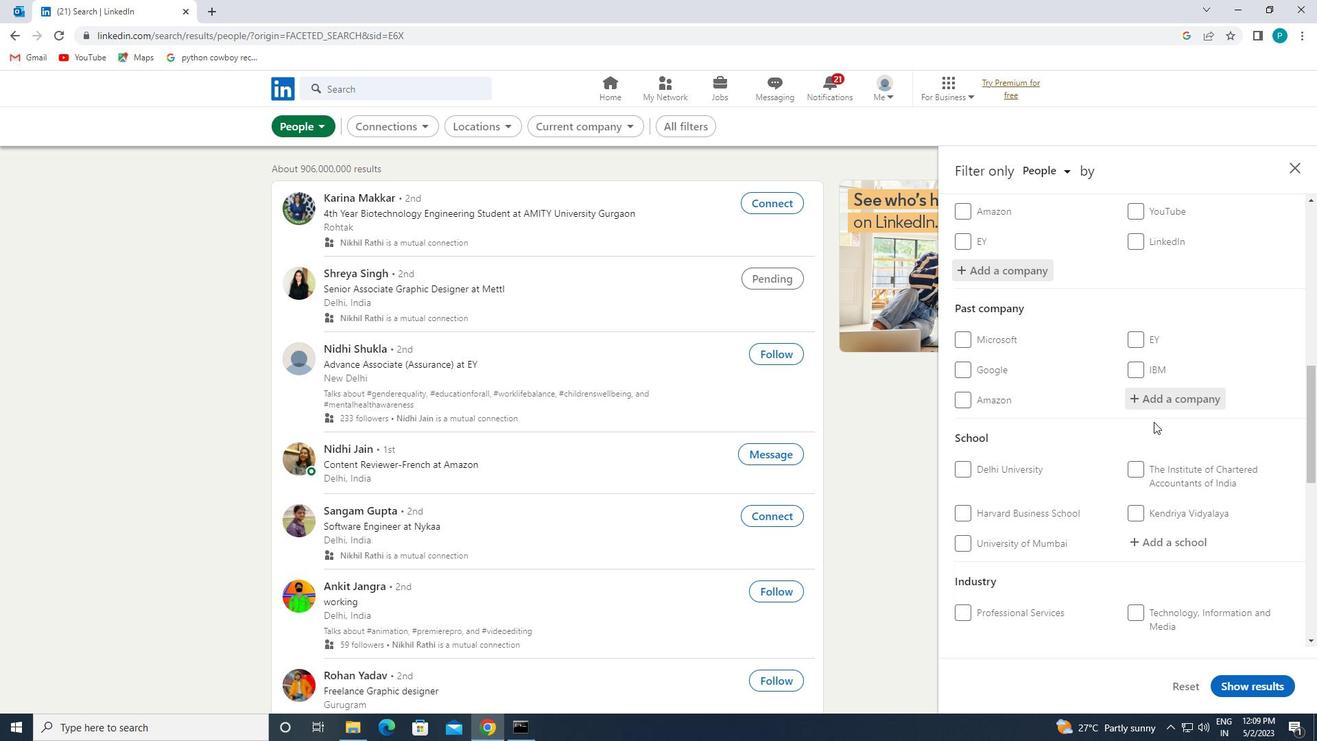 
Action: Mouse moved to (1162, 464)
Screenshot: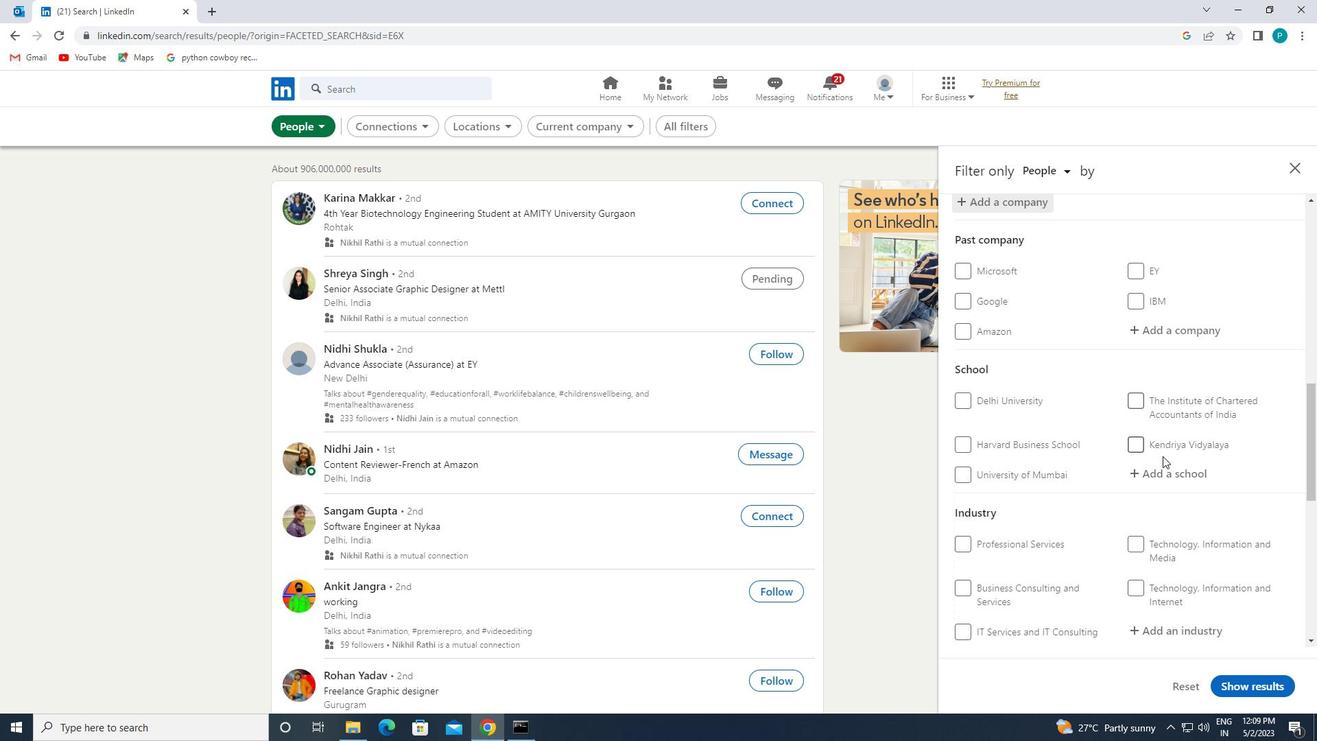 
Action: Mouse pressed left at (1162, 464)
Screenshot: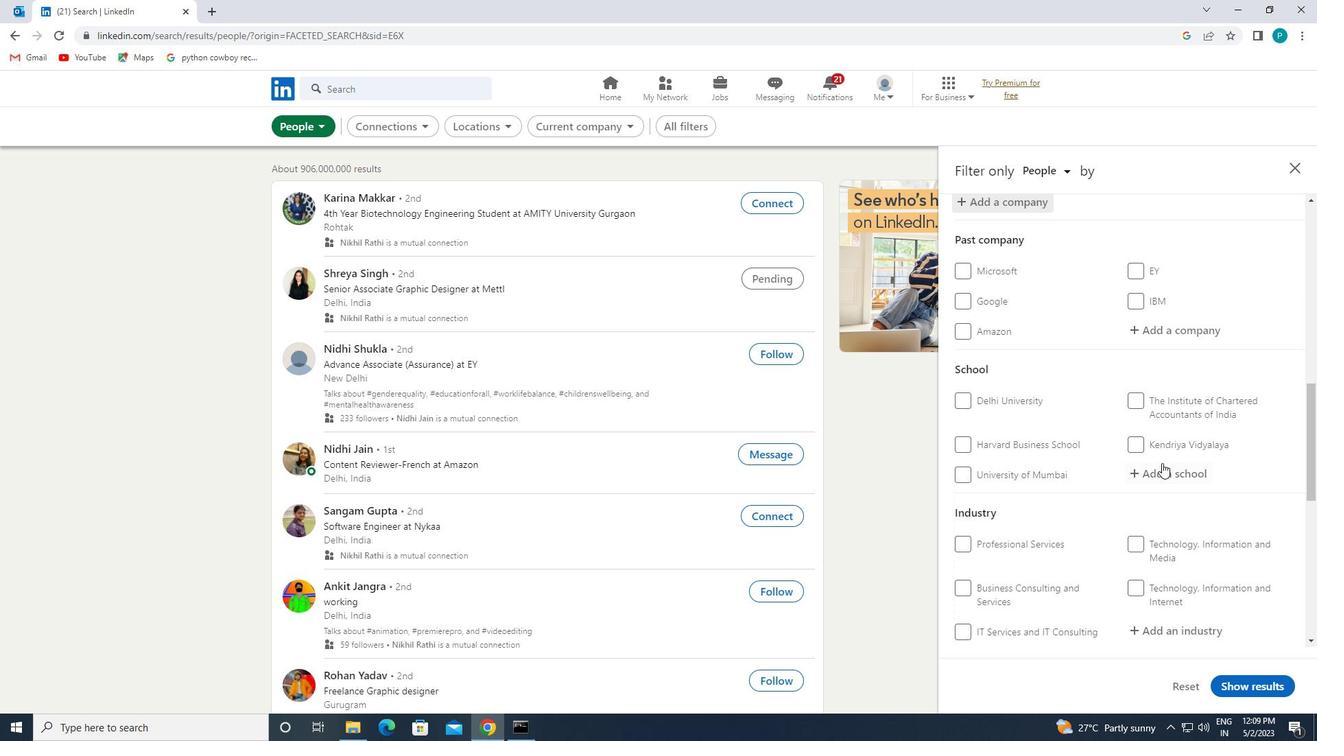 
Action: Key pressed <Key.caps_lock><Key.caps_lock>V<Key.caps_lock>ELAMM
Screenshot: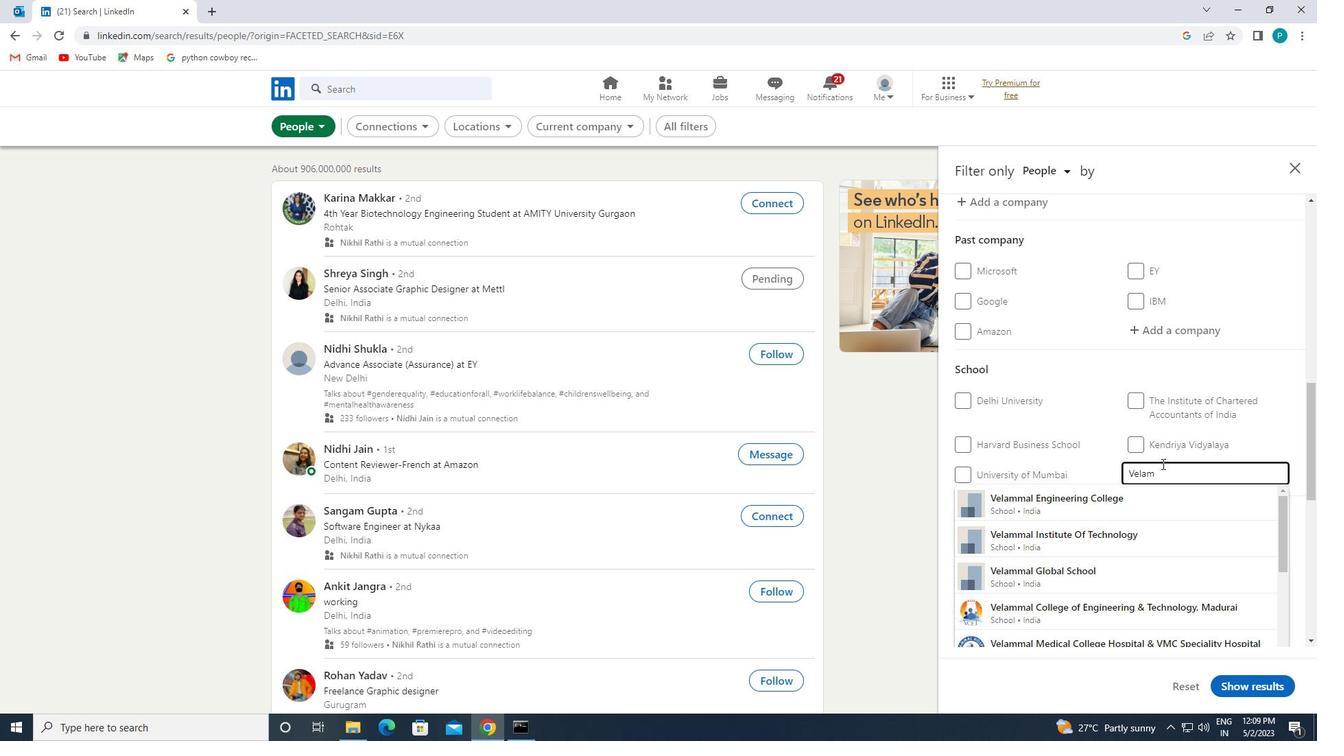 
Action: Mouse moved to (1162, 571)
Screenshot: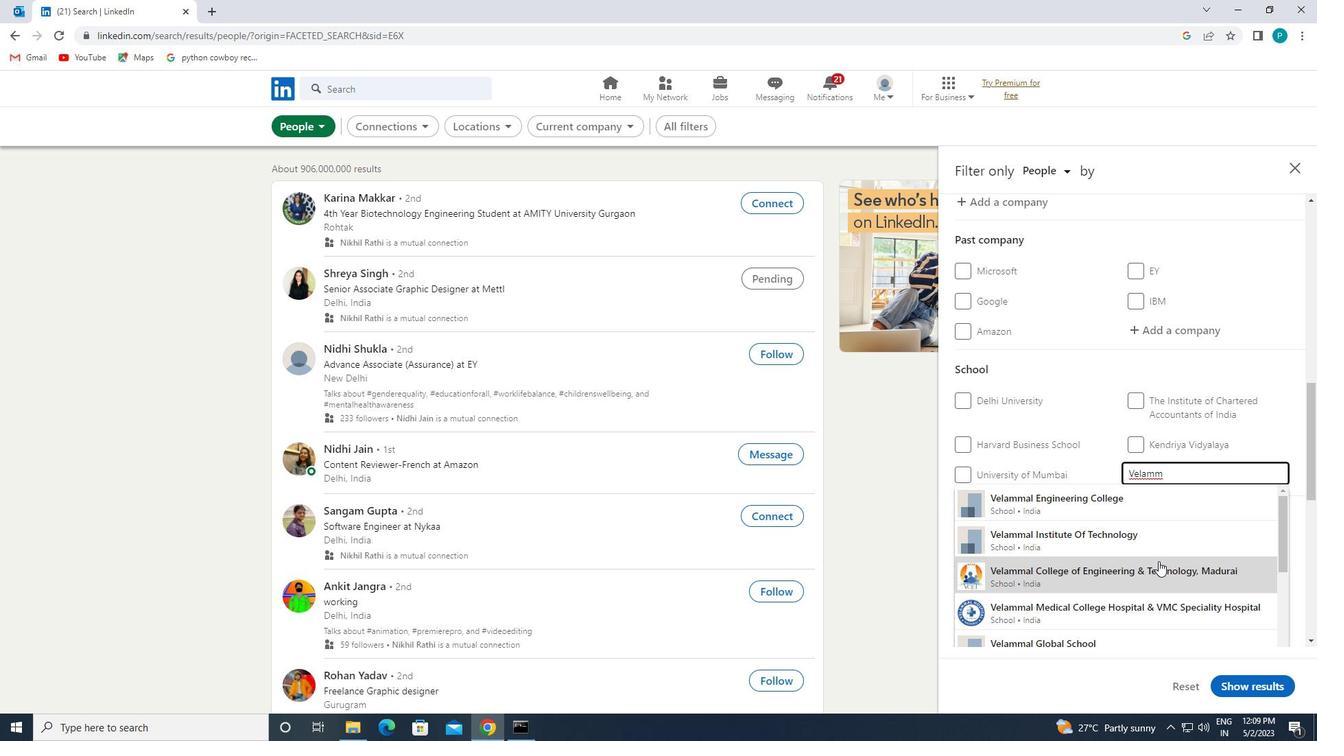 
Action: Mouse pressed left at (1162, 571)
Screenshot: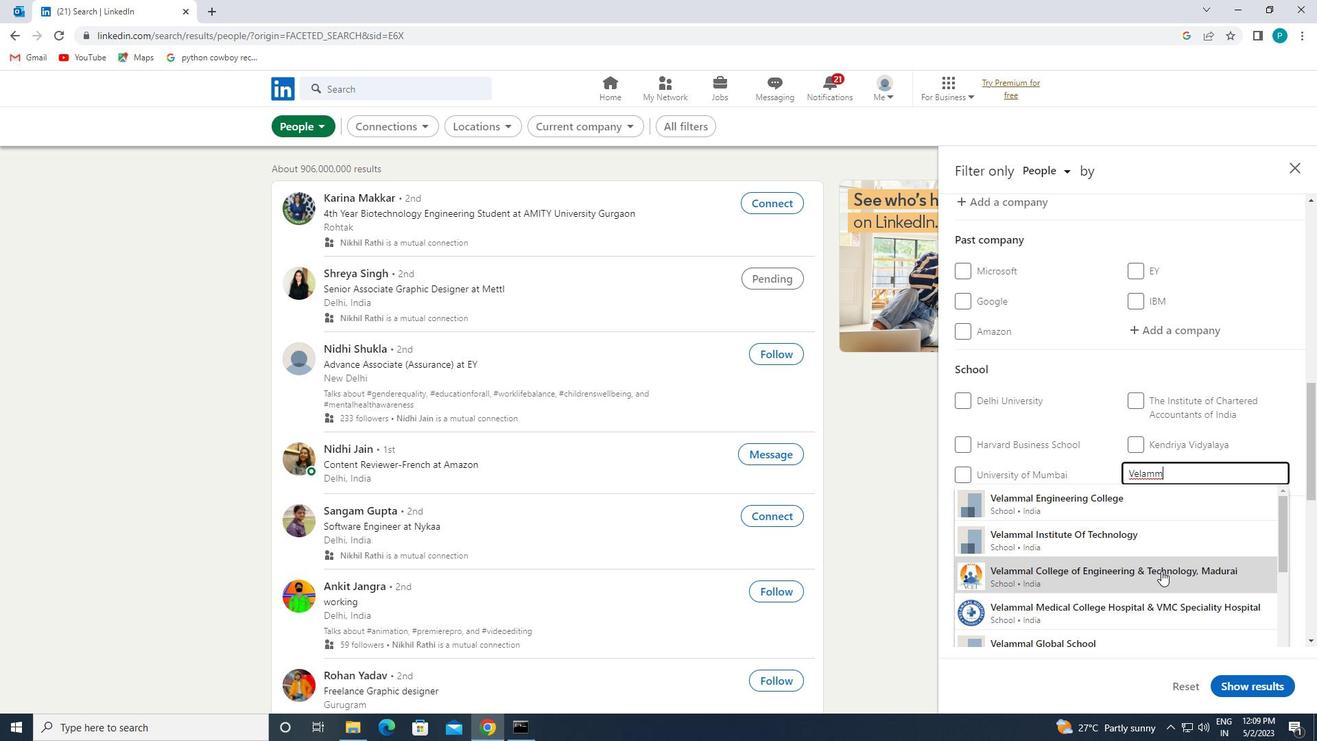 
Action: Mouse moved to (1150, 548)
Screenshot: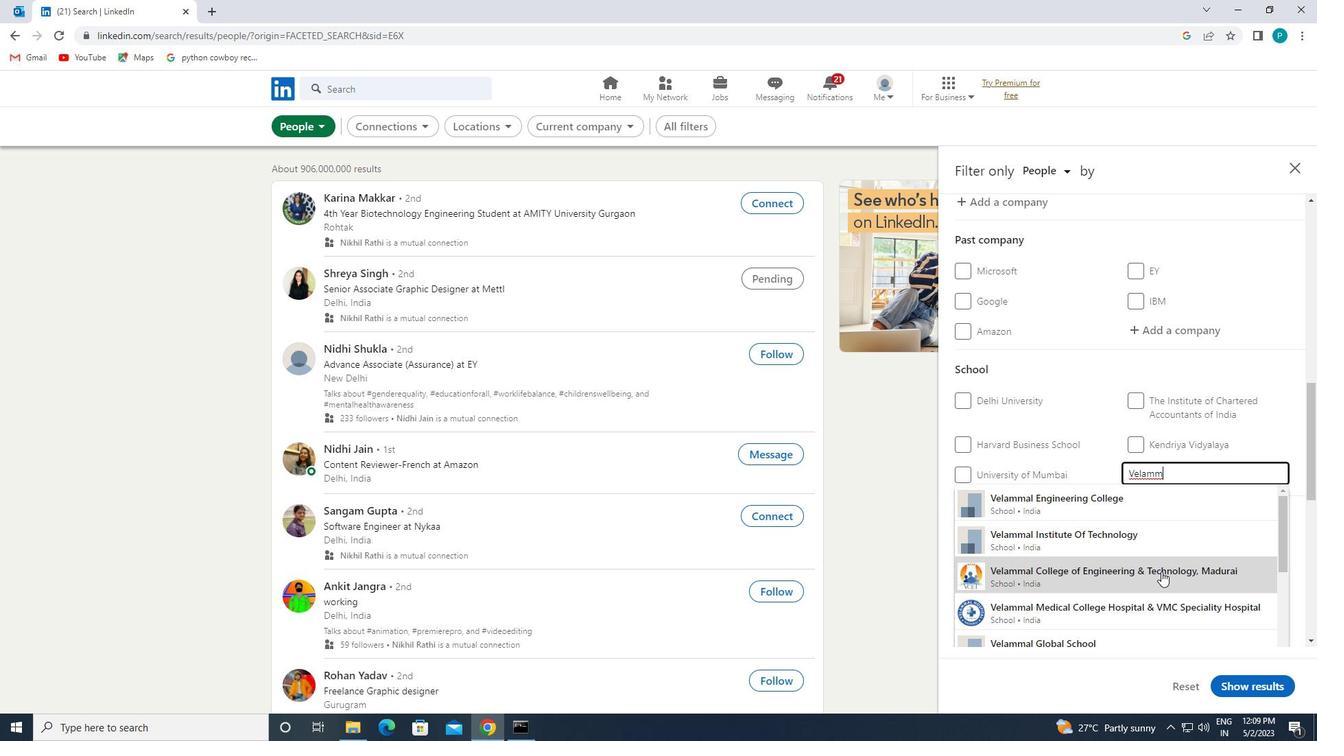 
Action: Mouse scrolled (1150, 547) with delta (0, 0)
Screenshot: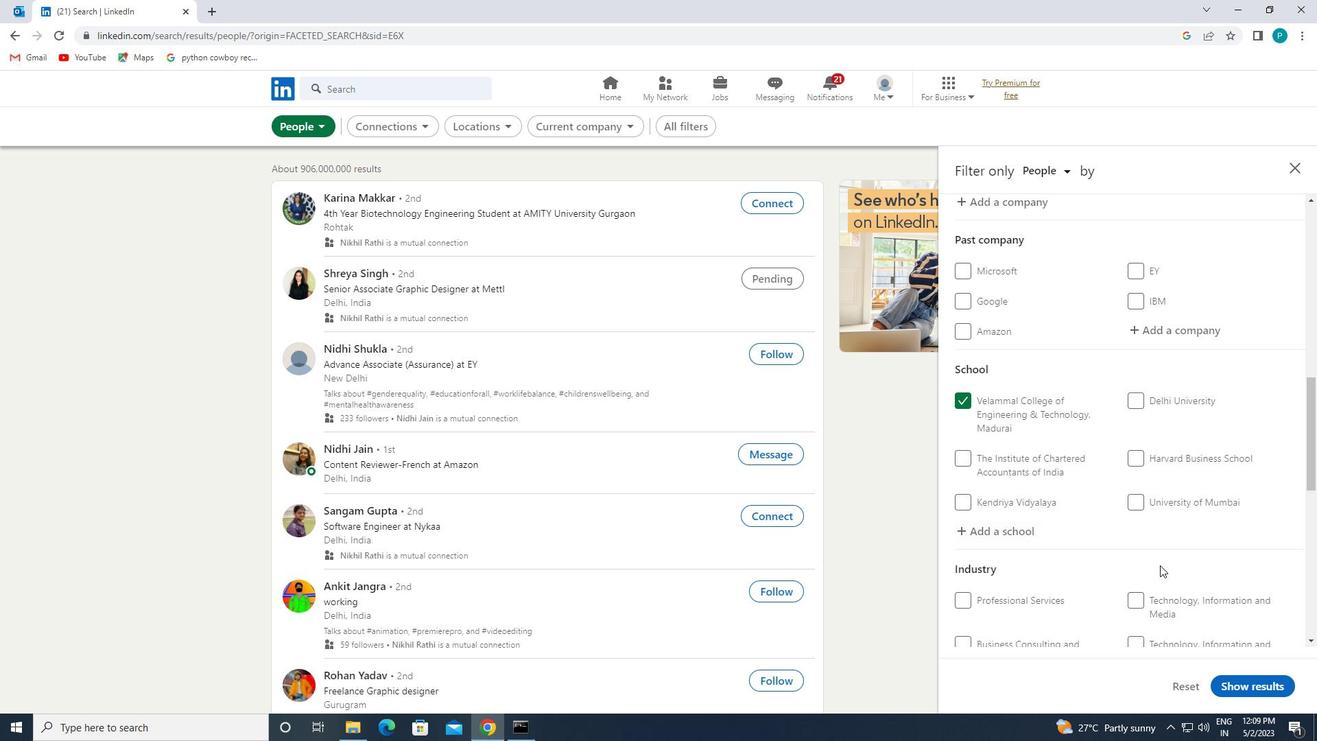 
Action: Mouse scrolled (1150, 547) with delta (0, 0)
Screenshot: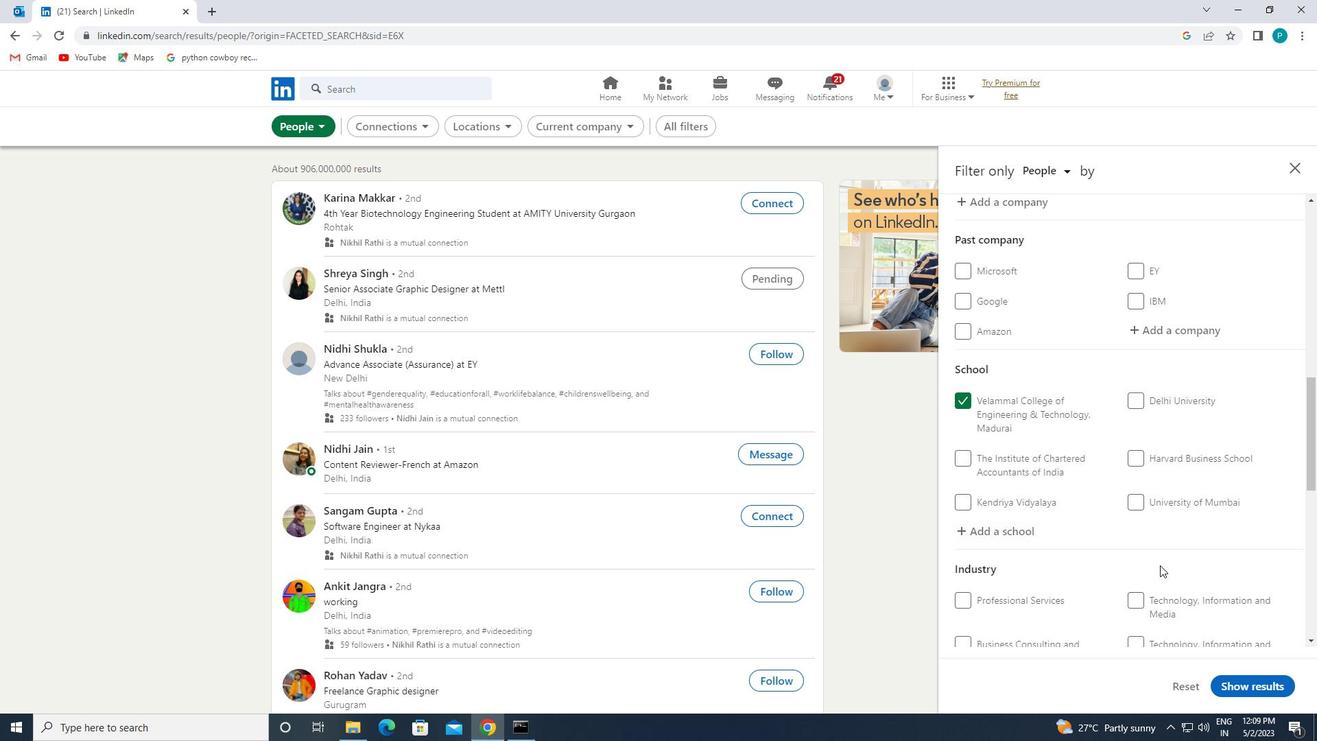 
Action: Mouse scrolled (1150, 547) with delta (0, 0)
Screenshot: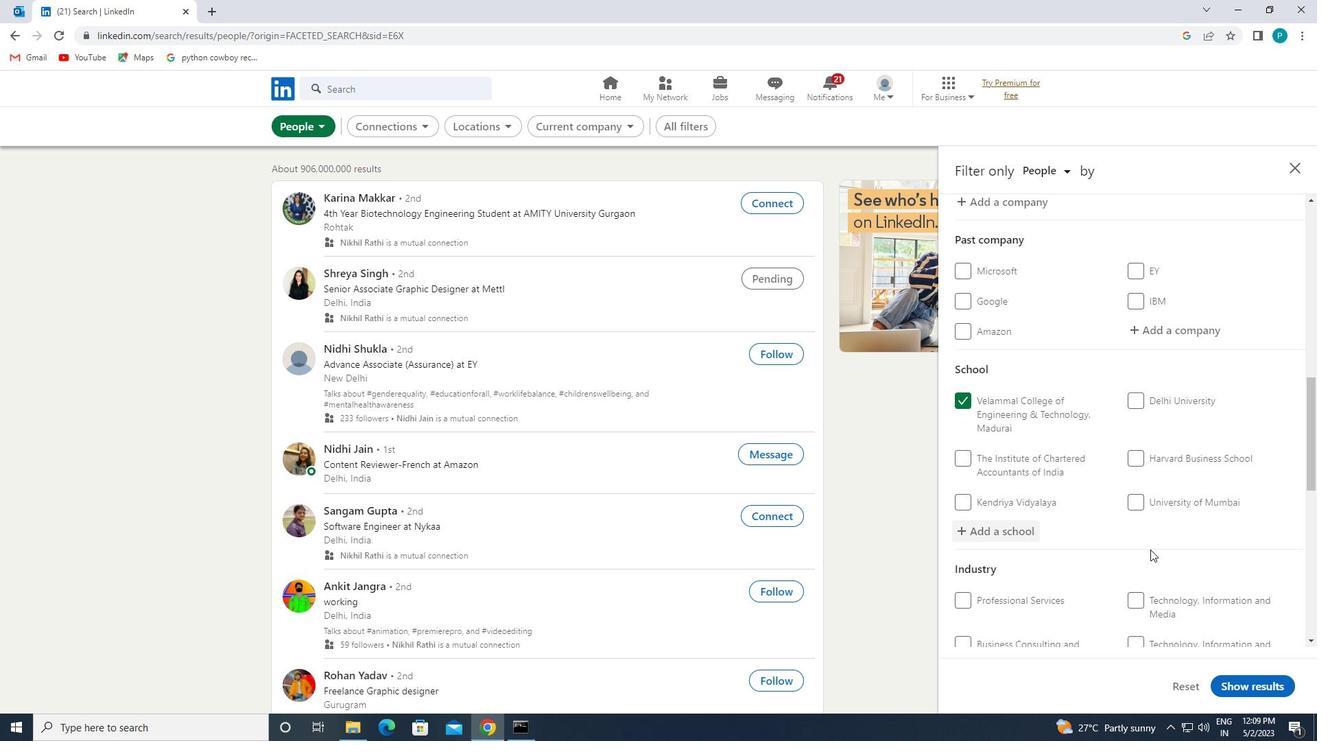 
Action: Mouse scrolled (1150, 547) with delta (0, 0)
Screenshot: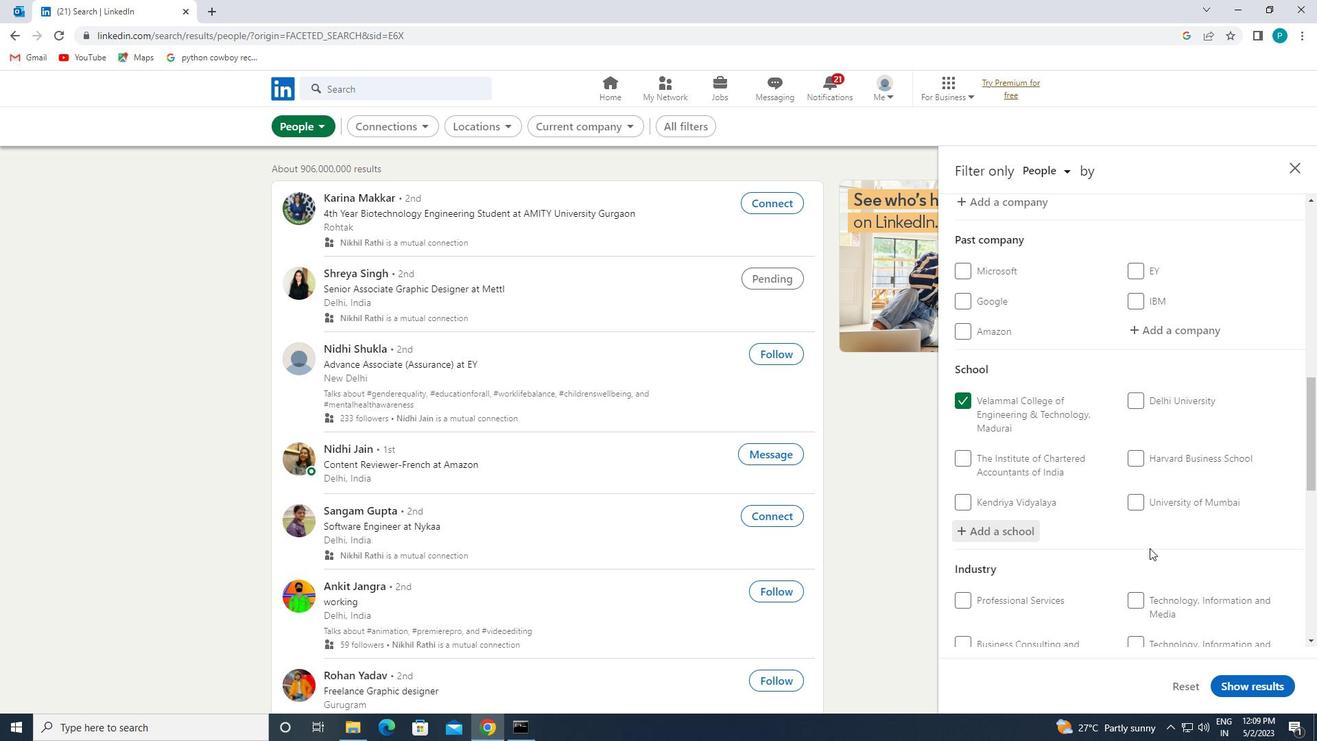 
Action: Mouse moved to (1155, 413)
Screenshot: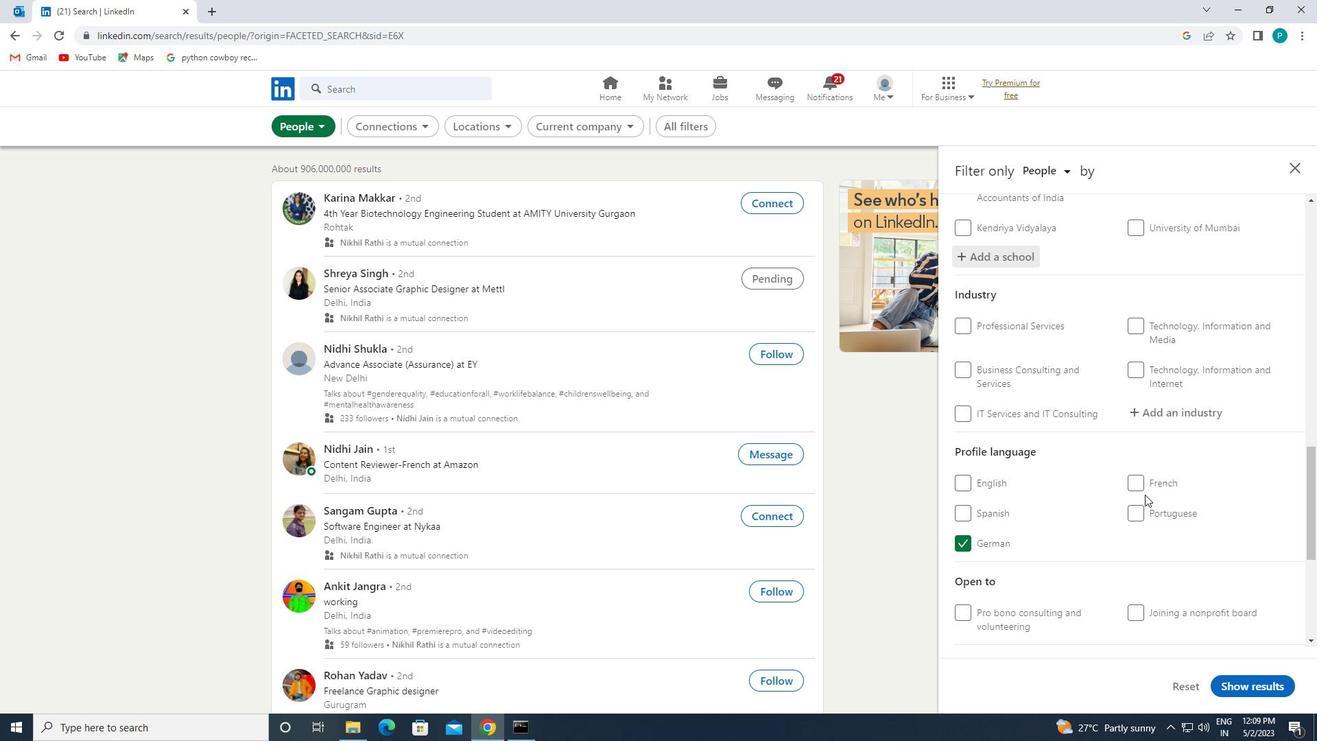 
Action: Mouse pressed left at (1155, 413)
Screenshot: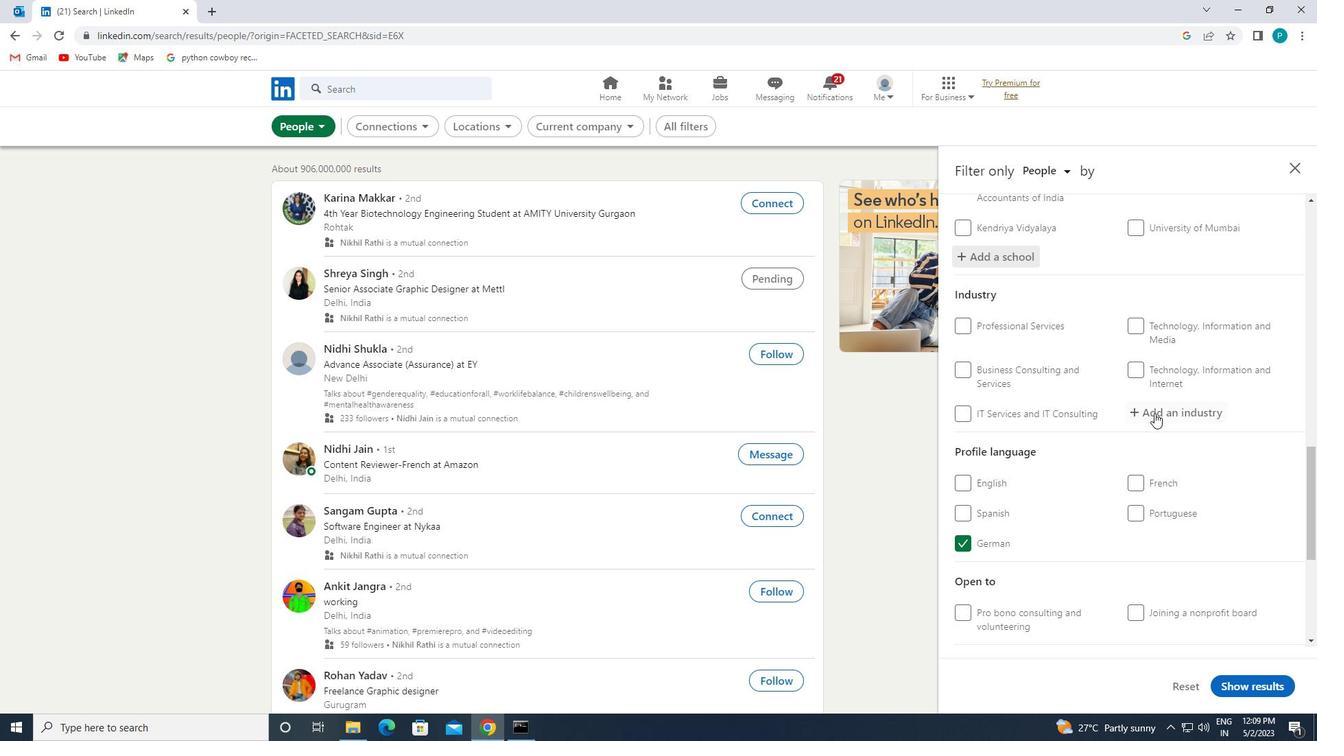 
Action: Key pressed <Key.caps_lock>V<Key.caps_lock>ENTURE
Screenshot: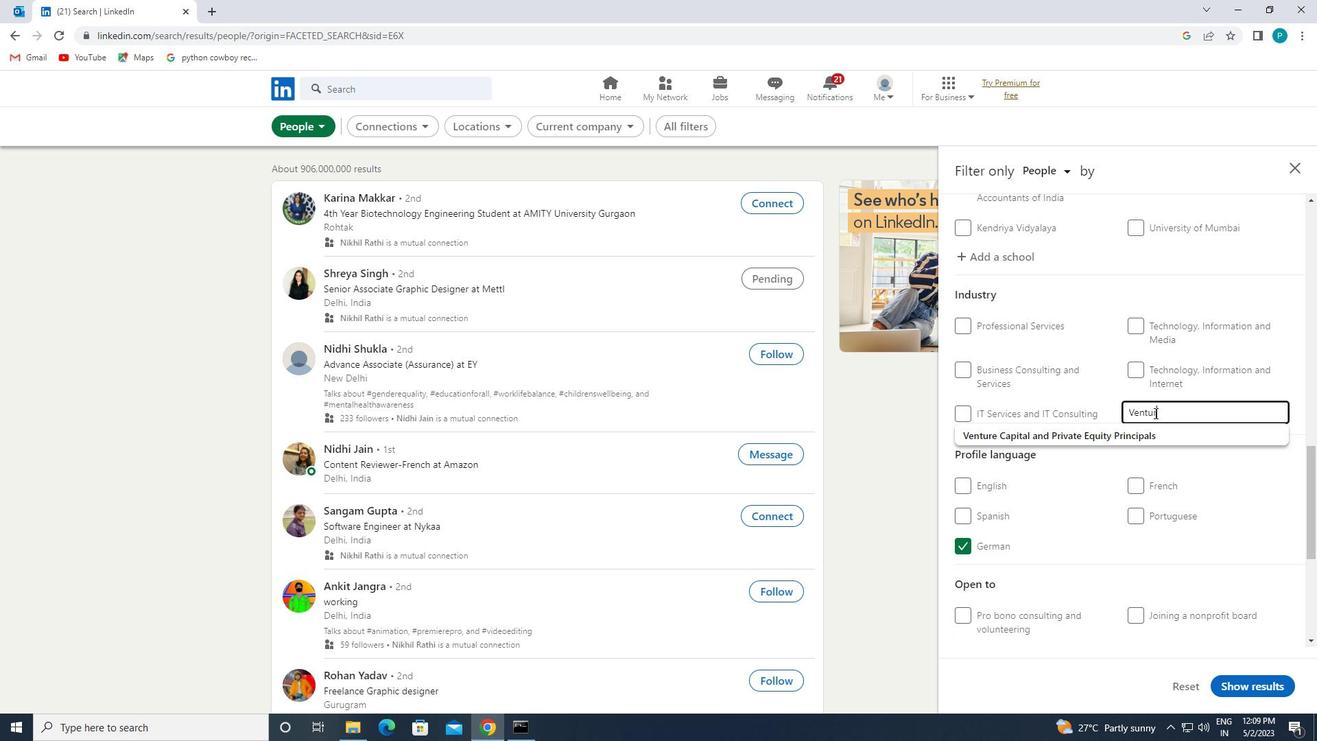 
Action: Mouse moved to (1148, 439)
Screenshot: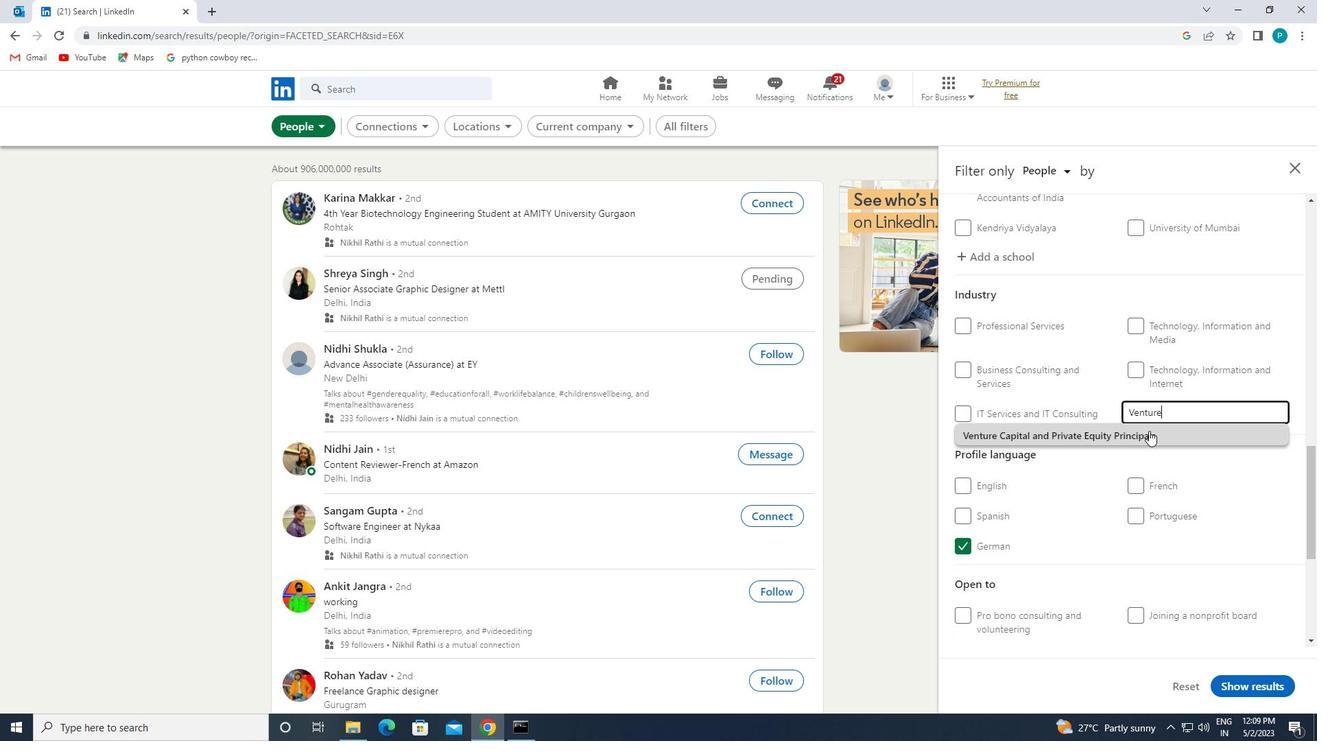 
Action: Mouse pressed left at (1148, 439)
Screenshot: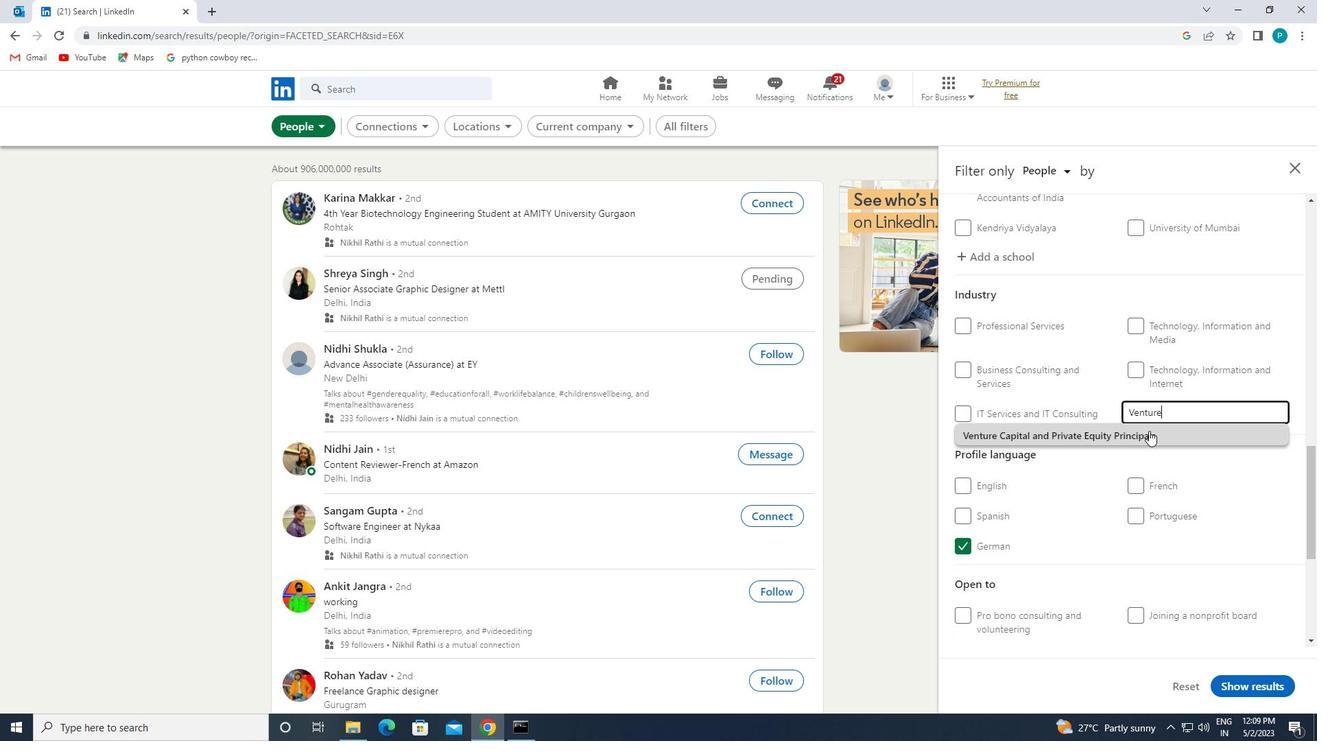 
Action: Mouse moved to (1148, 444)
Screenshot: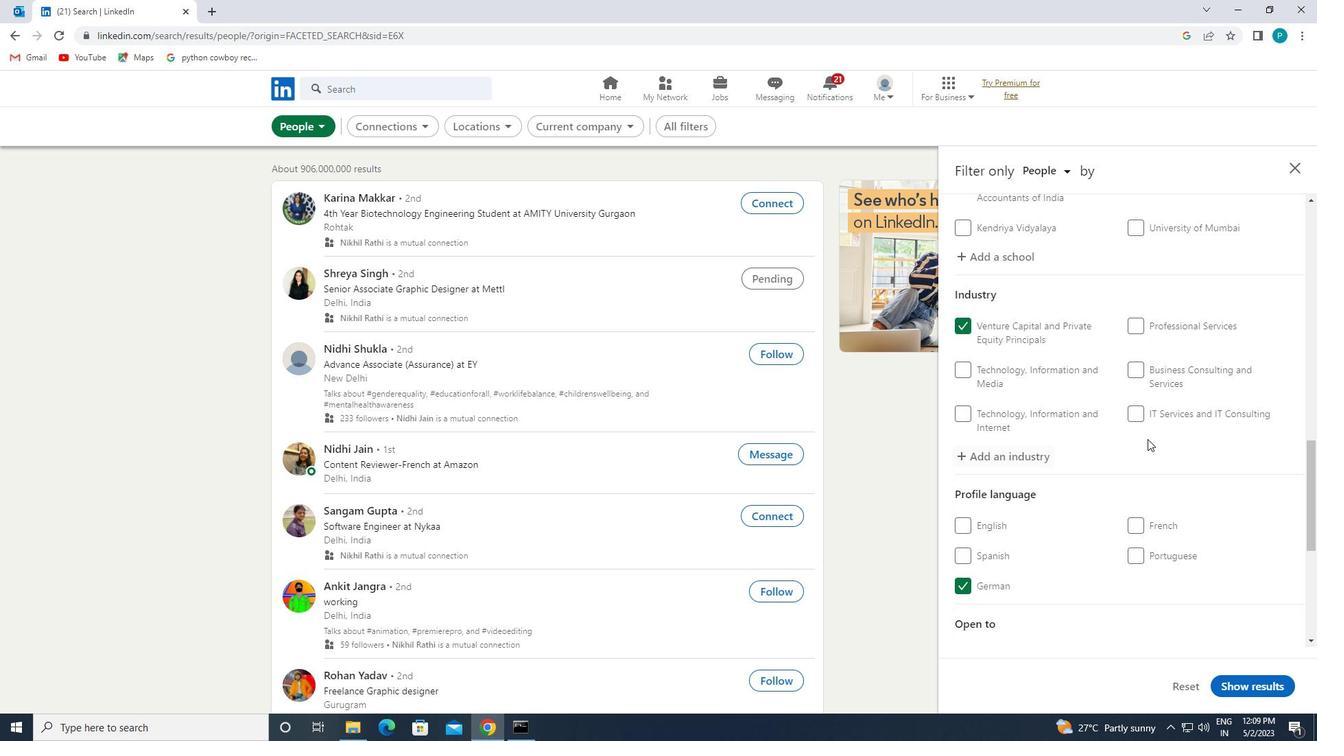 
Action: Mouse scrolled (1148, 444) with delta (0, 0)
Screenshot: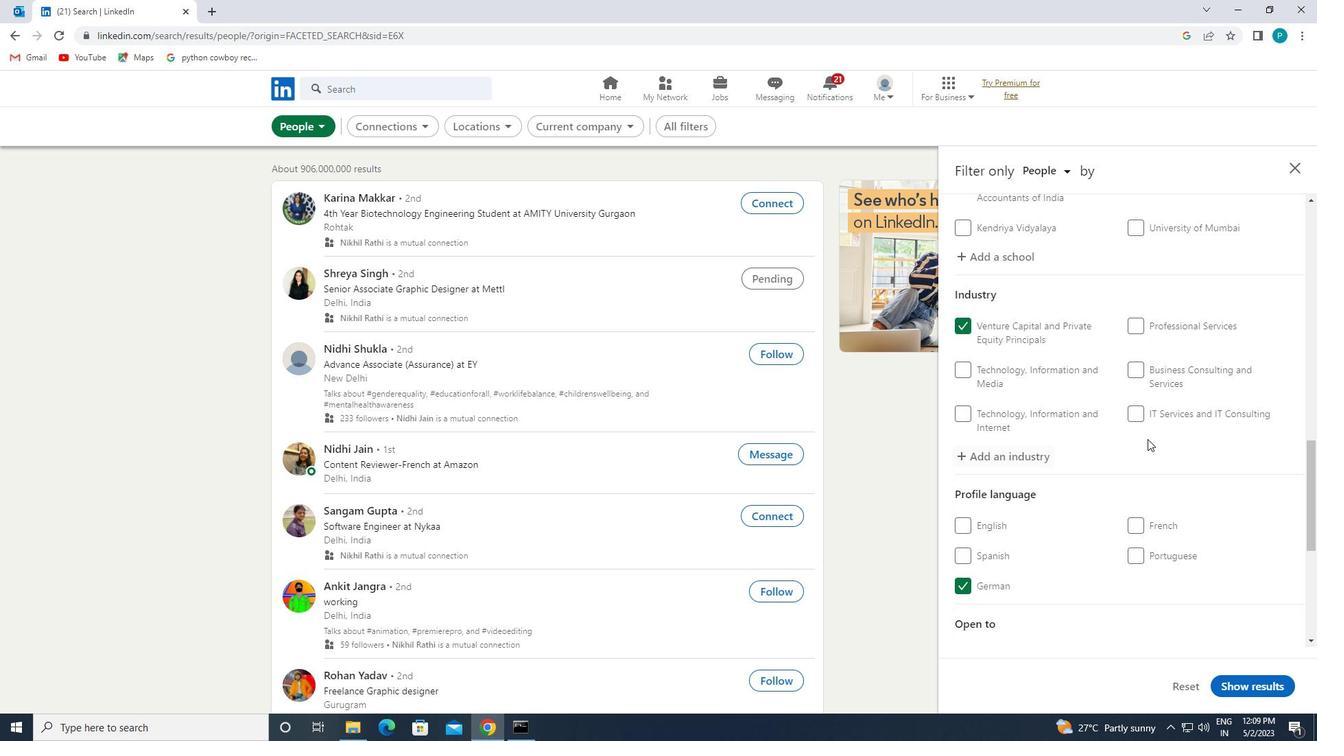 
Action: Mouse moved to (1148, 450)
Screenshot: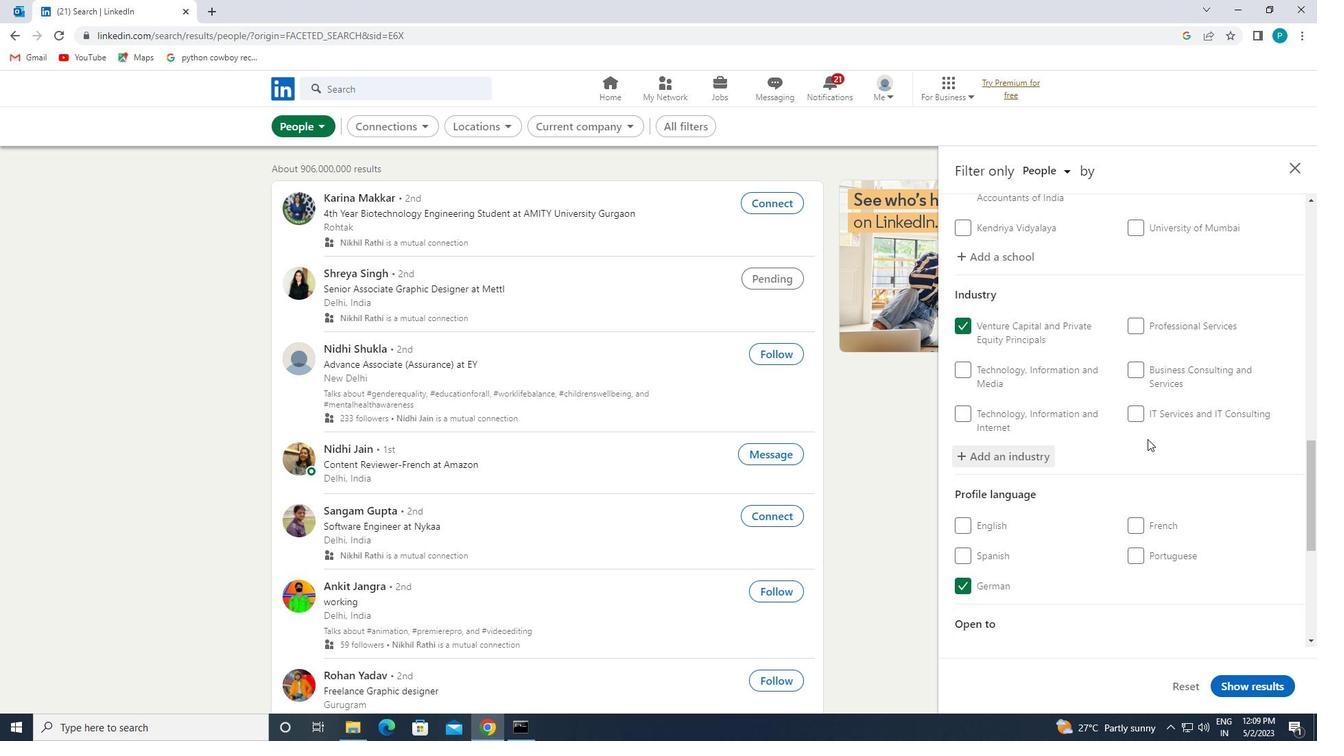 
Action: Mouse scrolled (1148, 449) with delta (0, 0)
Screenshot: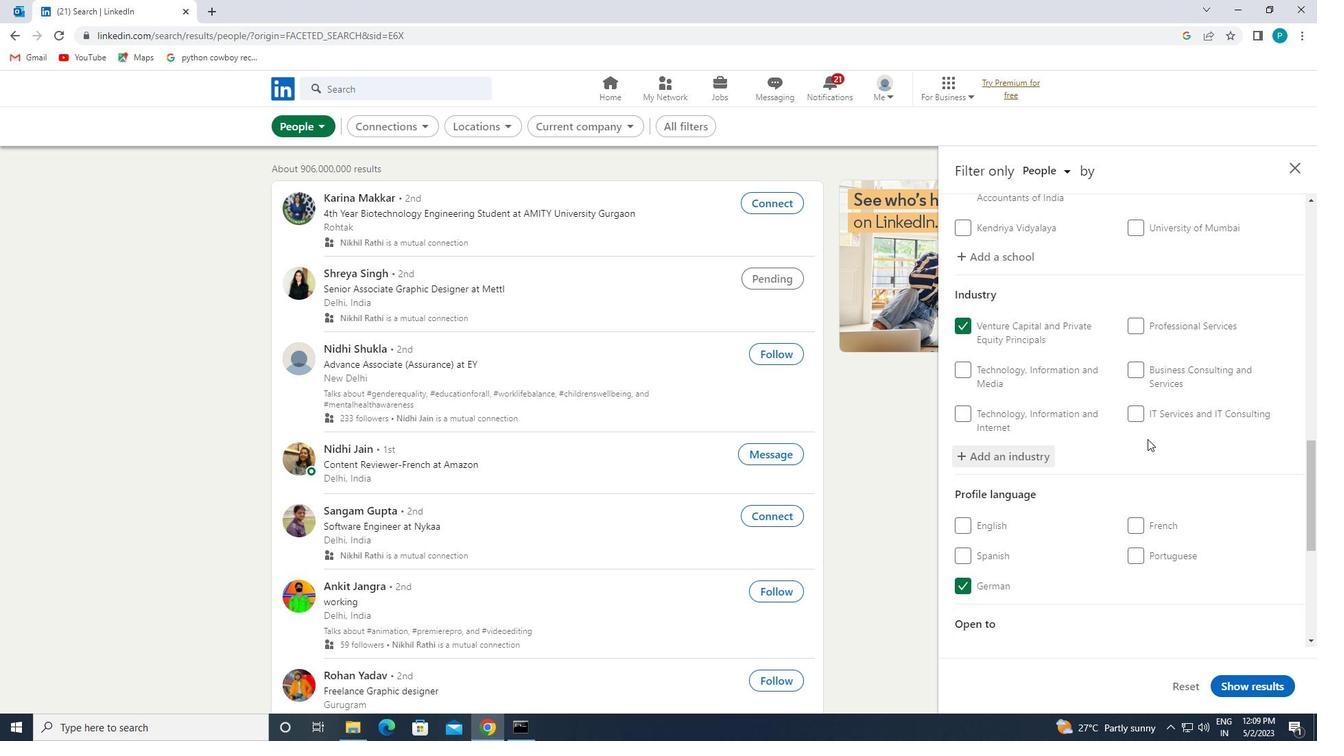 
Action: Mouse moved to (1148, 456)
Screenshot: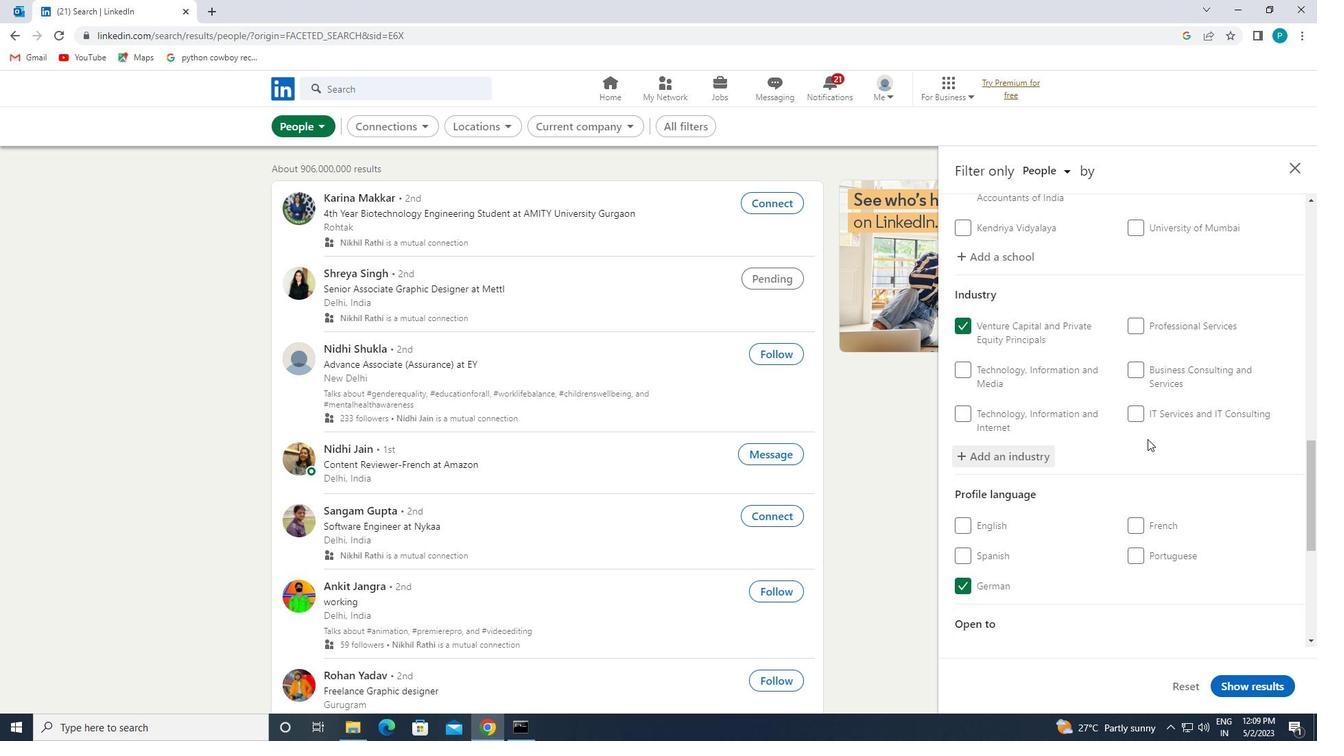 
Action: Mouse scrolled (1148, 455) with delta (0, 0)
Screenshot: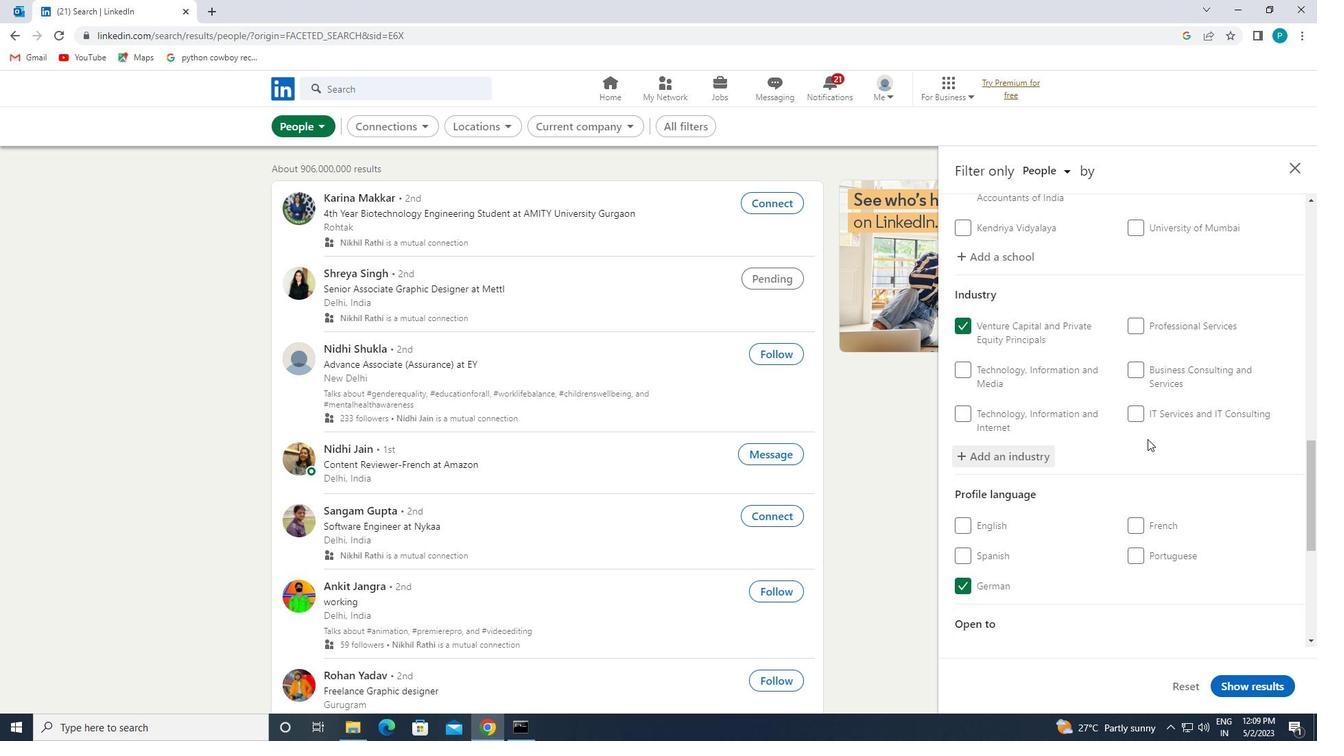 
Action: Mouse moved to (1166, 591)
Screenshot: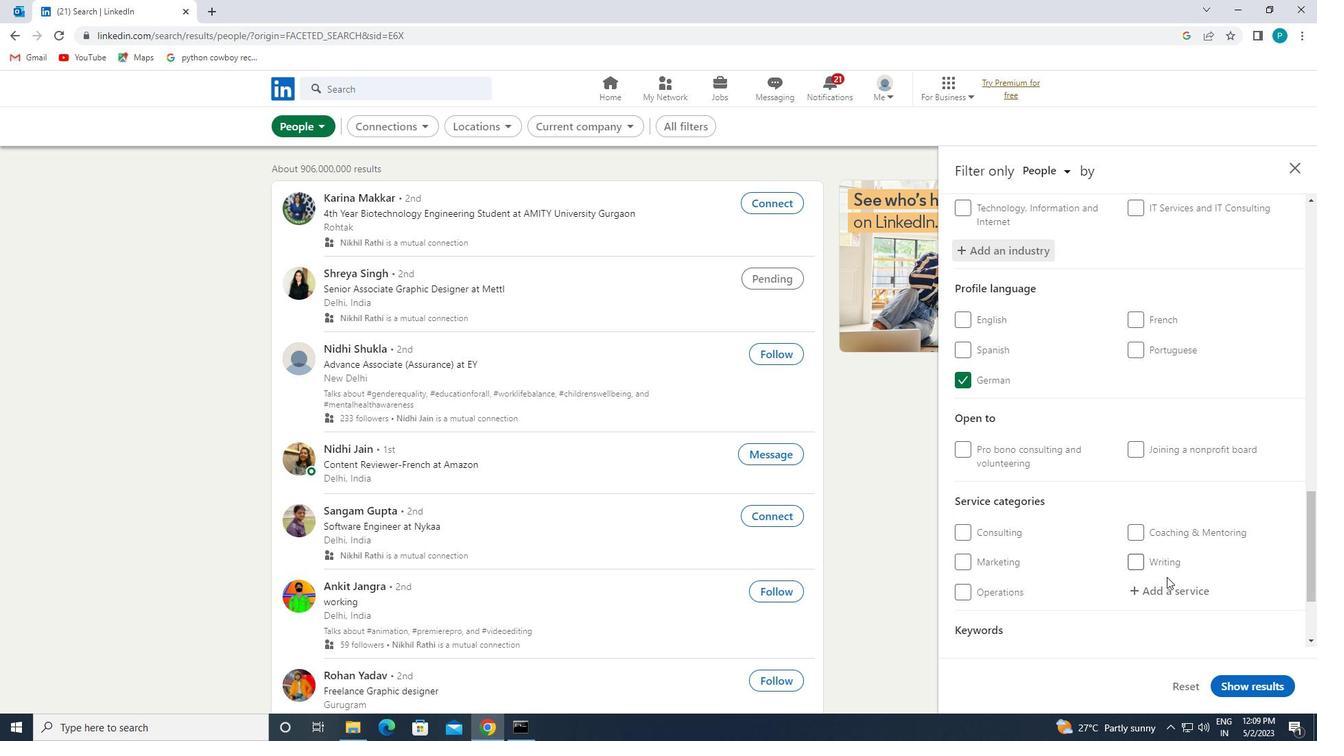 
Action: Mouse pressed left at (1166, 591)
Screenshot: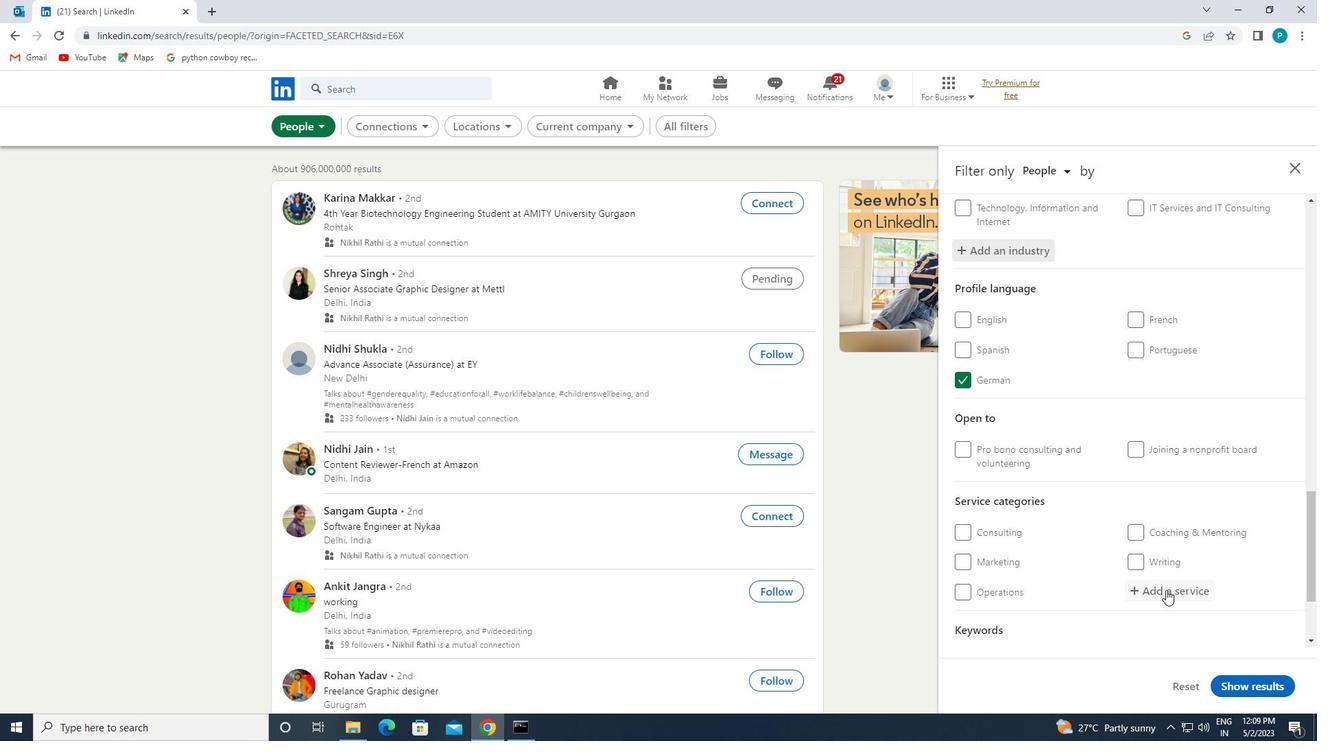 
Action: Key pressed <Key.caps_lock>M<Key.caps_lock>ANAGE
Screenshot: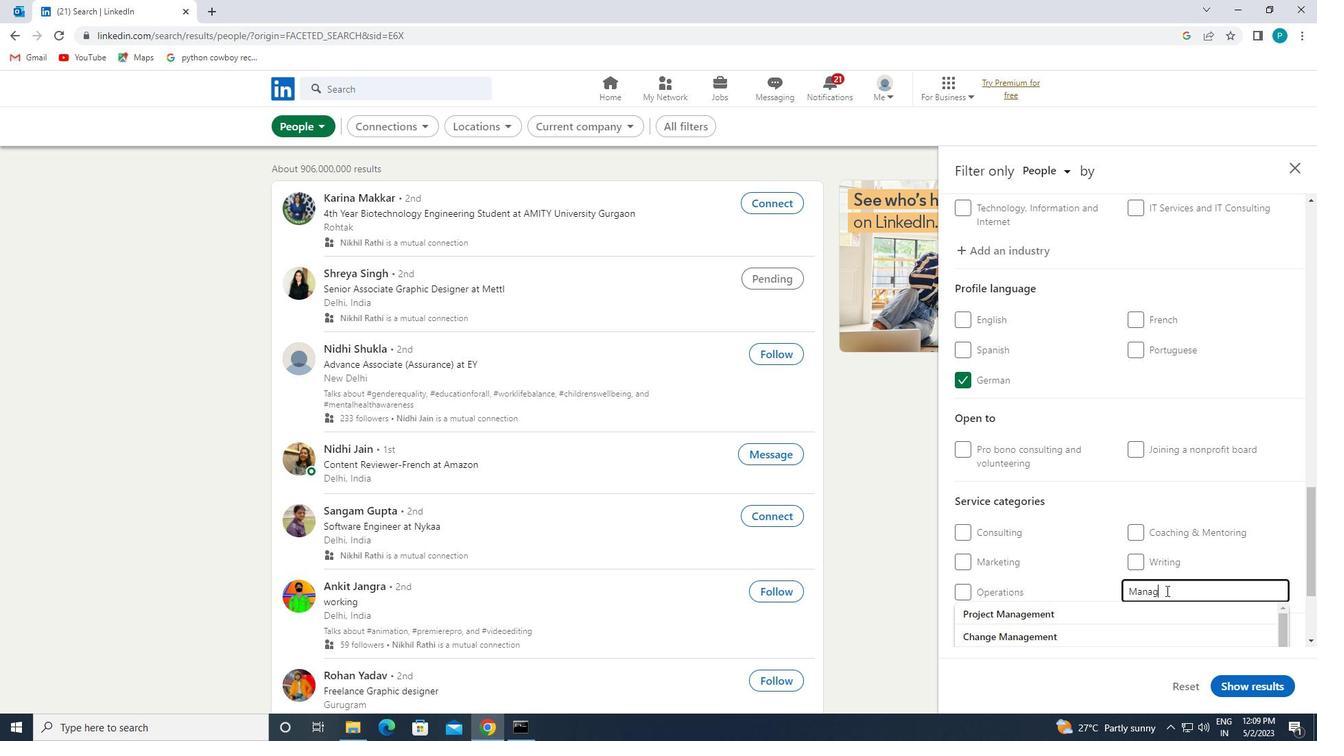 
Action: Mouse moved to (1140, 562)
Screenshot: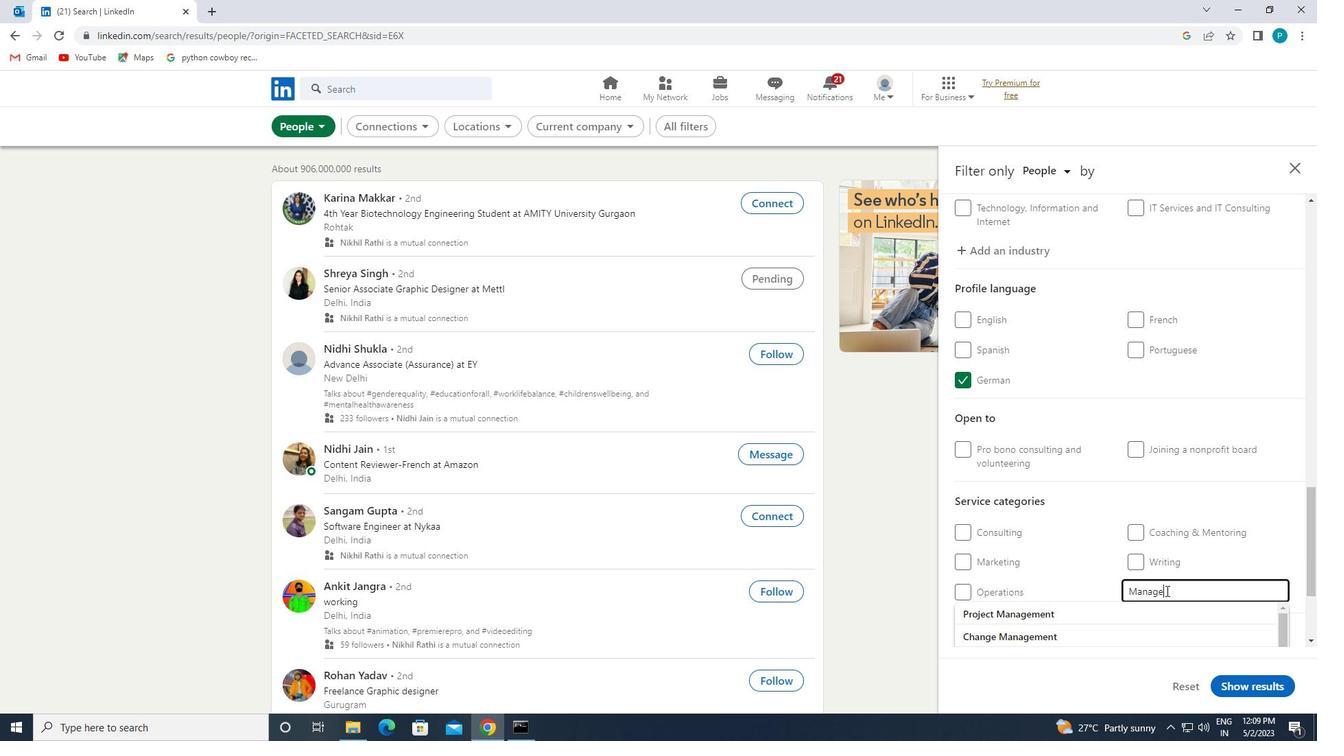 
Action: Mouse scrolled (1140, 562) with delta (0, 0)
Screenshot: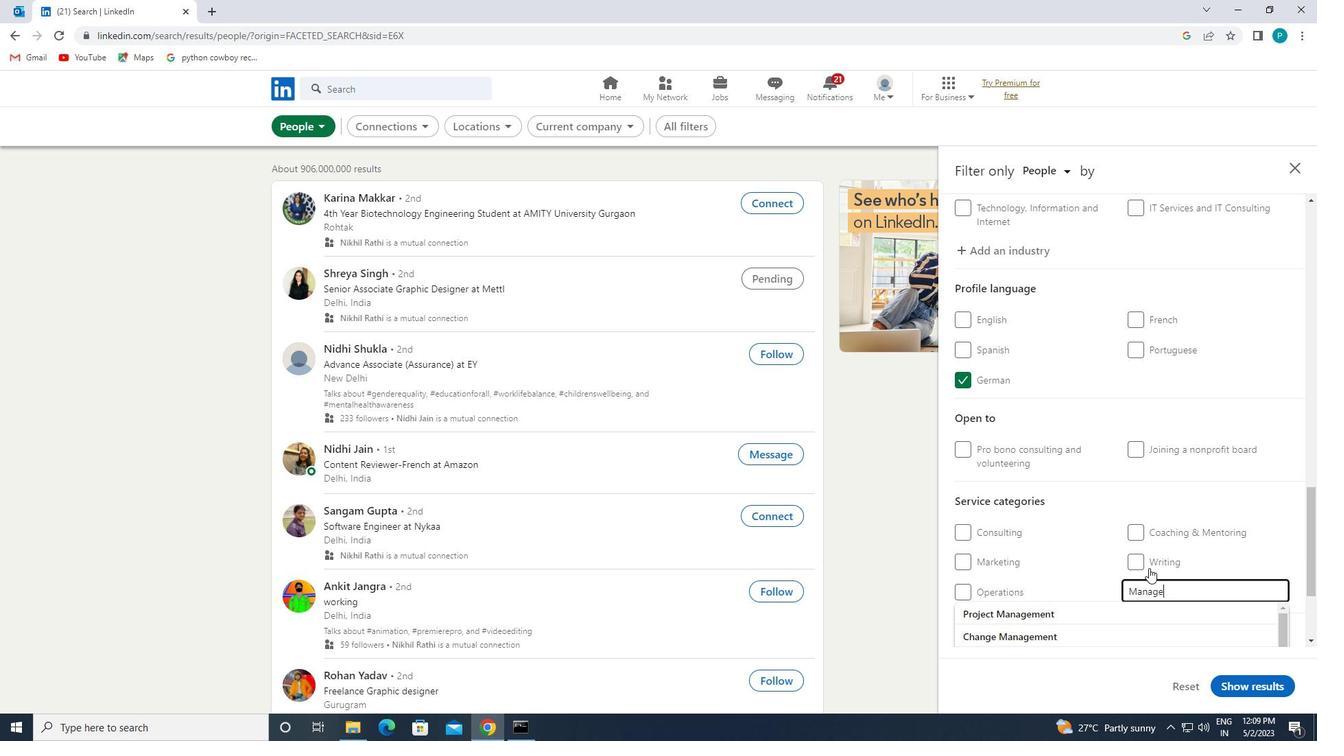 
Action: Mouse scrolled (1140, 562) with delta (0, 0)
Screenshot: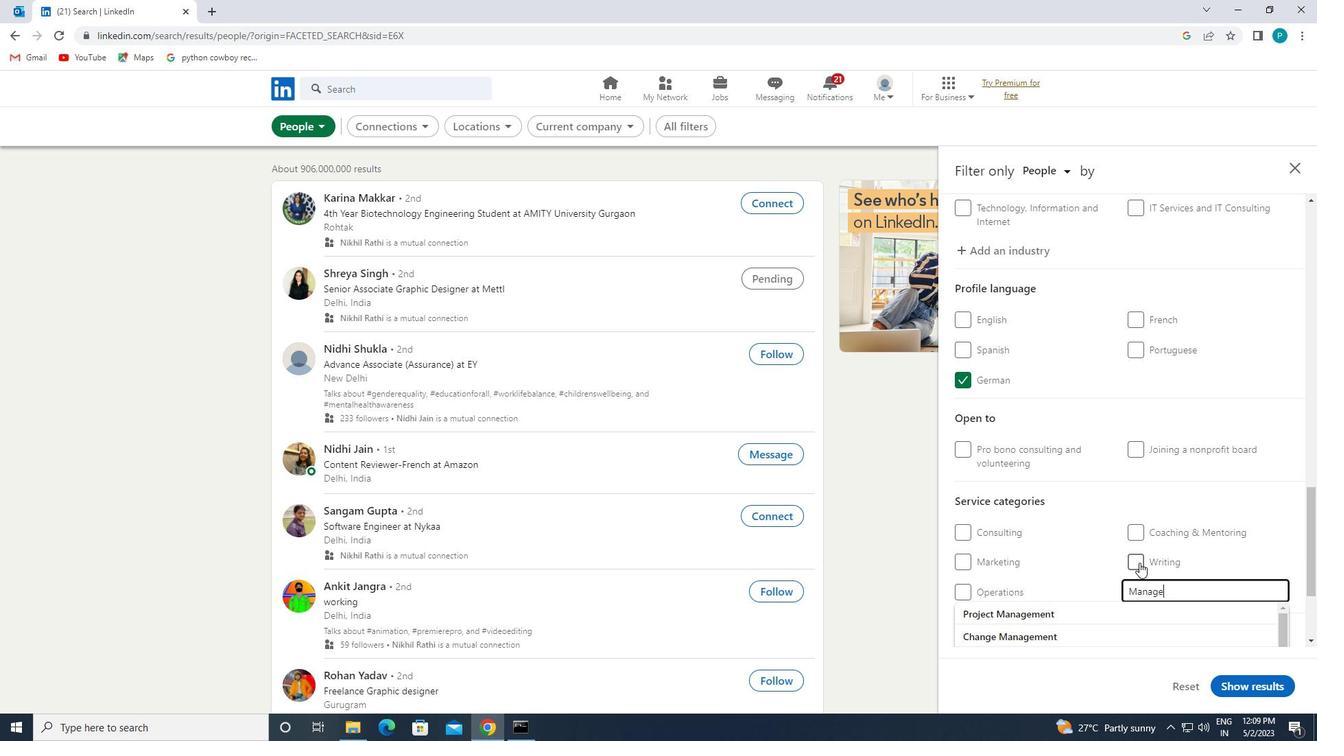 
Action: Mouse moved to (1190, 461)
Screenshot: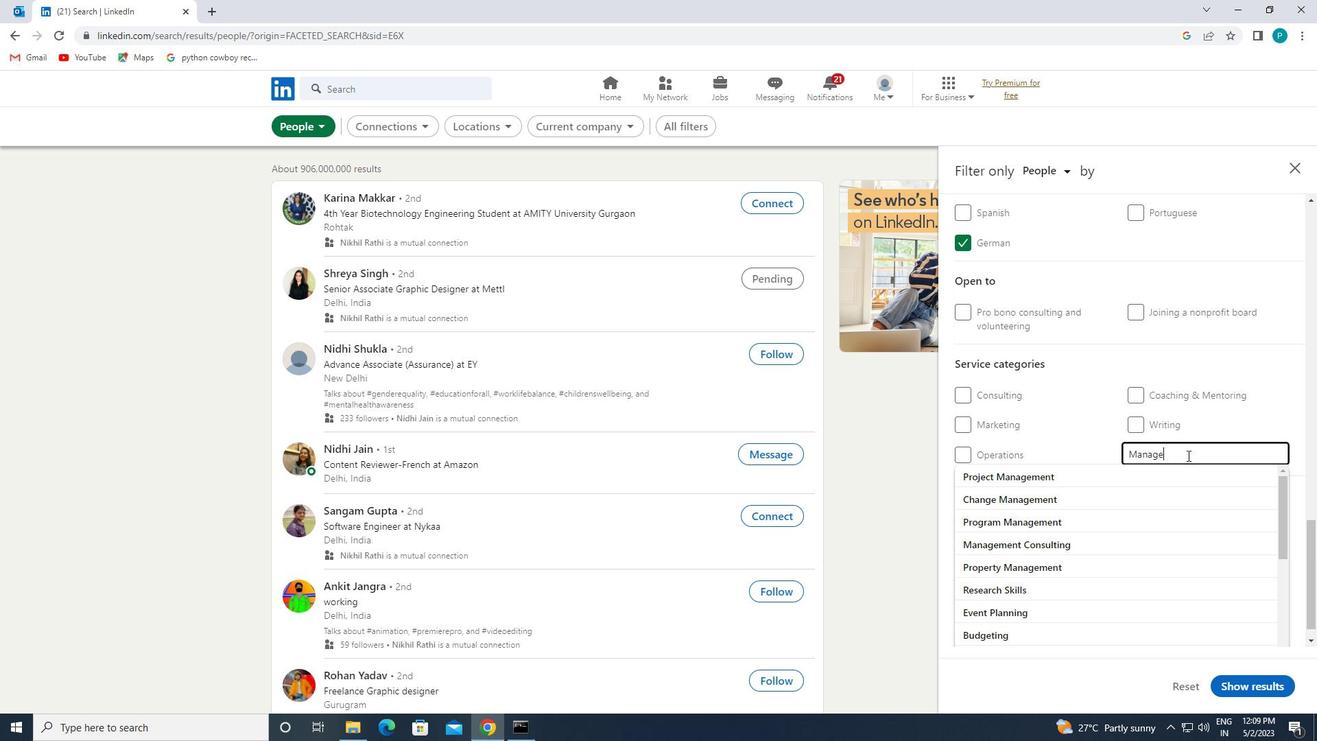 
Action: Key pressed MENT
Screenshot: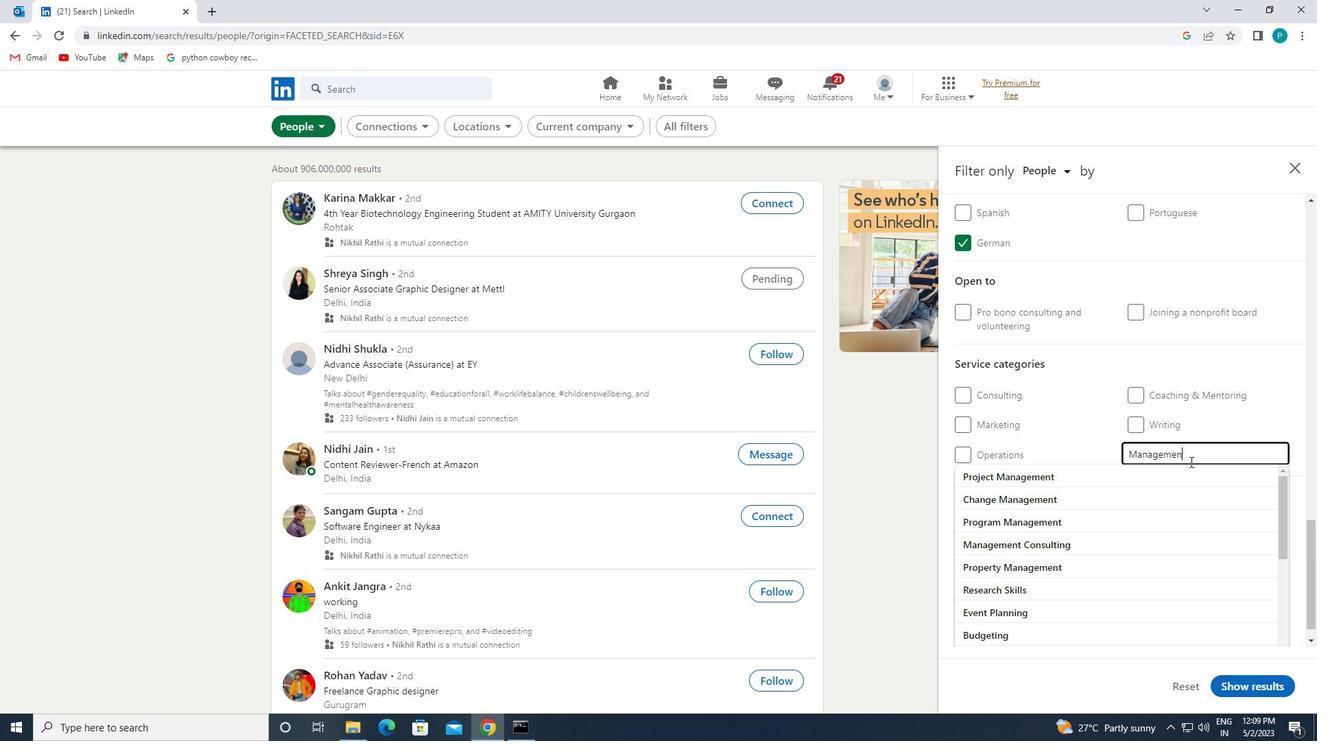 
Action: Mouse moved to (1190, 470)
Screenshot: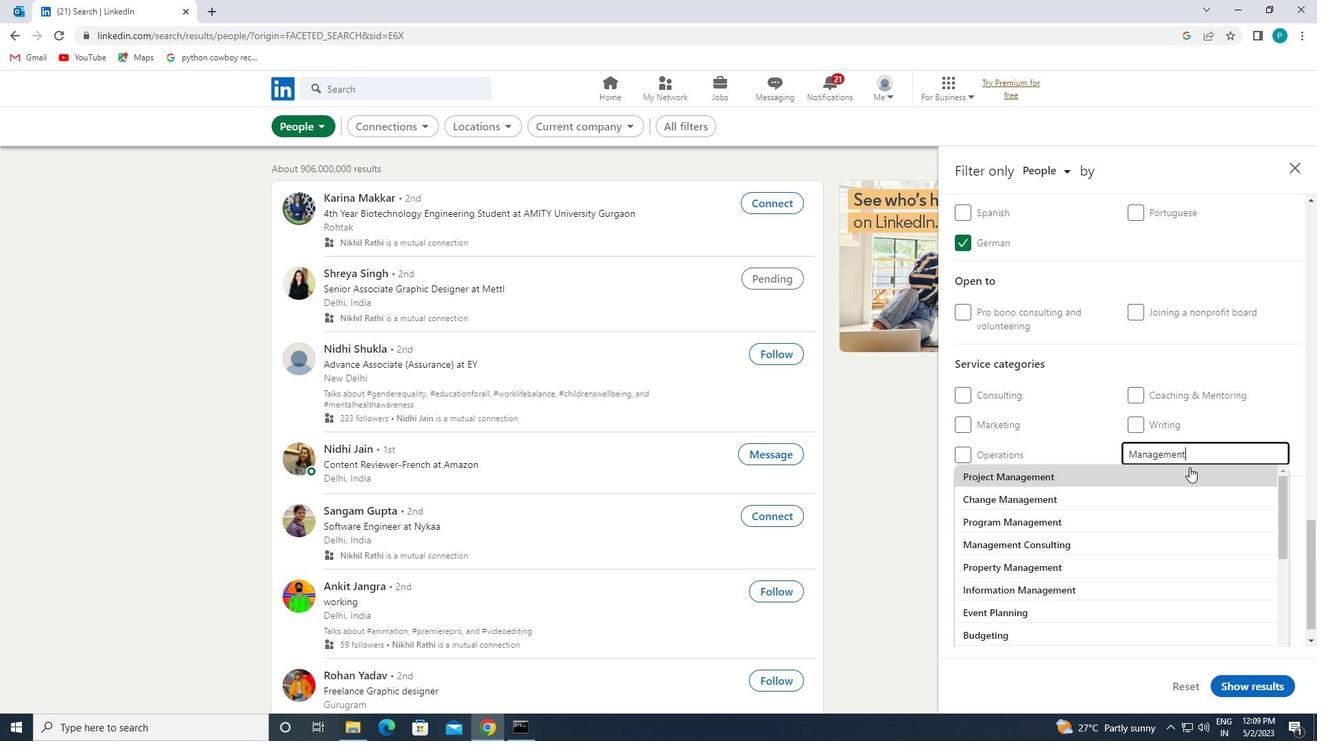 
Action: Mouse scrolled (1190, 469) with delta (0, 0)
Screenshot: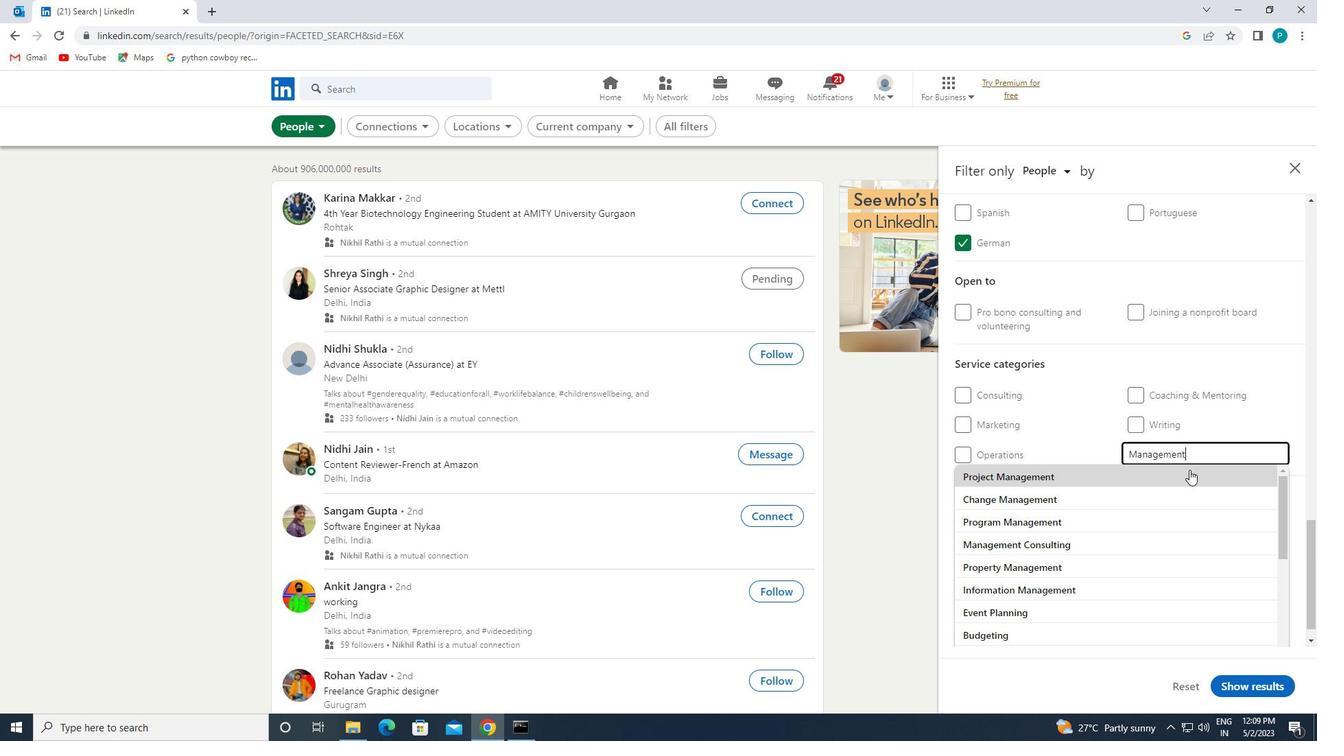 
Action: Mouse scrolled (1190, 469) with delta (0, 0)
Screenshot: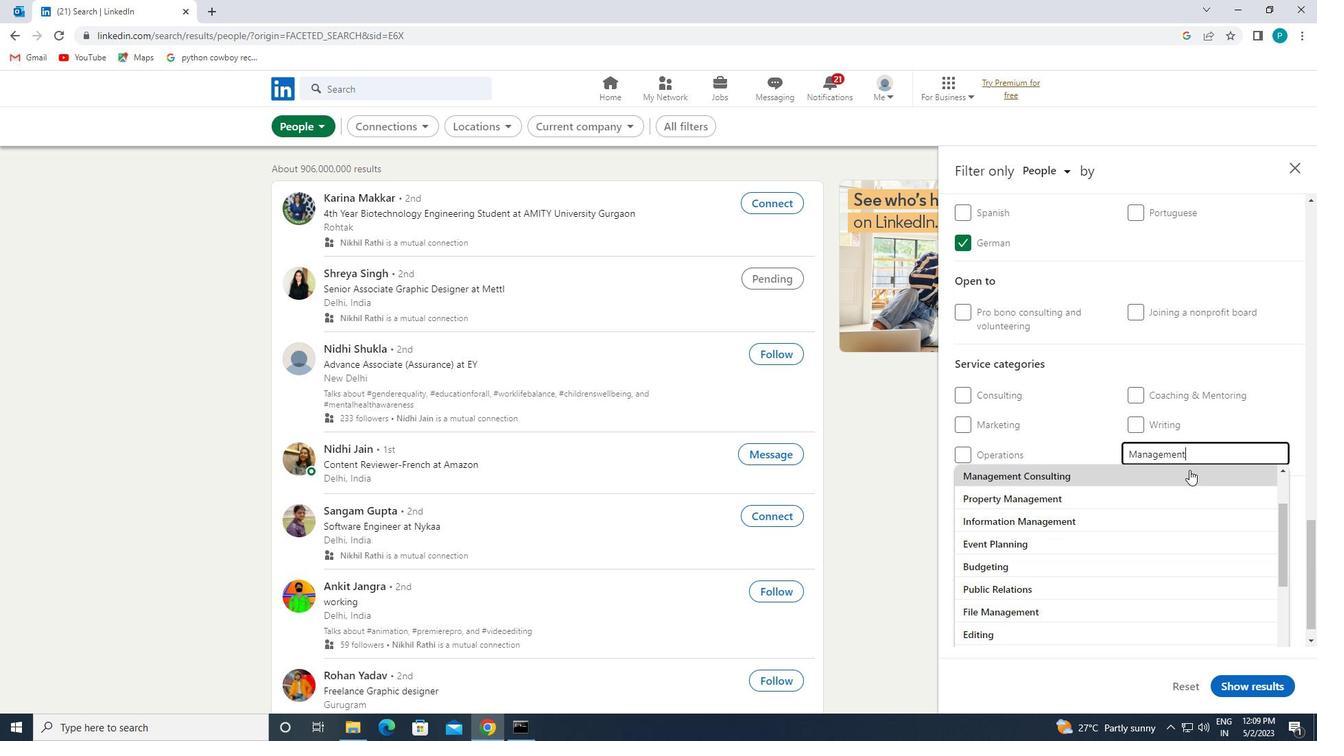 
Action: Mouse scrolled (1190, 469) with delta (0, 0)
Screenshot: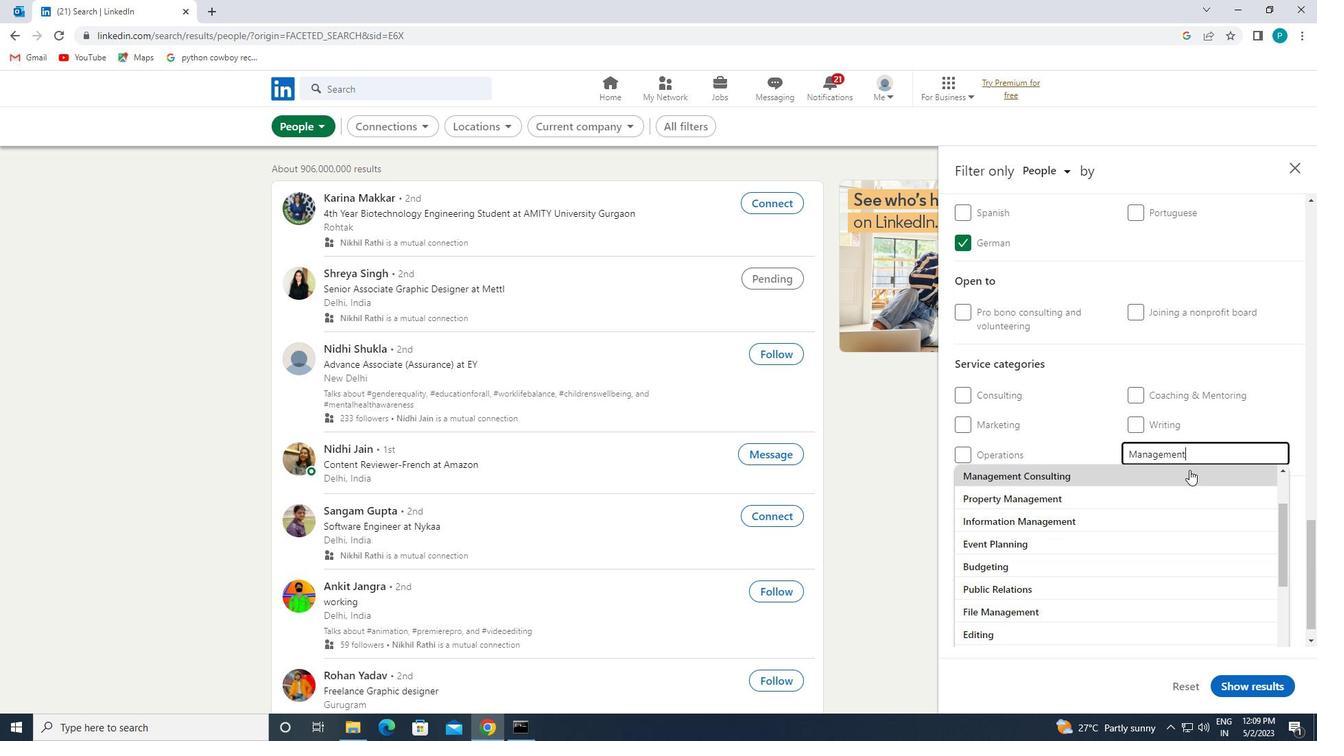
Action: Mouse moved to (1164, 545)
Screenshot: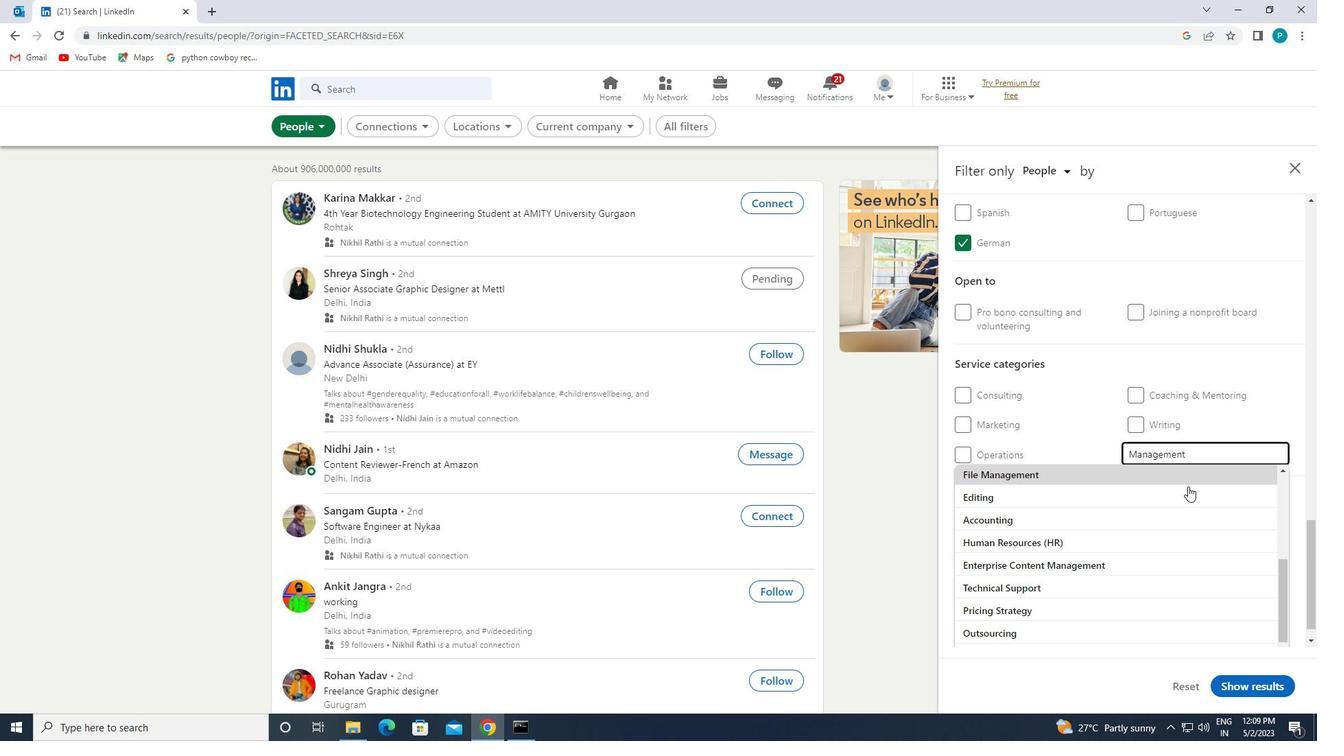 
Action: Mouse scrolled (1164, 546) with delta (0, 0)
Screenshot: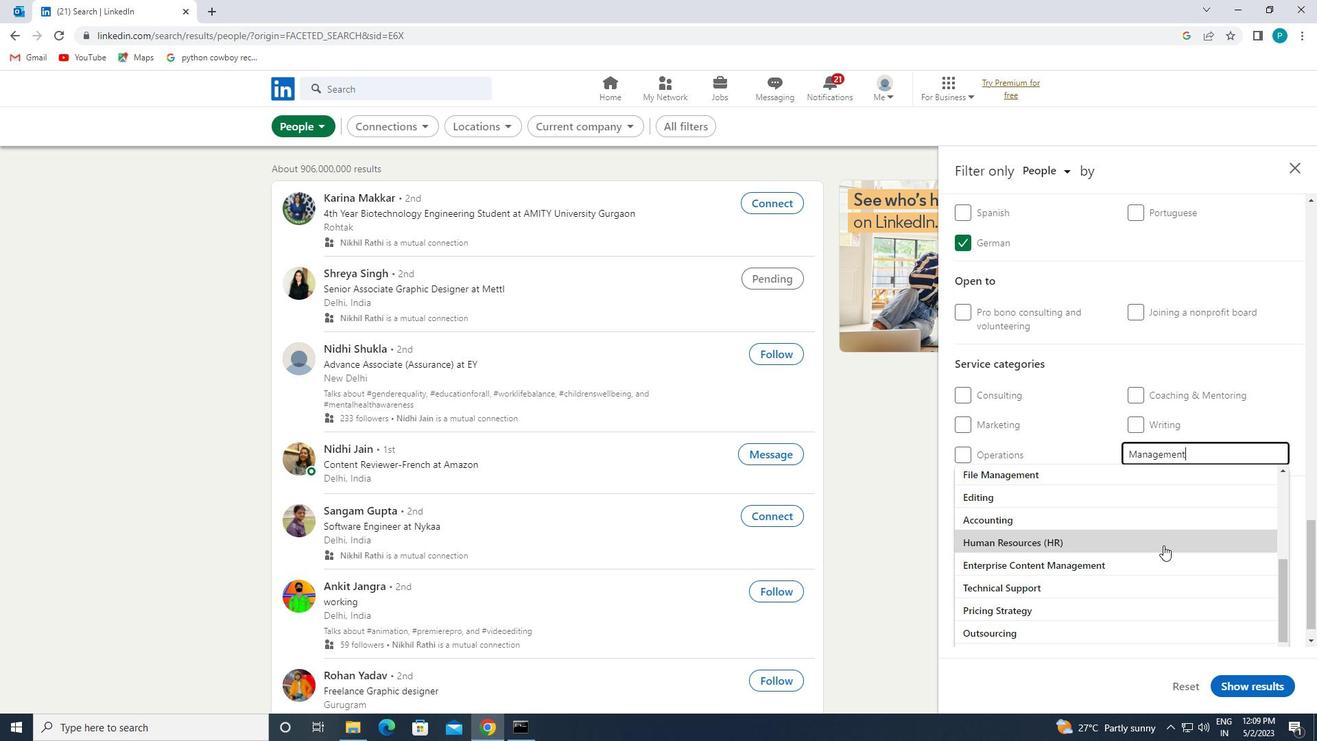 
Action: Mouse scrolled (1164, 546) with delta (0, 0)
Screenshot: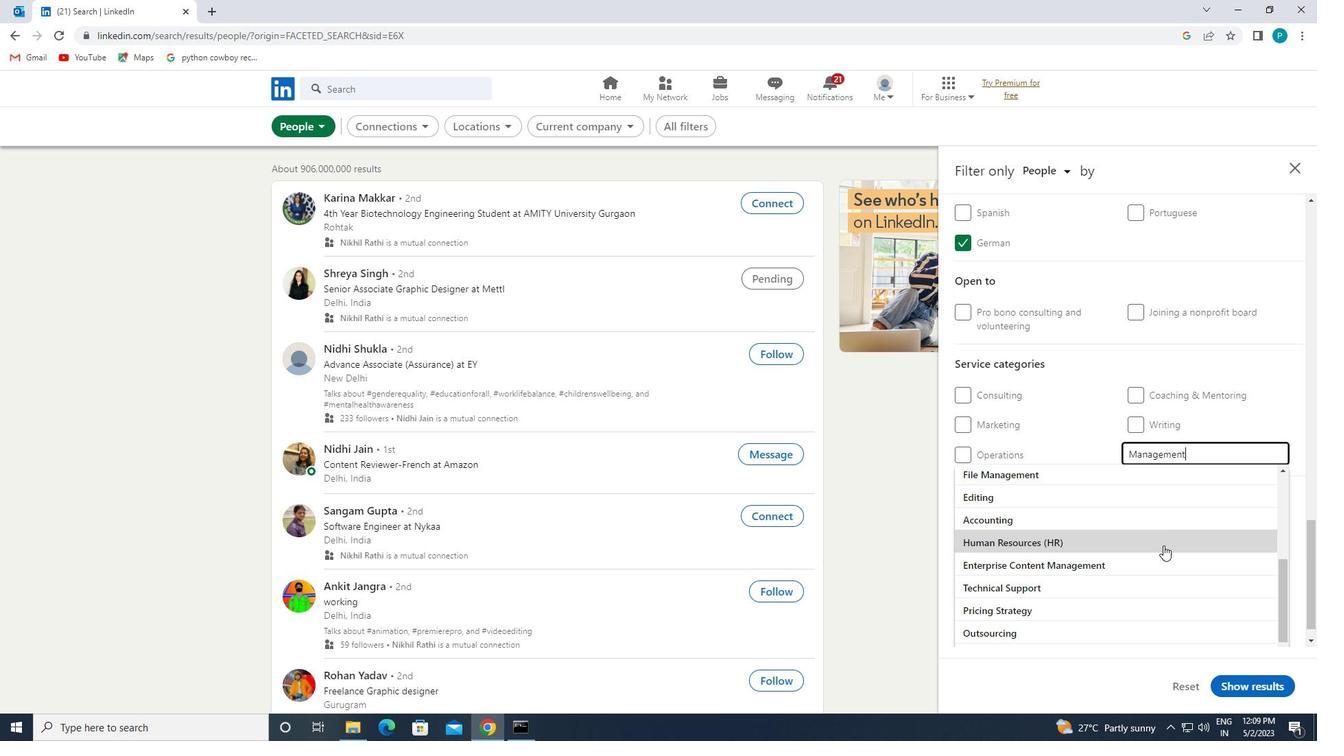 
Action: Mouse scrolled (1164, 546) with delta (0, 0)
Screenshot: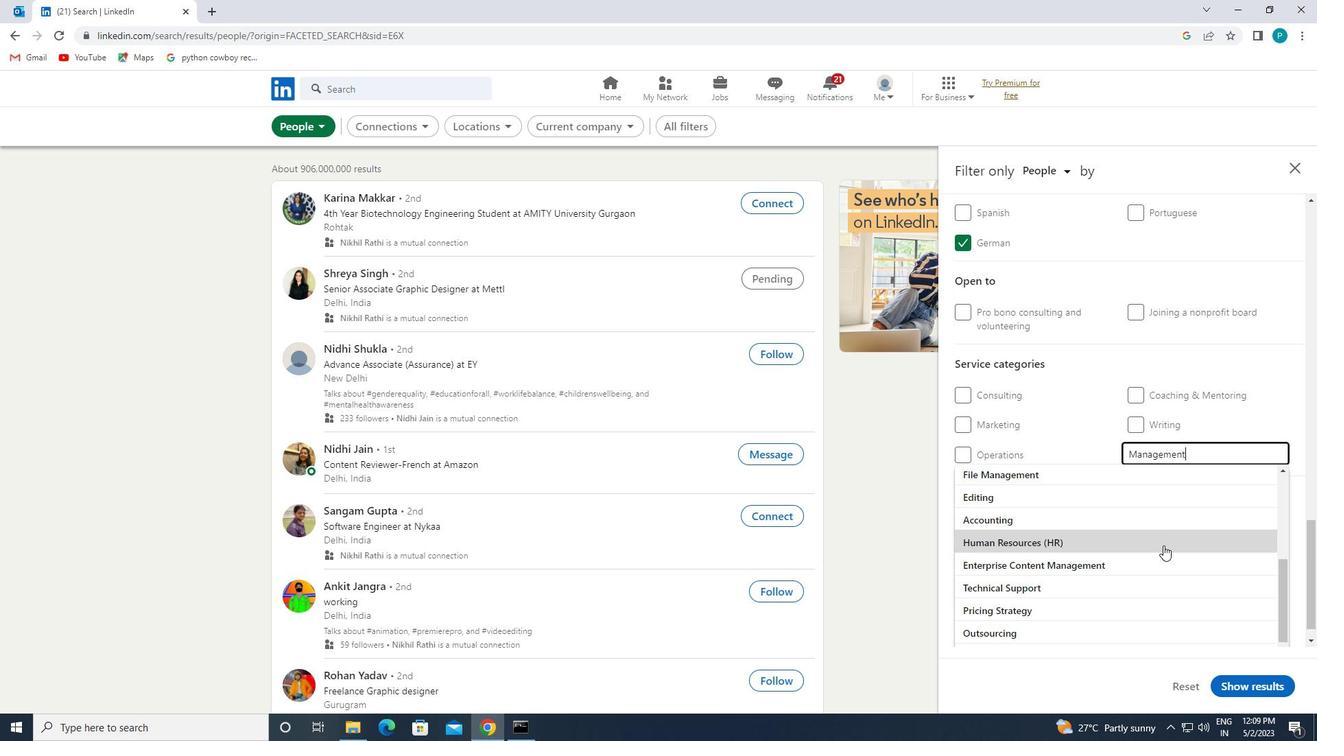
Action: Mouse scrolled (1164, 546) with delta (0, 0)
Screenshot: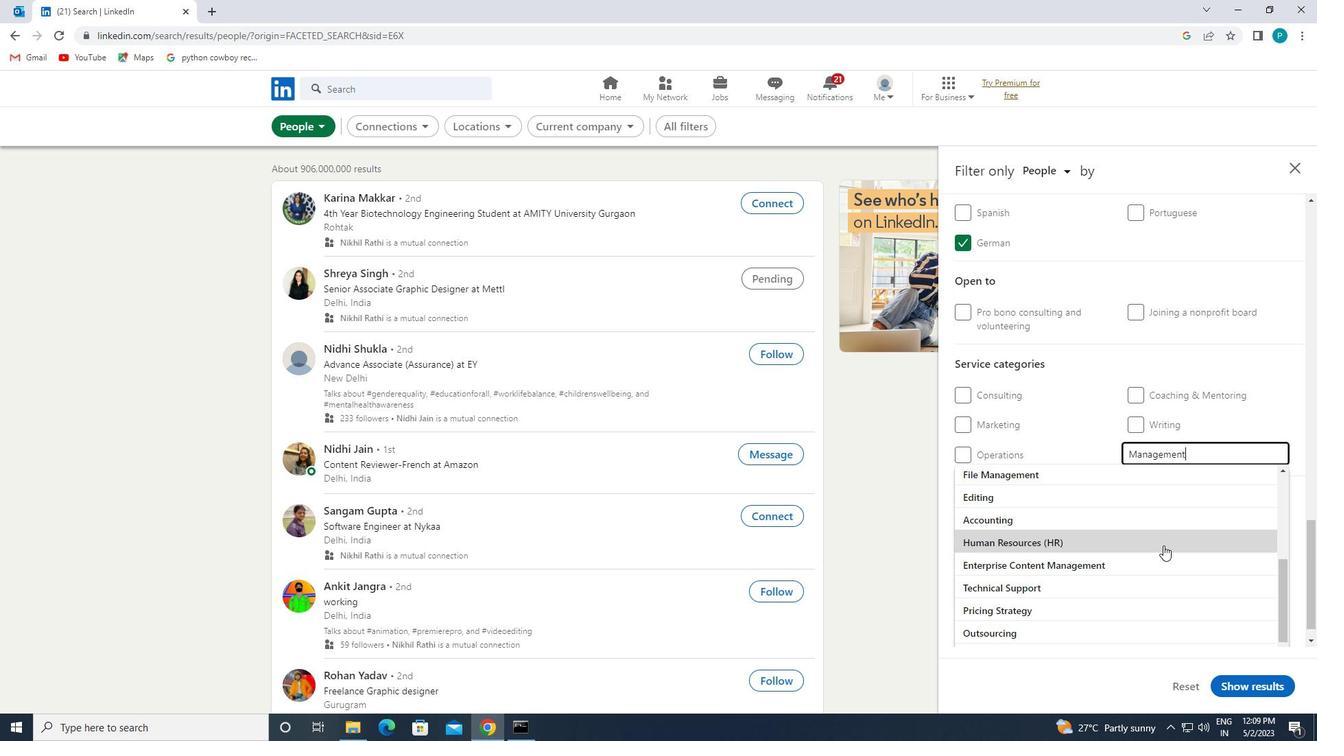
Action: Mouse scrolled (1164, 546) with delta (0, 0)
Screenshot: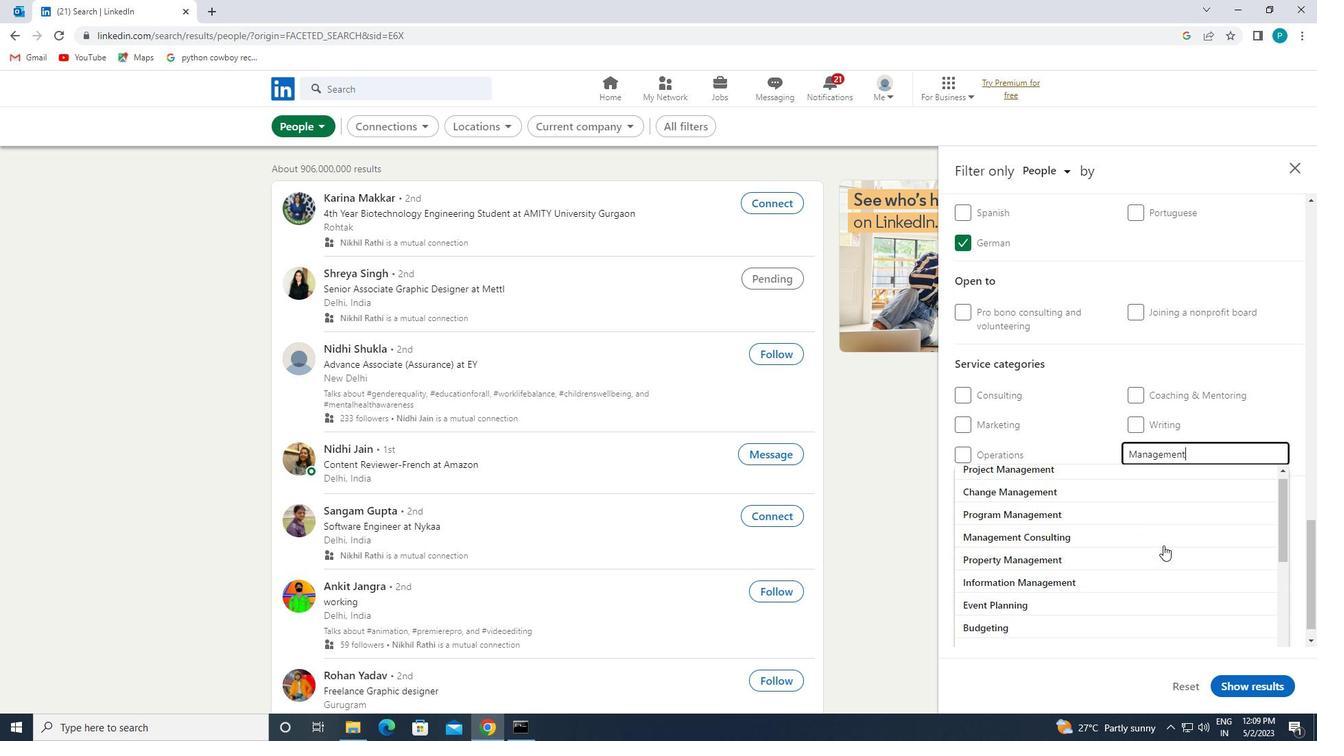 
Action: Mouse scrolled (1164, 546) with delta (0, 0)
Screenshot: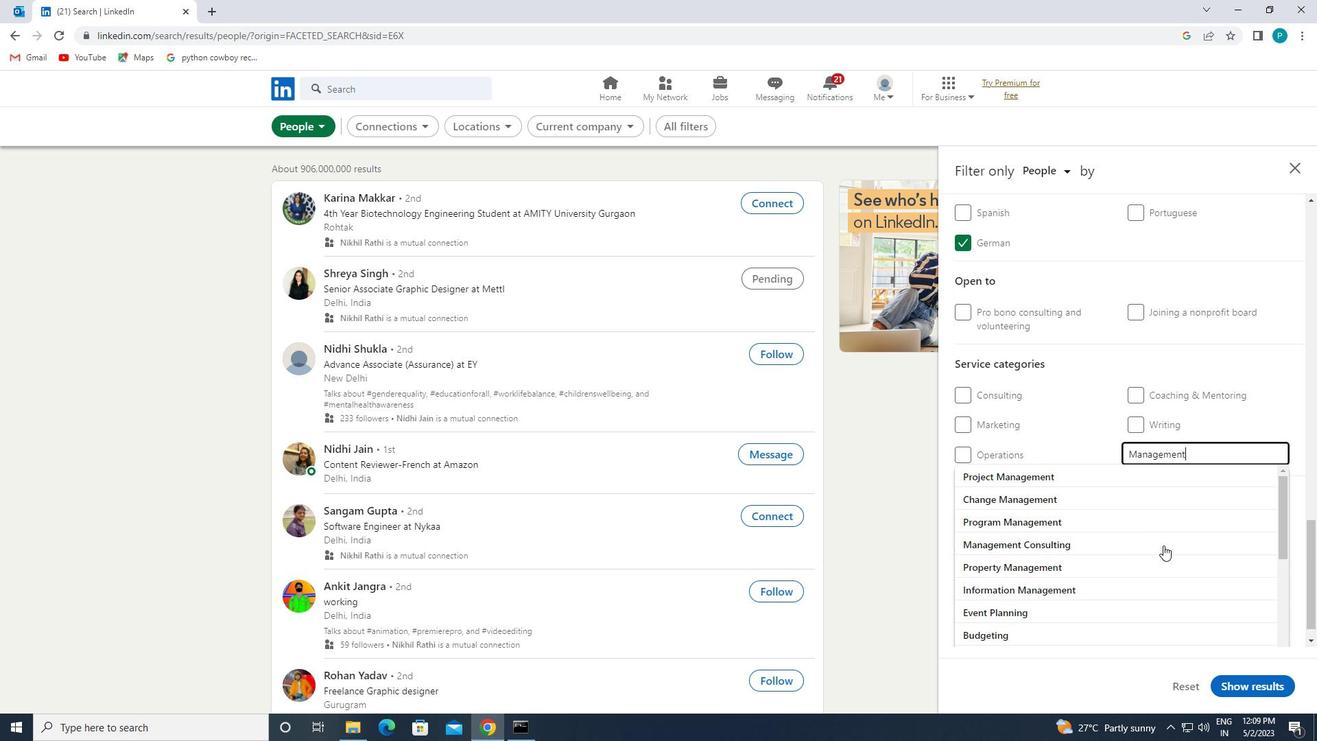
Action: Mouse scrolled (1164, 546) with delta (0, 0)
Screenshot: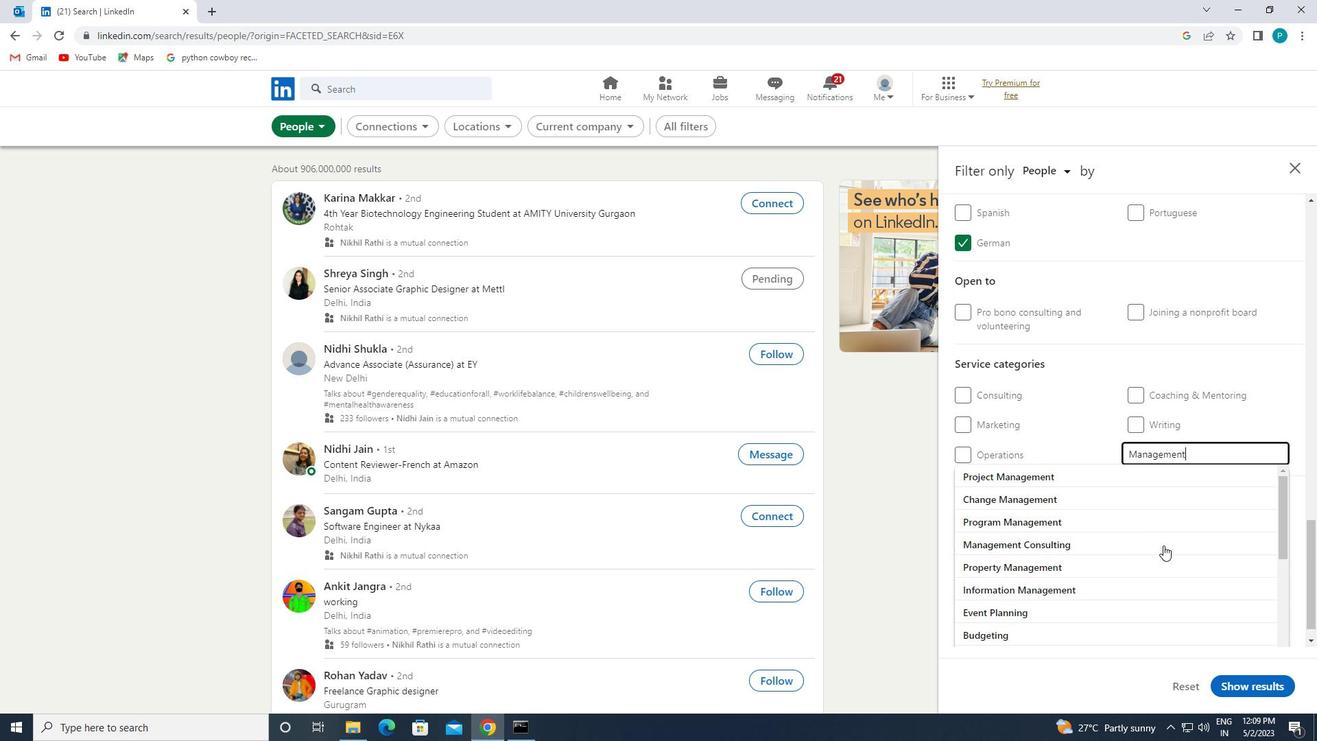 
Action: Mouse scrolled (1164, 546) with delta (0, 0)
Screenshot: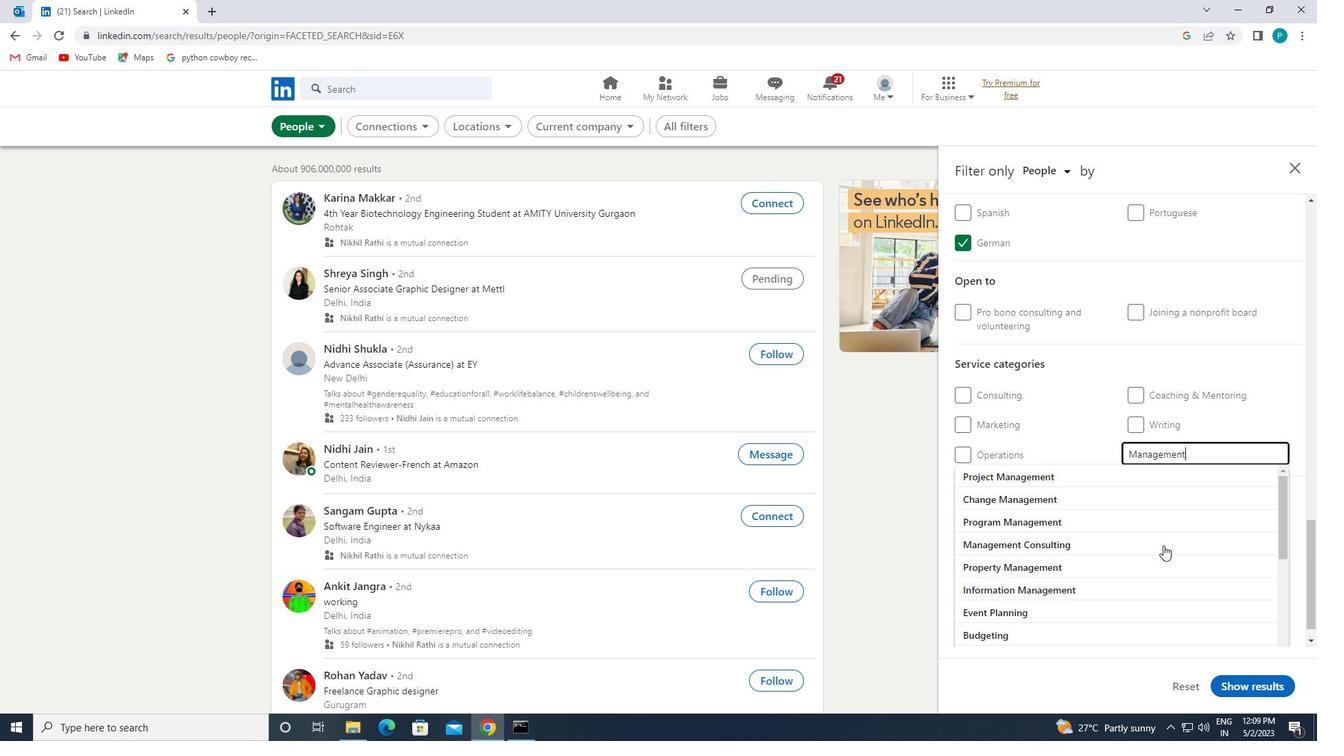 
Action: Mouse moved to (1162, 545)
Screenshot: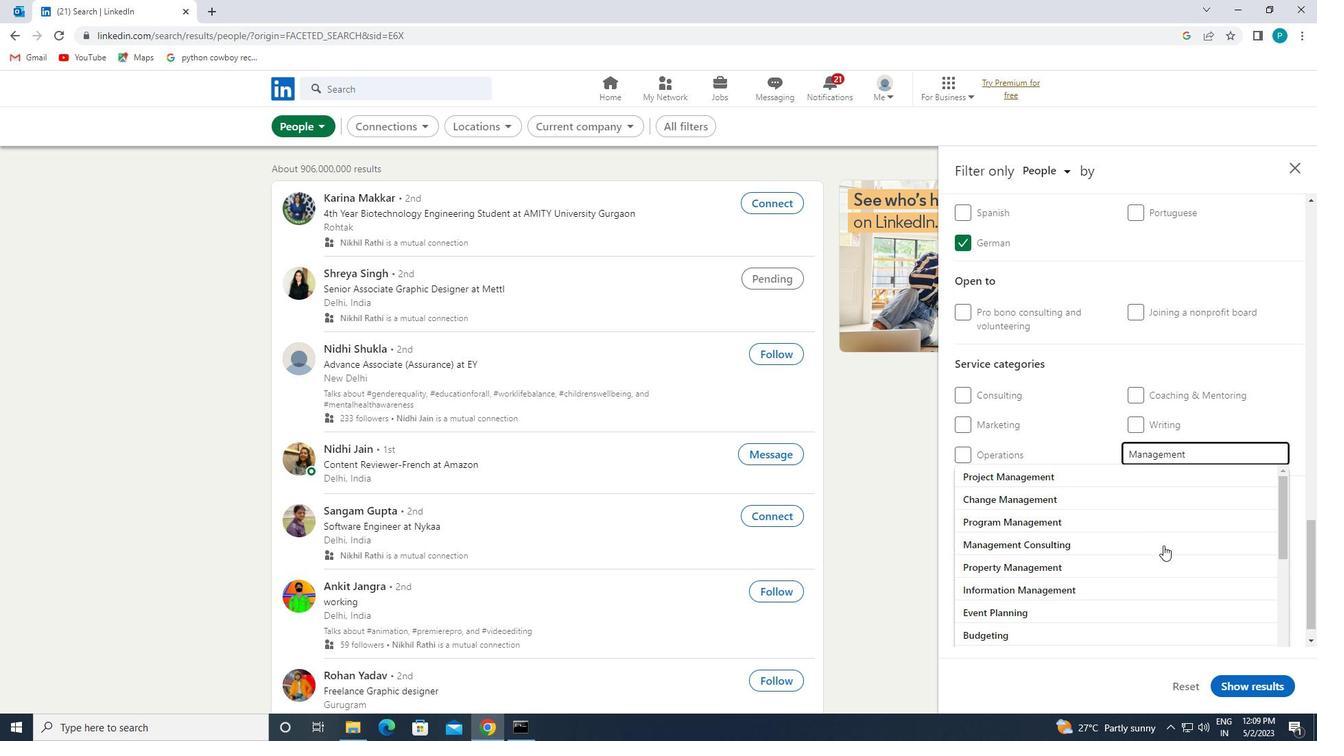 
Action: Key pressed <Key.enter>
Screenshot: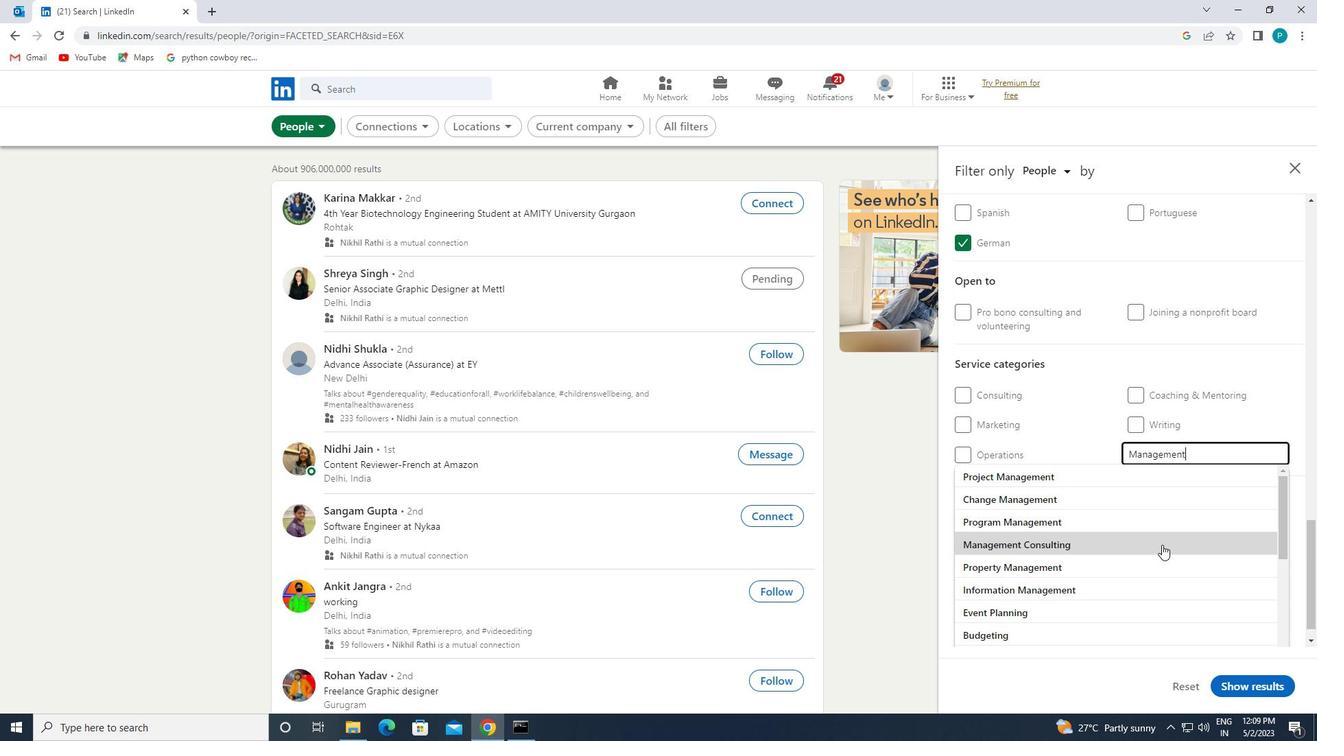 
Action: Mouse moved to (970, 595)
Screenshot: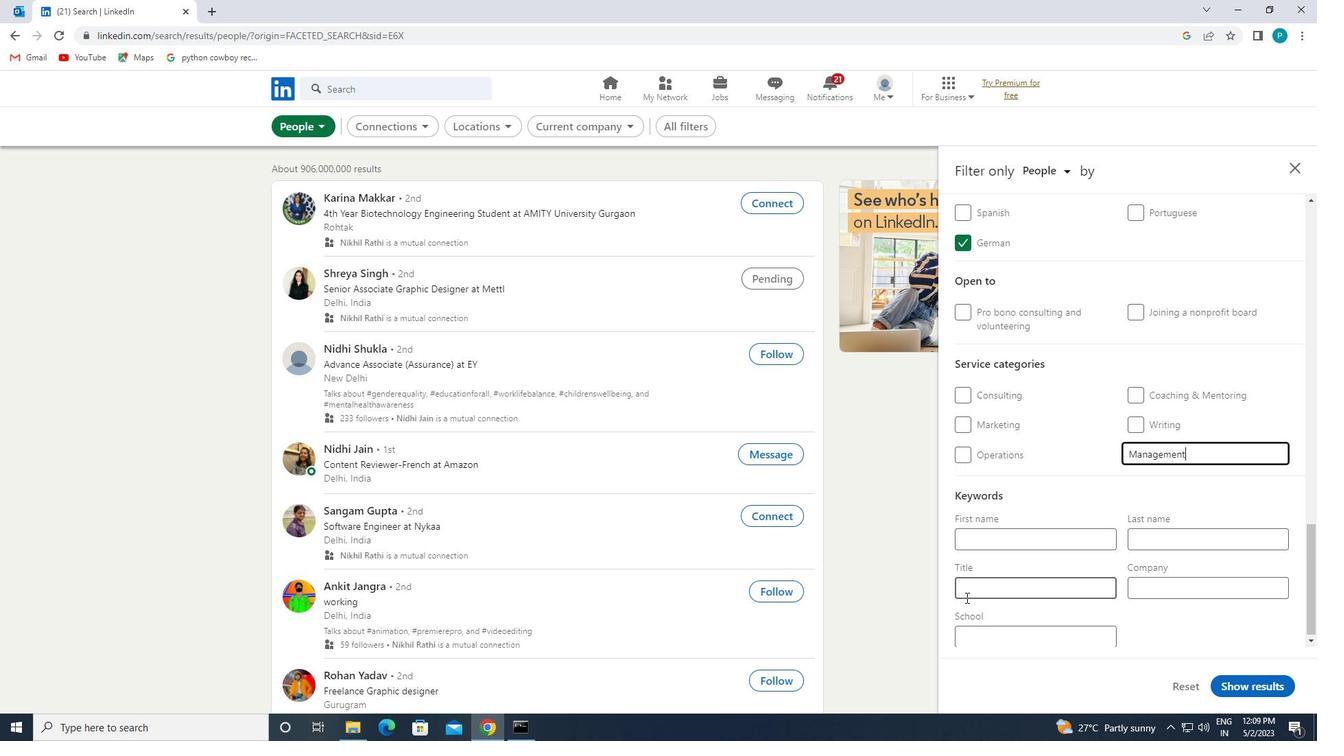 
Action: Mouse pressed left at (970, 595)
Screenshot: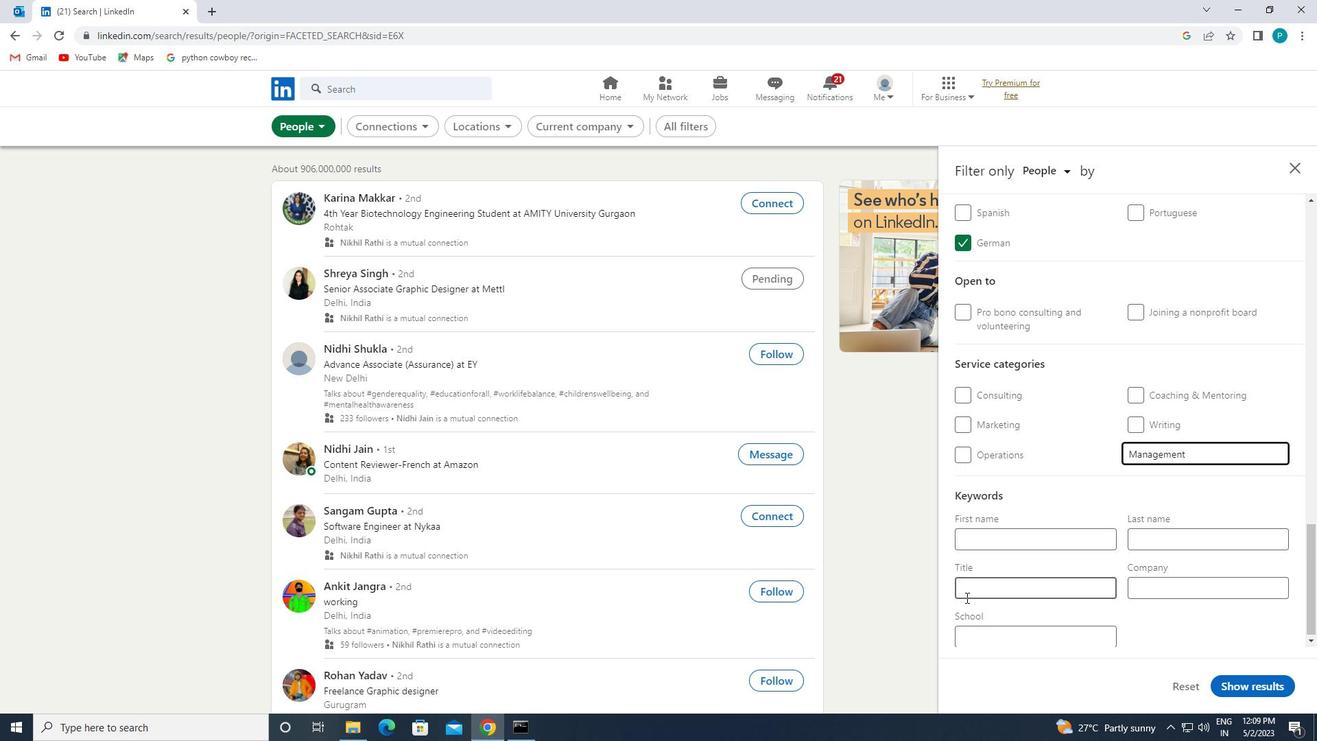
Action: Key pressed <Key.caps_lock>B<Key.caps_lock>EAUTICIAN
Screenshot: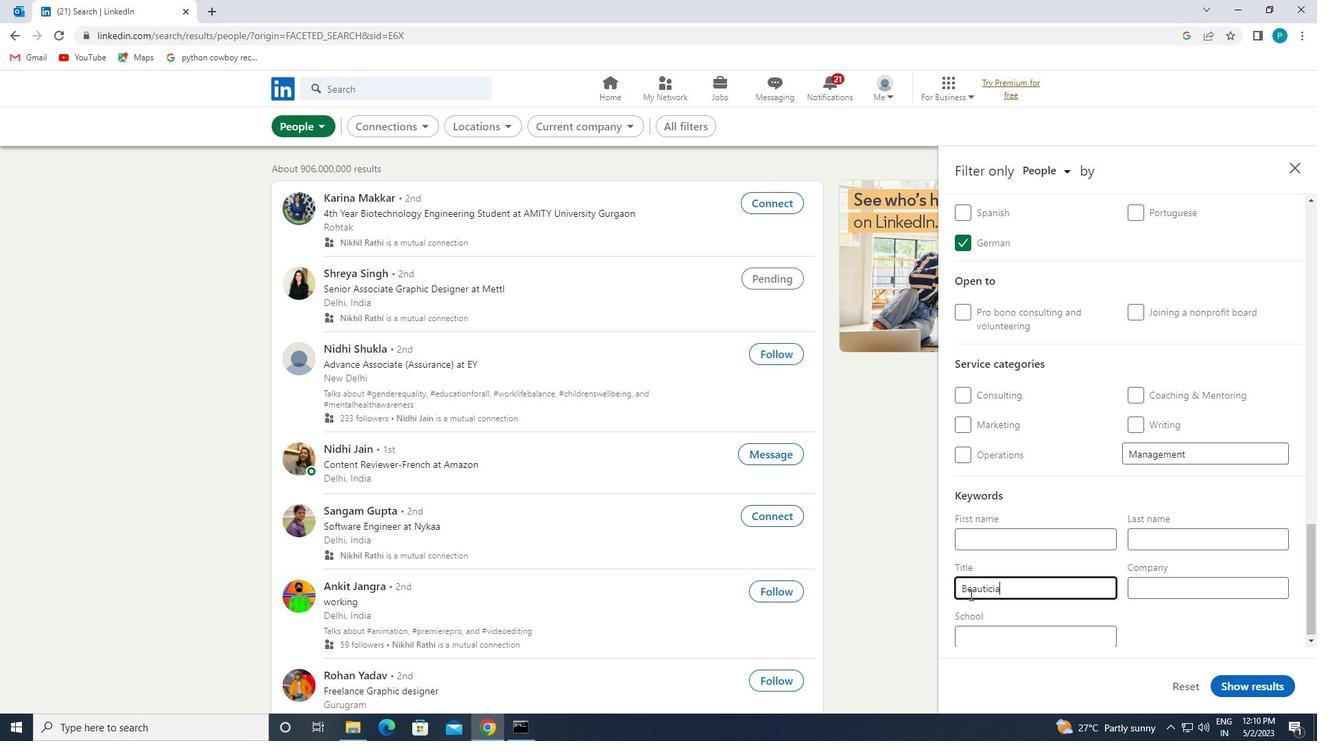 
Action: Mouse moved to (1232, 688)
Screenshot: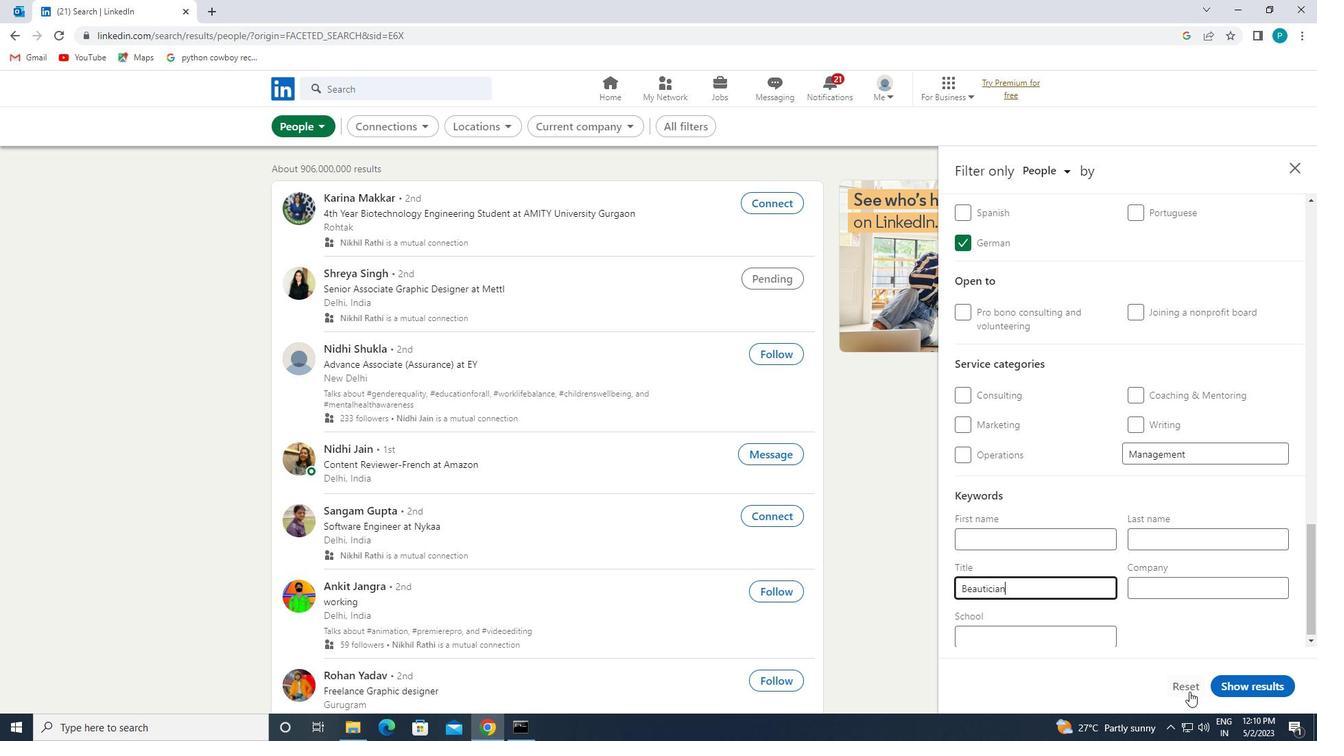 
Action: Mouse pressed left at (1232, 688)
Screenshot: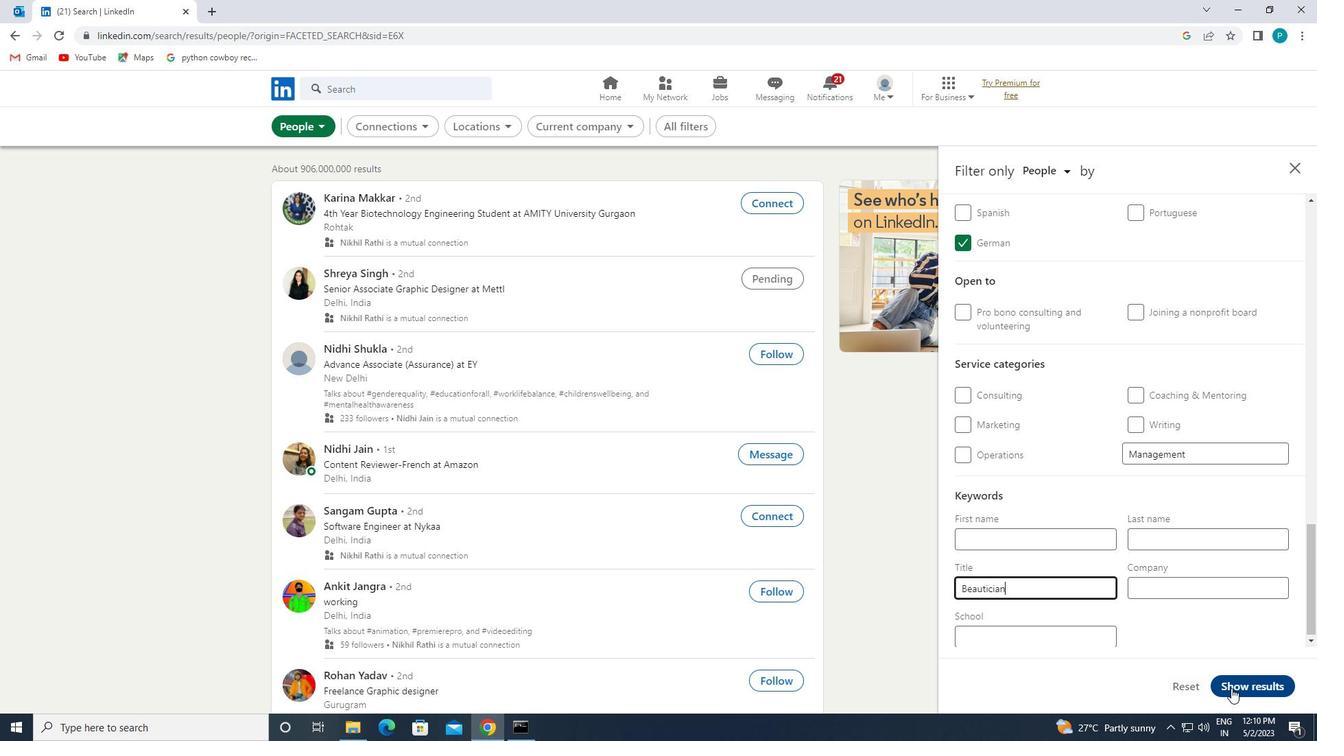 
